 Task: Find connections with filter location Getafe with filter topic #Energywith filter profile language German with filter current company Inc42 Media with filter school MES Garware College of Commerce with filter industry Periodical Publishing with filter service category Tax Preparation with filter keywords title Team Leader
Action: Mouse moved to (230, 287)
Screenshot: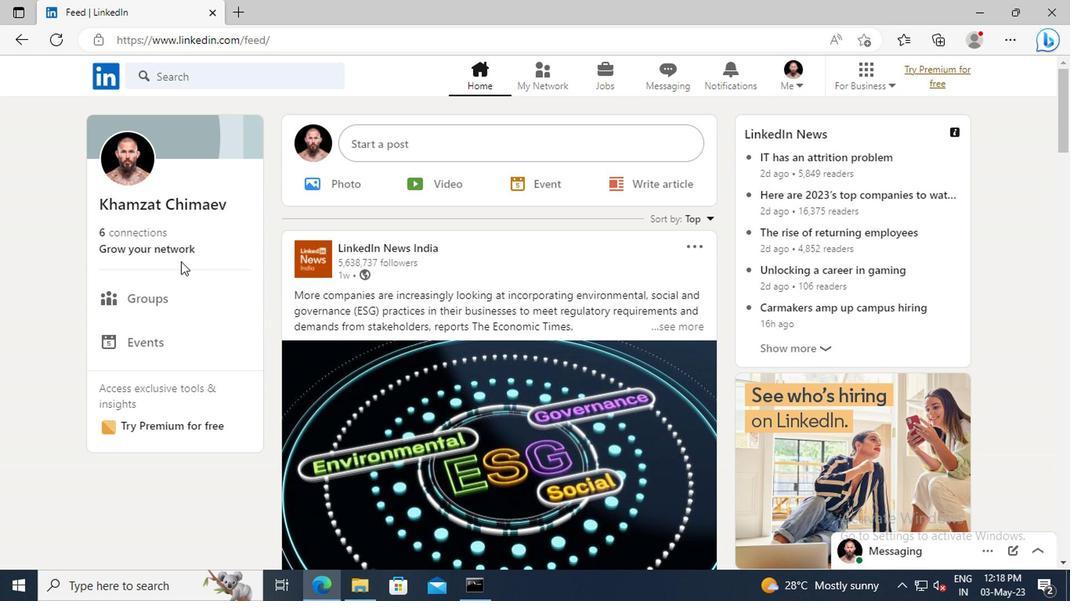 
Action: Mouse pressed left at (230, 287)
Screenshot: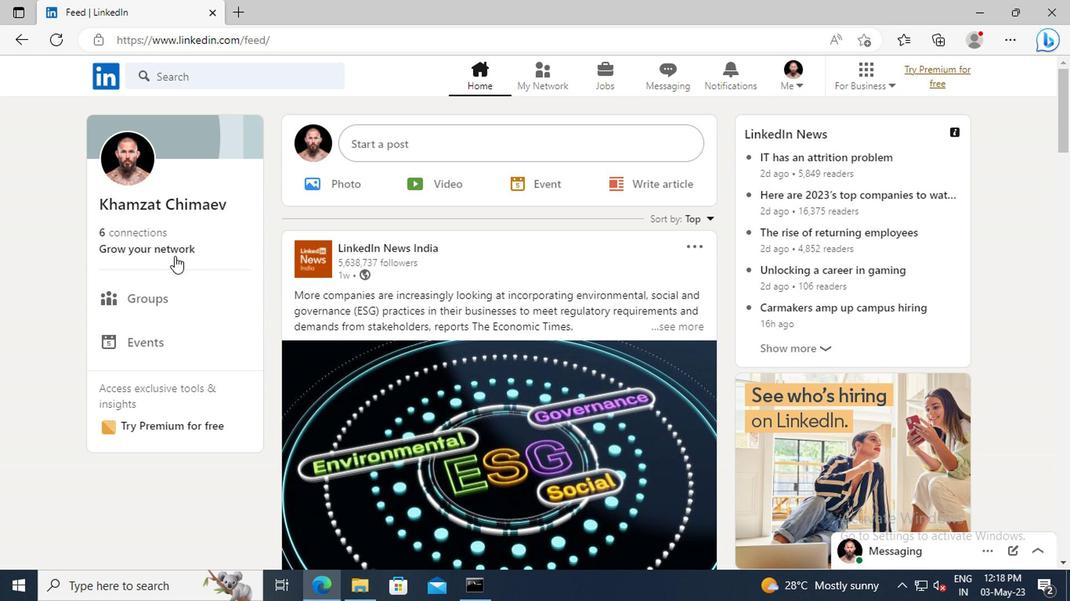 
Action: Mouse moved to (238, 224)
Screenshot: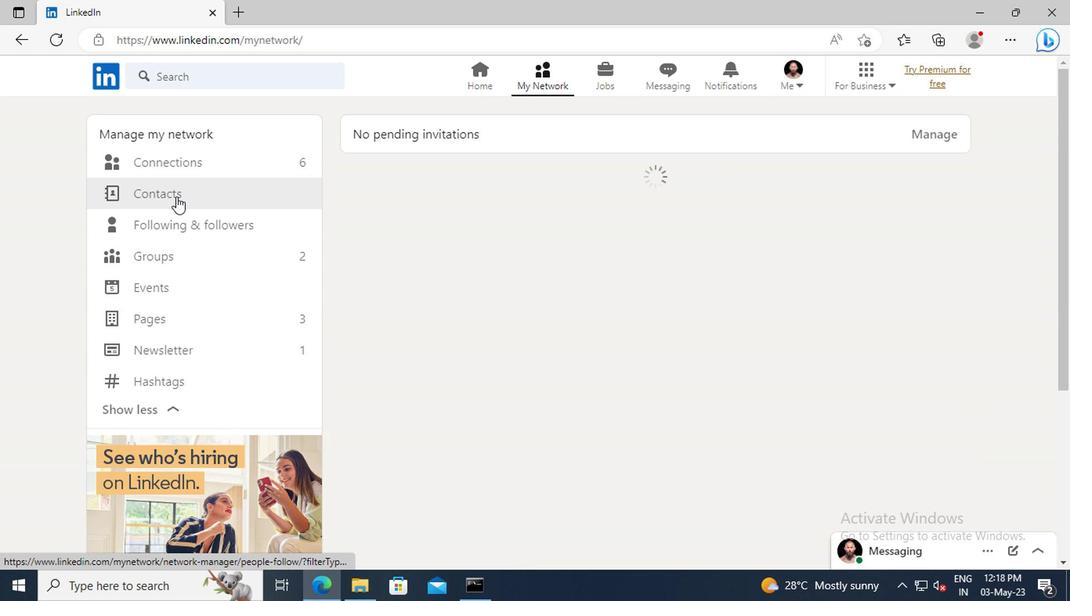 
Action: Mouse pressed left at (238, 224)
Screenshot: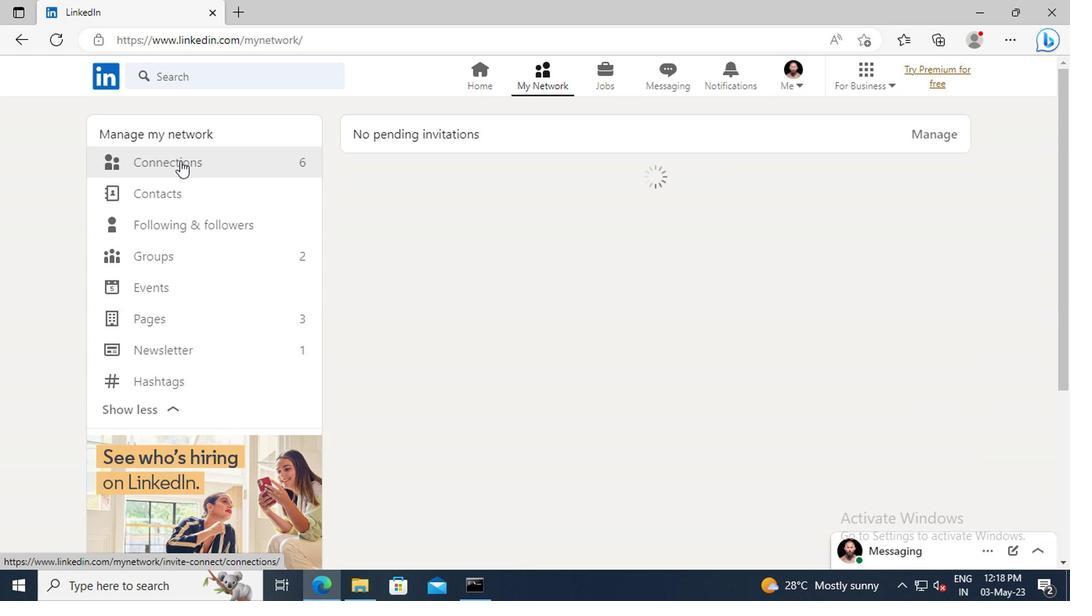 
Action: Mouse moved to (555, 228)
Screenshot: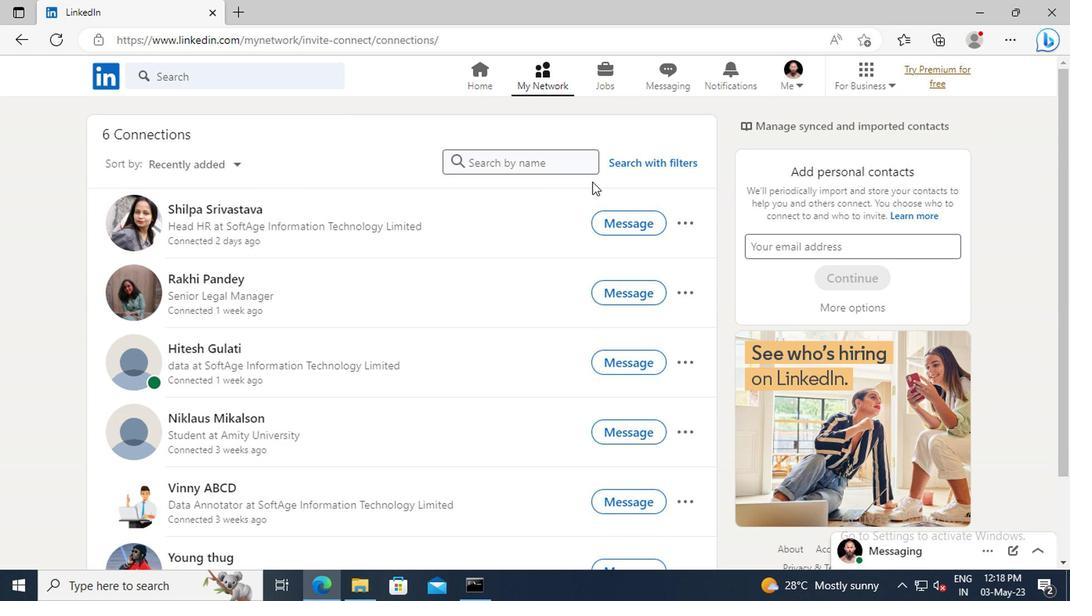 
Action: Mouse pressed left at (555, 228)
Screenshot: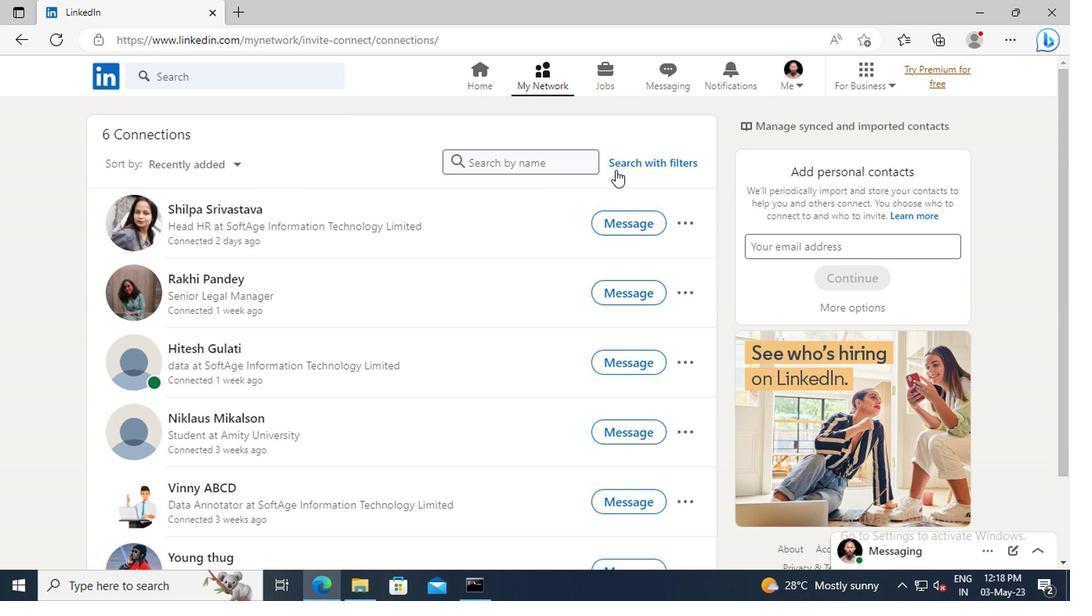 
Action: Mouse moved to (533, 200)
Screenshot: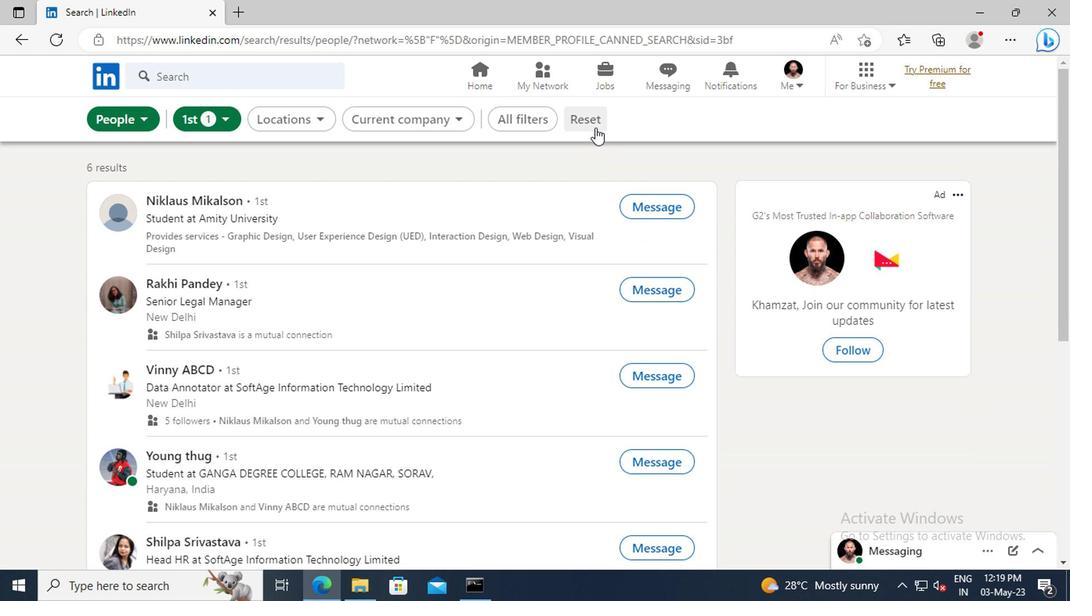 
Action: Mouse pressed left at (533, 200)
Screenshot: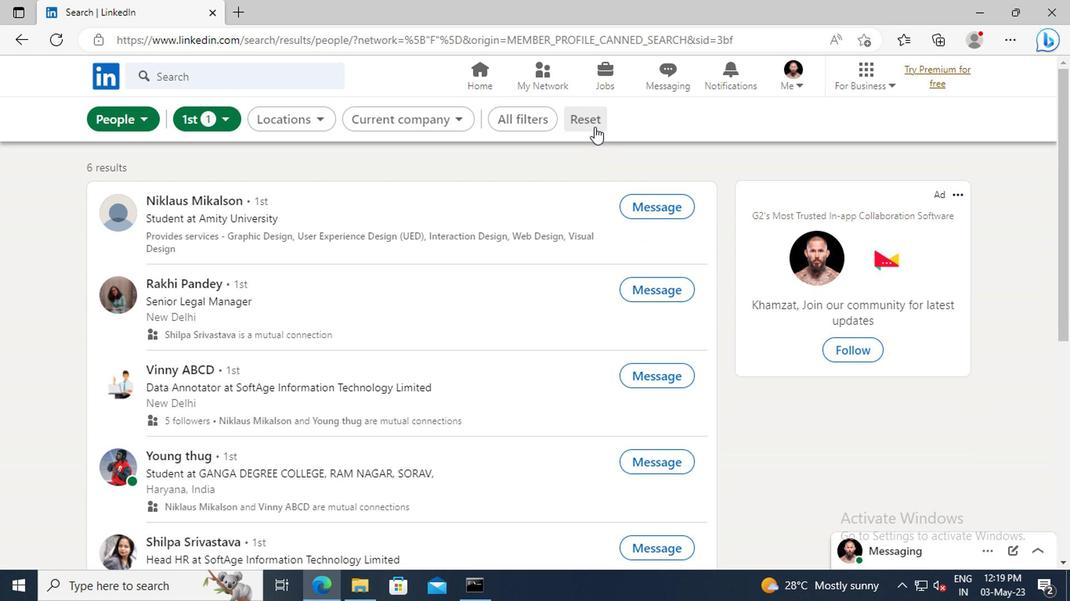 
Action: Mouse moved to (520, 197)
Screenshot: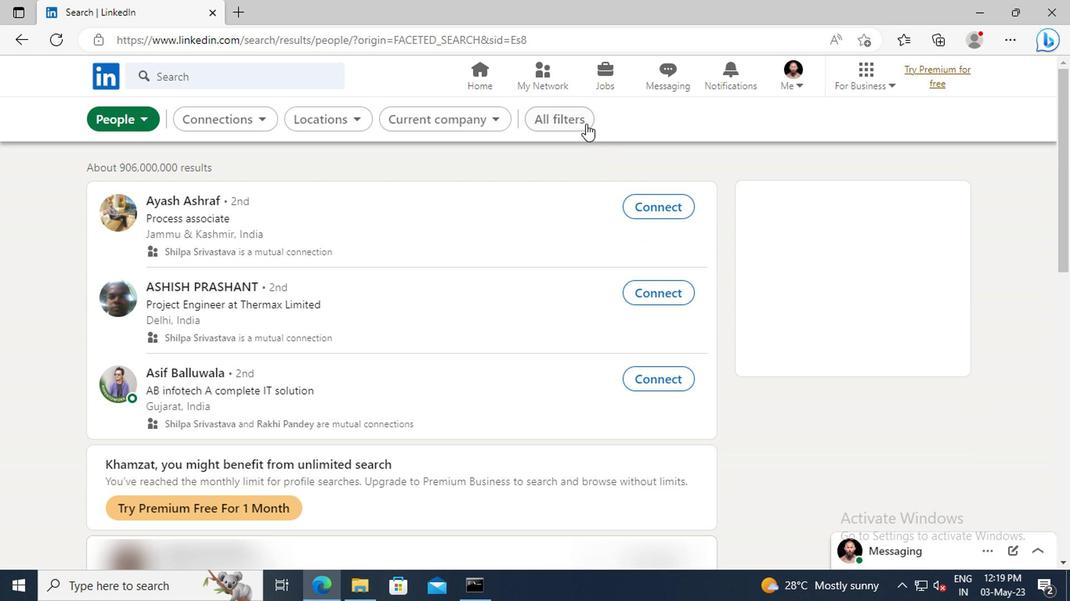 
Action: Mouse pressed left at (520, 197)
Screenshot: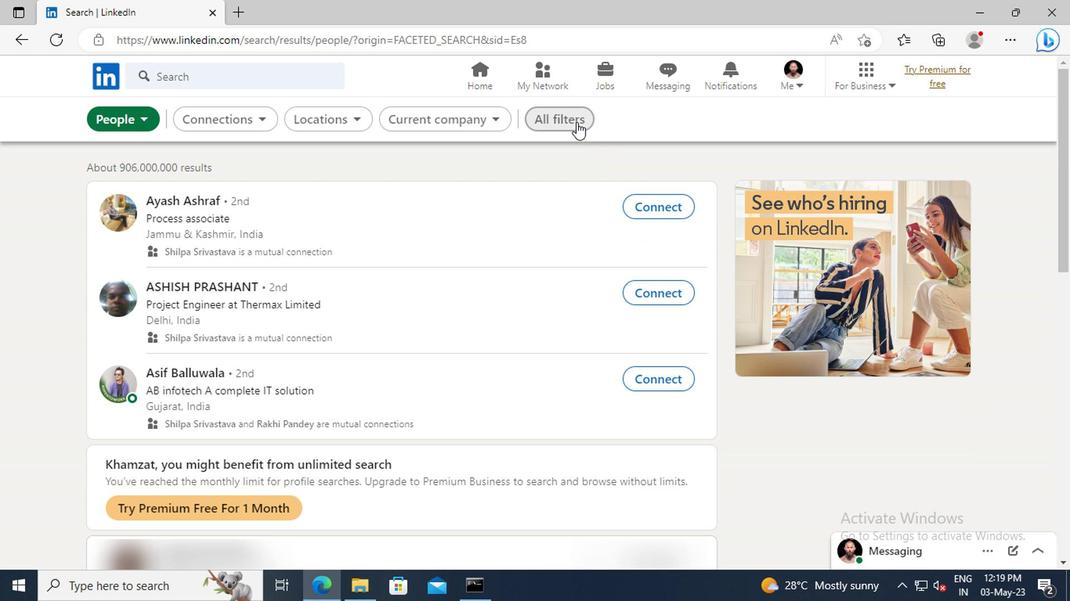 
Action: Mouse moved to (720, 319)
Screenshot: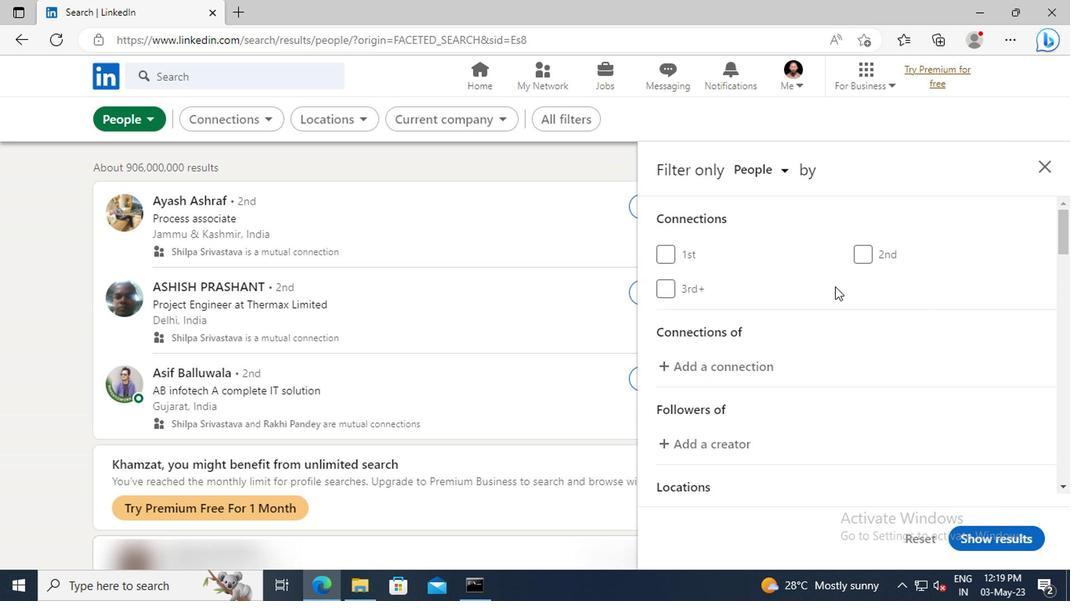 
Action: Mouse scrolled (720, 319) with delta (0, 0)
Screenshot: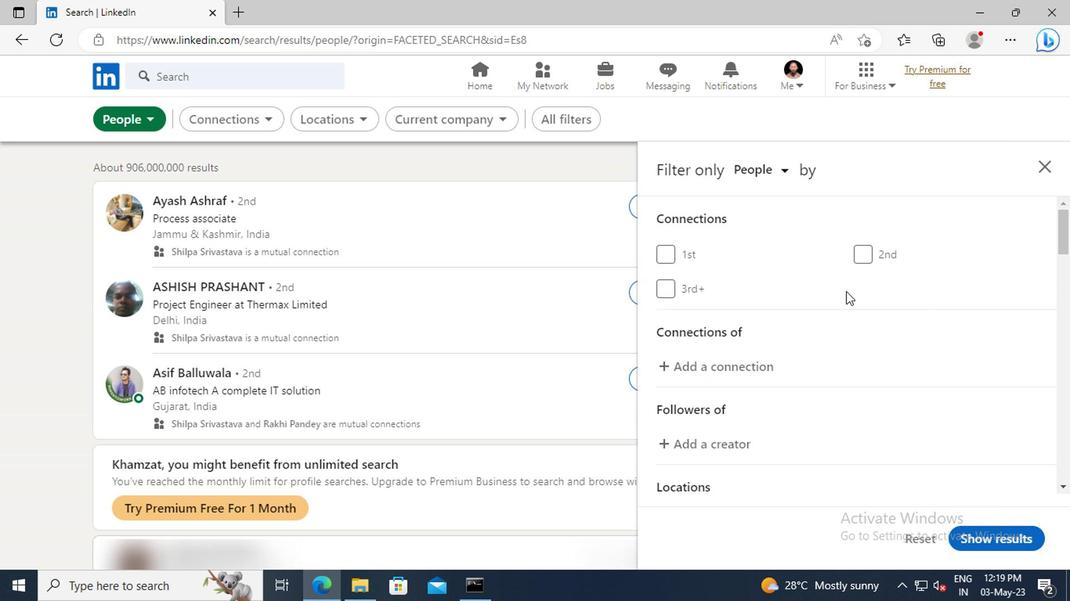 
Action: Mouse scrolled (720, 319) with delta (0, 0)
Screenshot: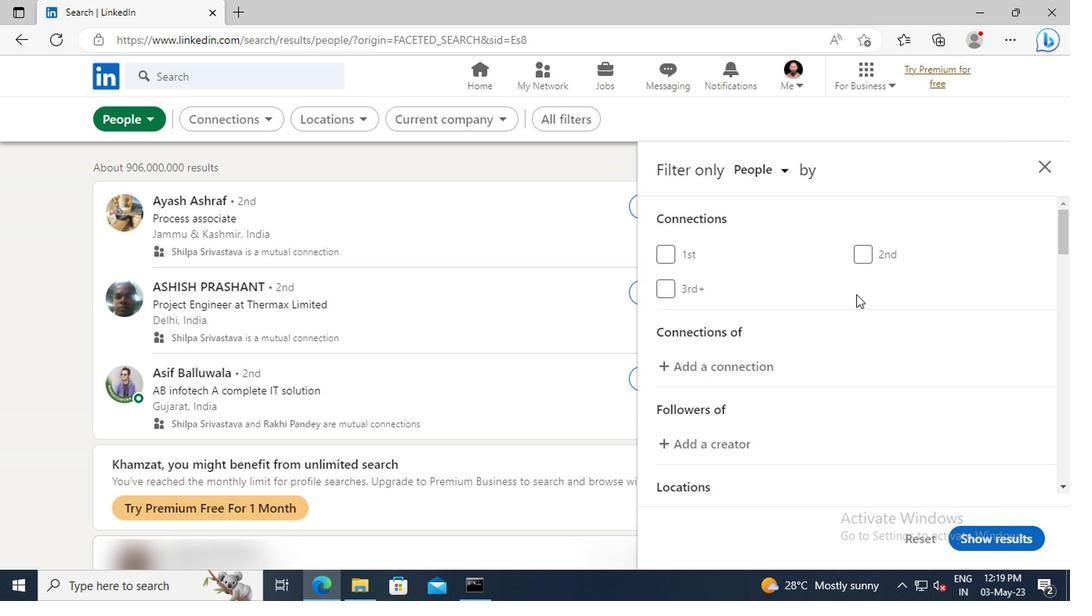 
Action: Mouse scrolled (720, 319) with delta (0, 0)
Screenshot: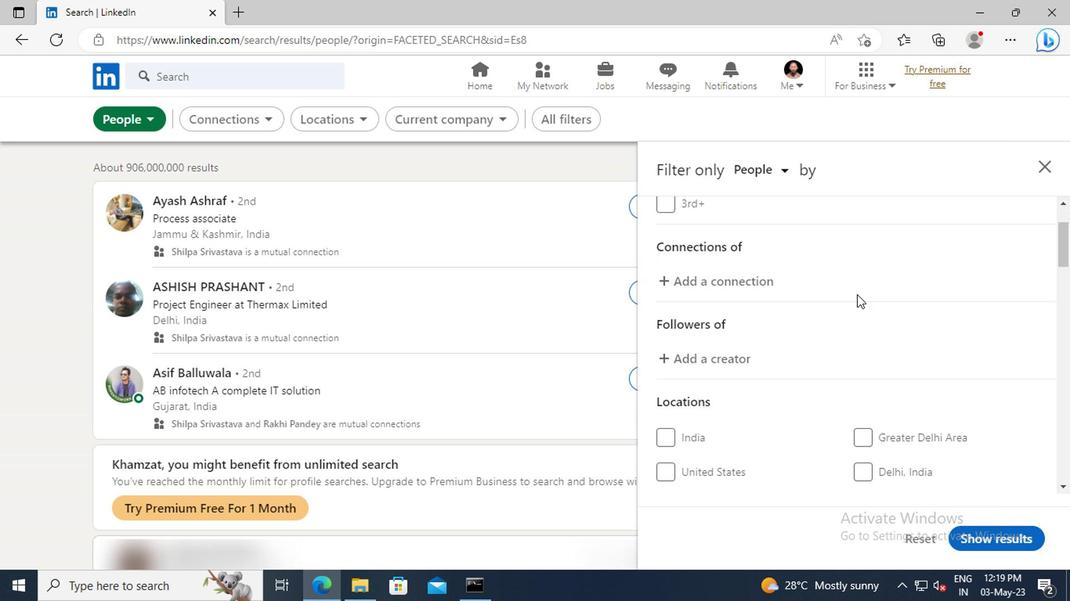 
Action: Mouse scrolled (720, 319) with delta (0, 0)
Screenshot: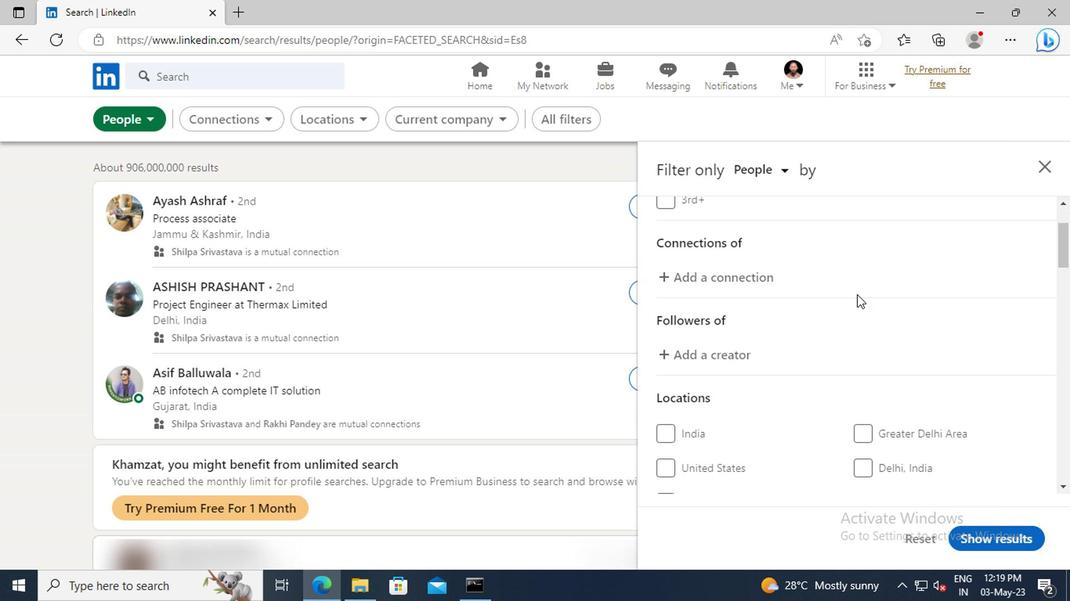 
Action: Mouse scrolled (720, 319) with delta (0, 0)
Screenshot: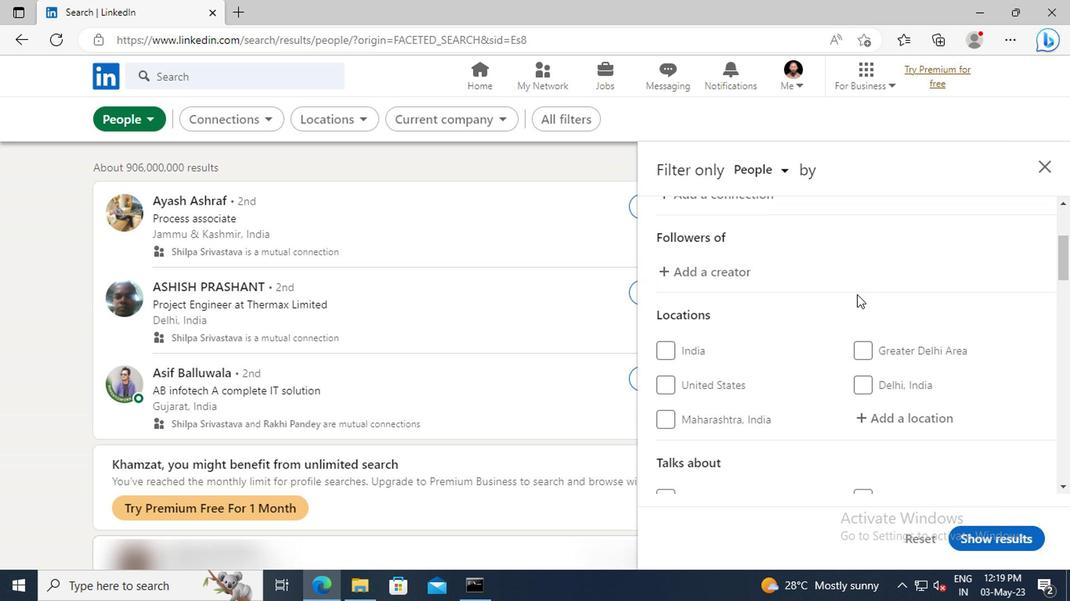 
Action: Mouse scrolled (720, 319) with delta (0, 0)
Screenshot: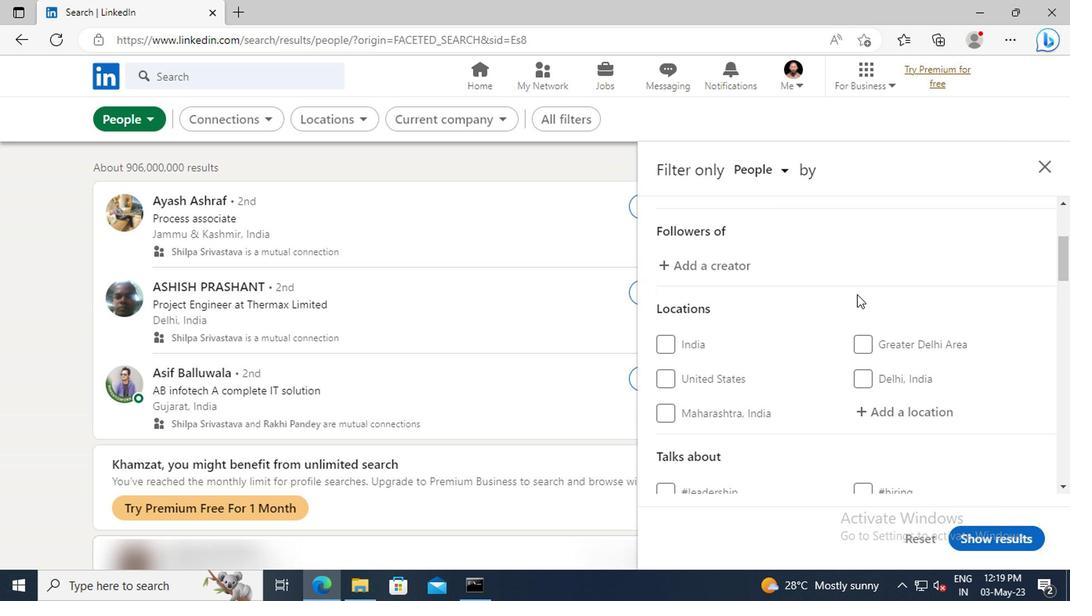 
Action: Mouse moved to (732, 346)
Screenshot: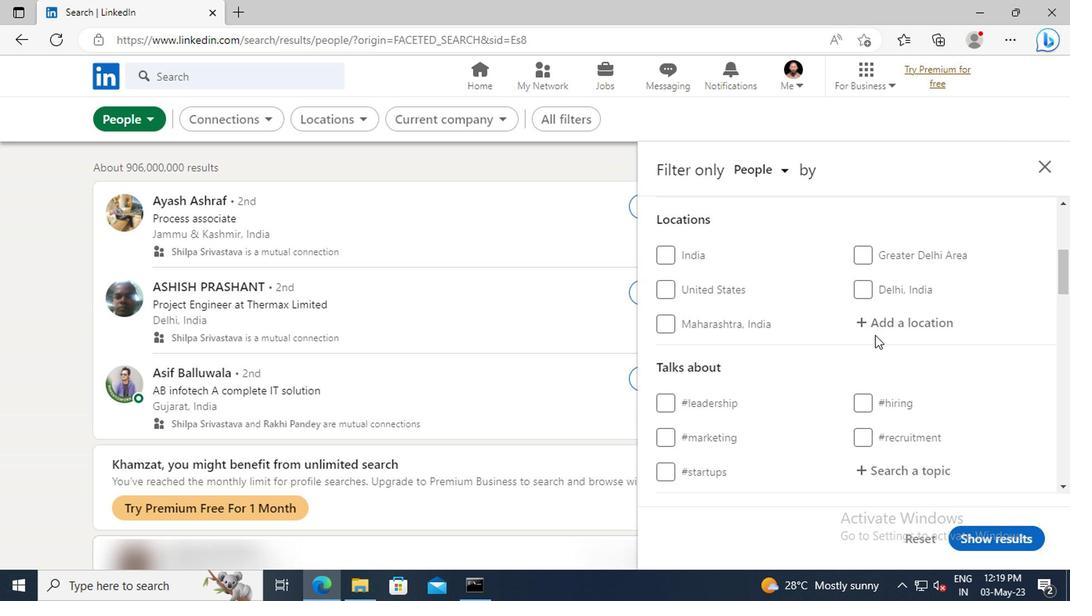 
Action: Mouse pressed left at (732, 346)
Screenshot: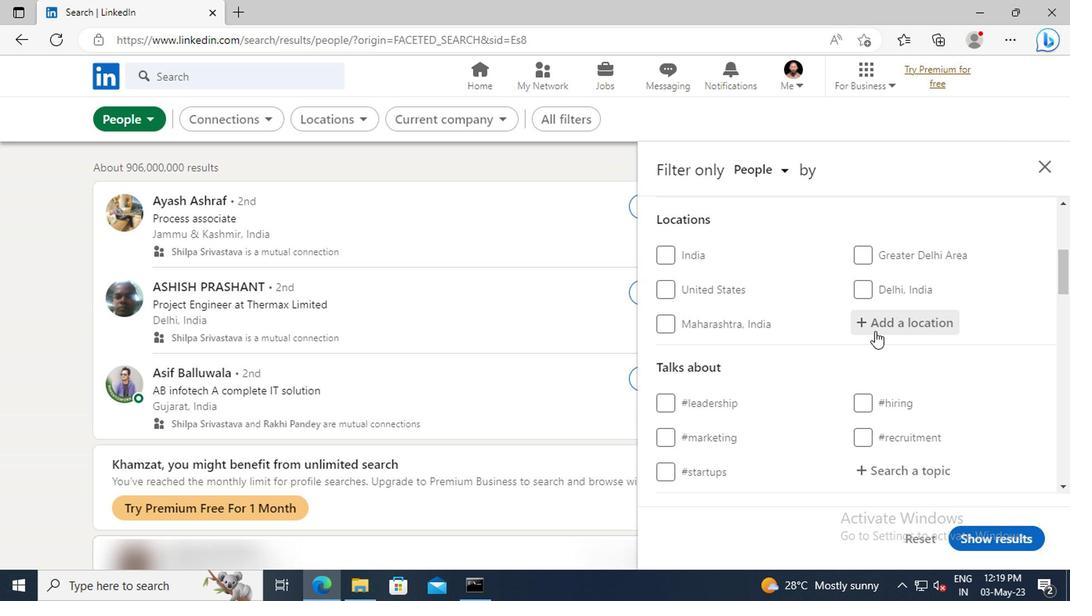
Action: Mouse moved to (732, 345)
Screenshot: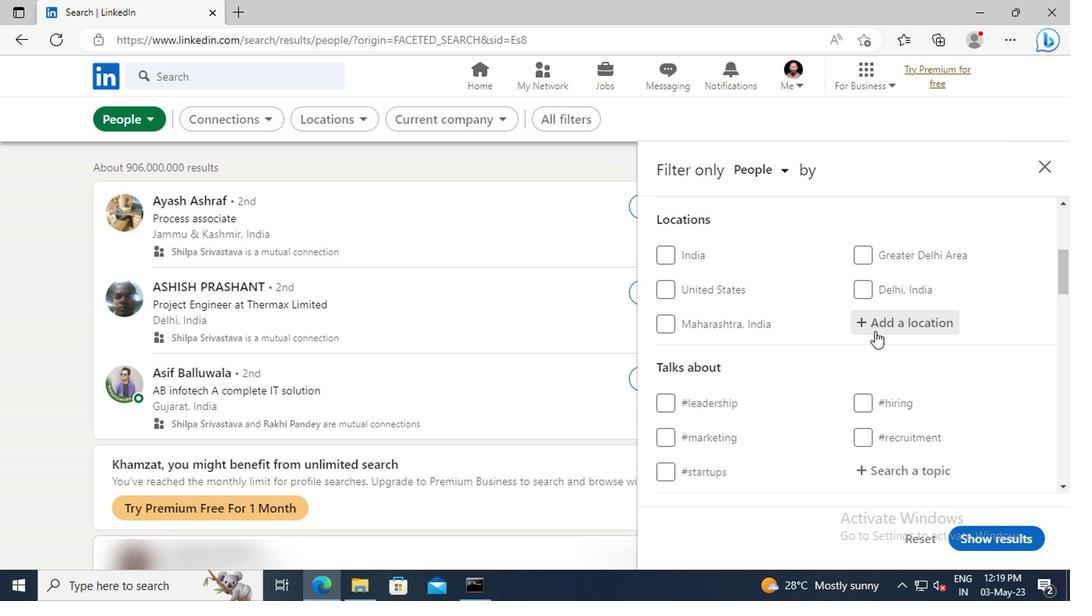 
Action: Key pressed <Key.shift>GETAFE<Key.enter>
Screenshot: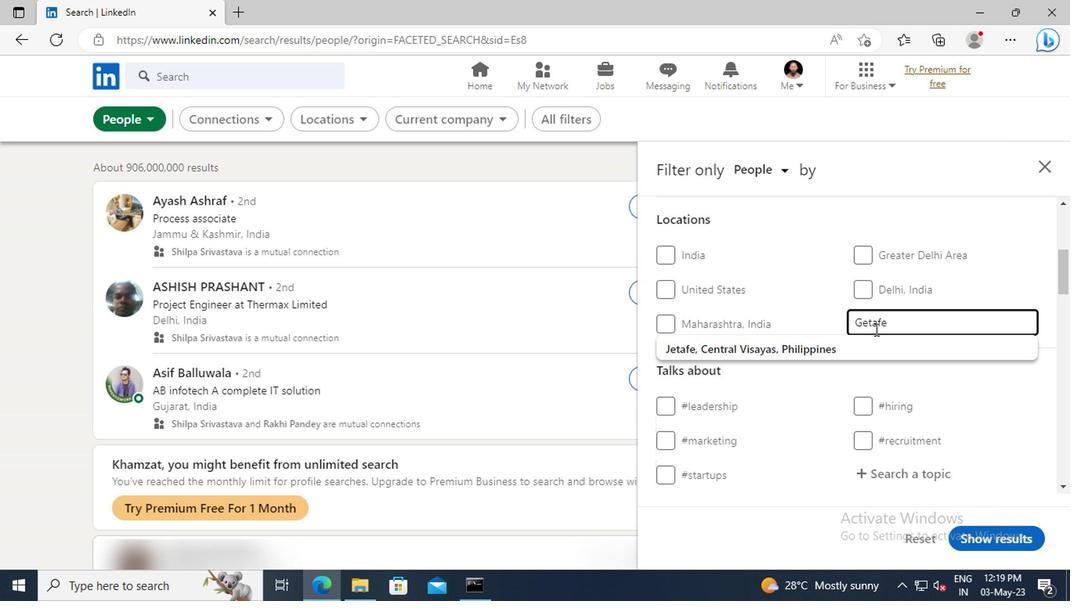 
Action: Mouse scrolled (732, 344) with delta (0, 0)
Screenshot: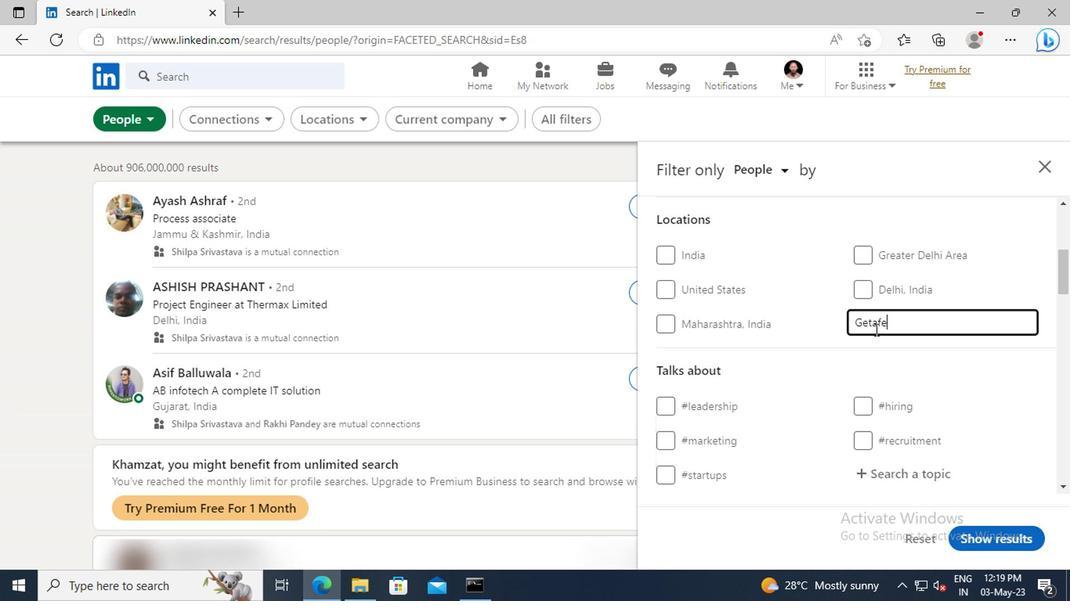 
Action: Mouse scrolled (732, 344) with delta (0, 0)
Screenshot: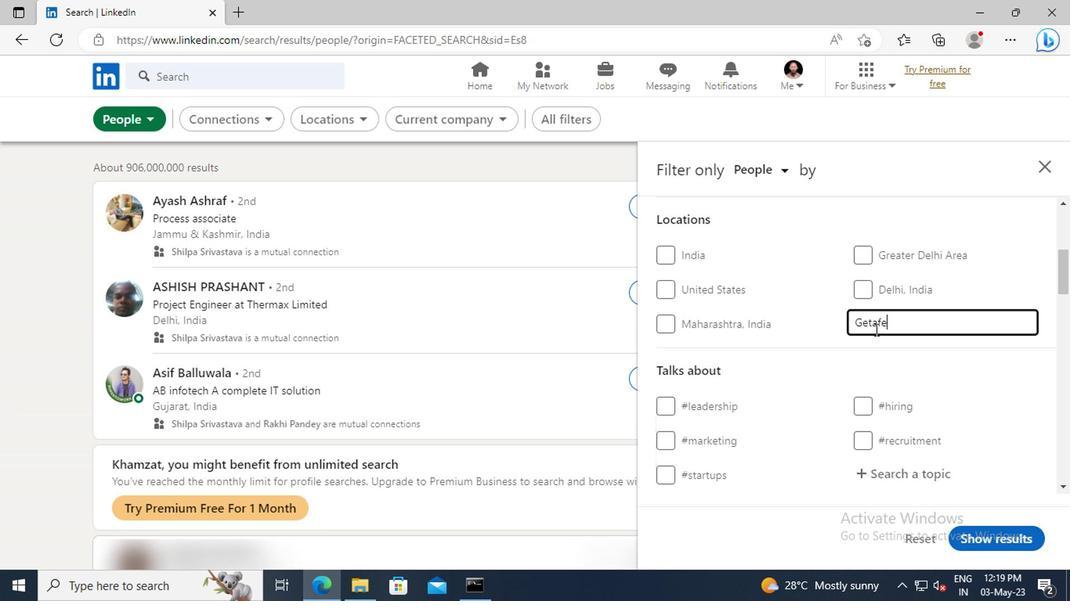 
Action: Mouse moved to (740, 384)
Screenshot: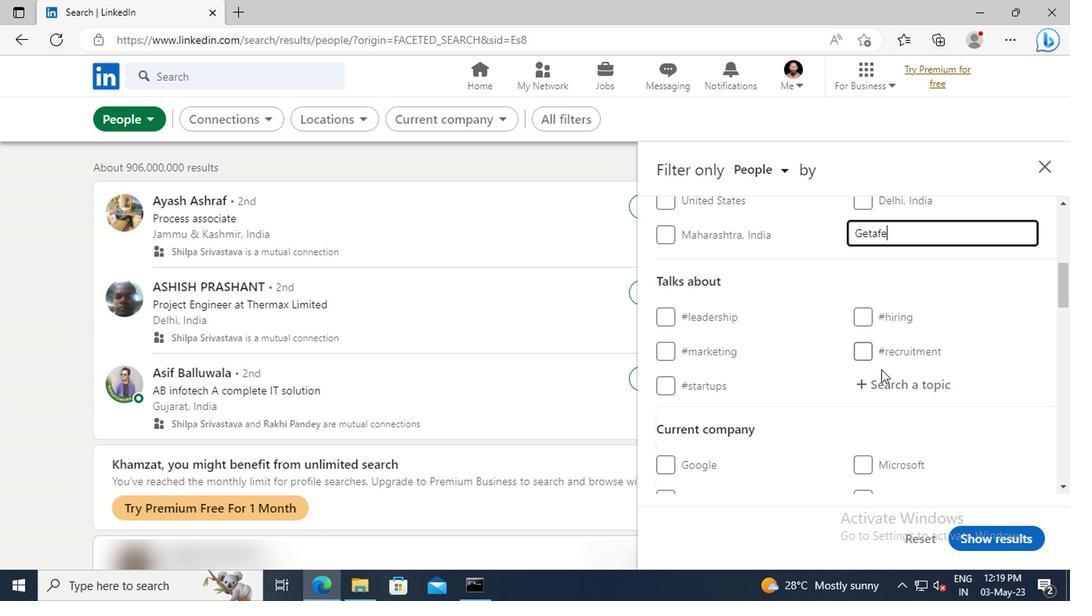 
Action: Mouse pressed left at (740, 384)
Screenshot: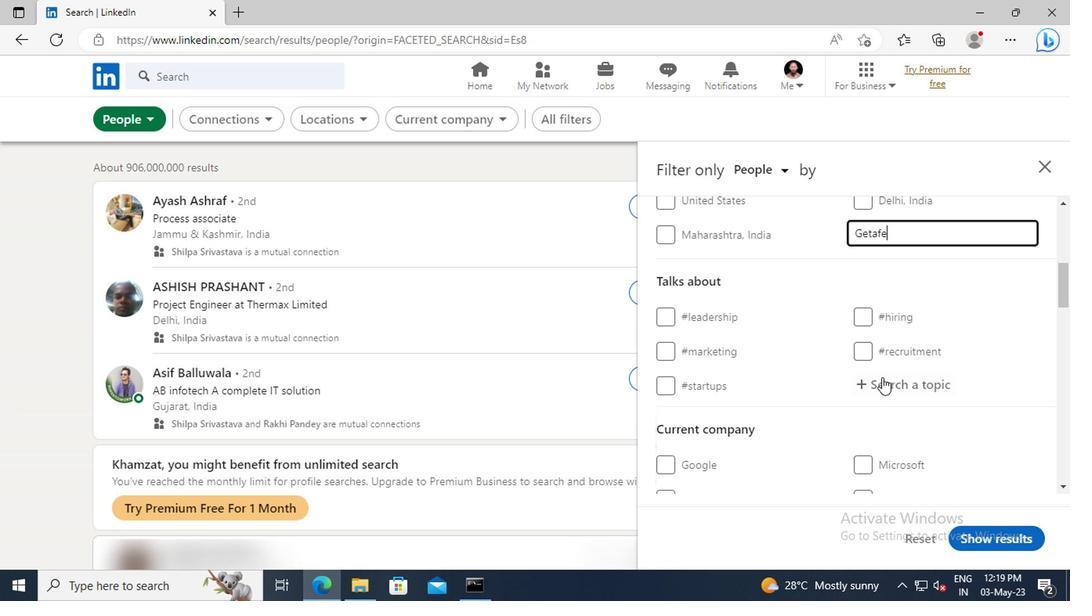 
Action: Key pressed <Key.shift>
Screenshot: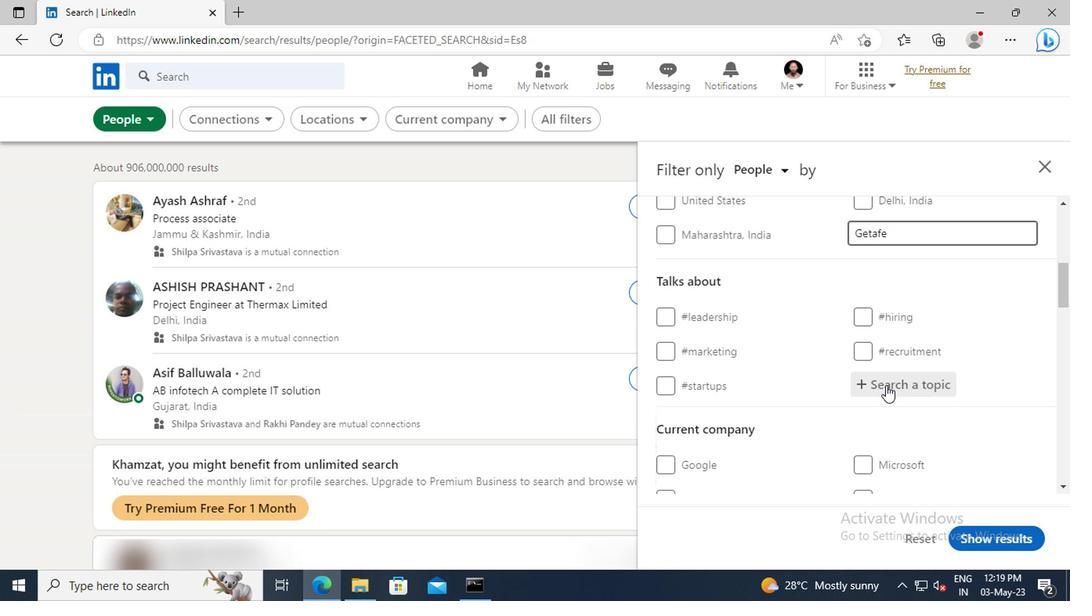 
Action: Mouse moved to (725, 376)
Screenshot: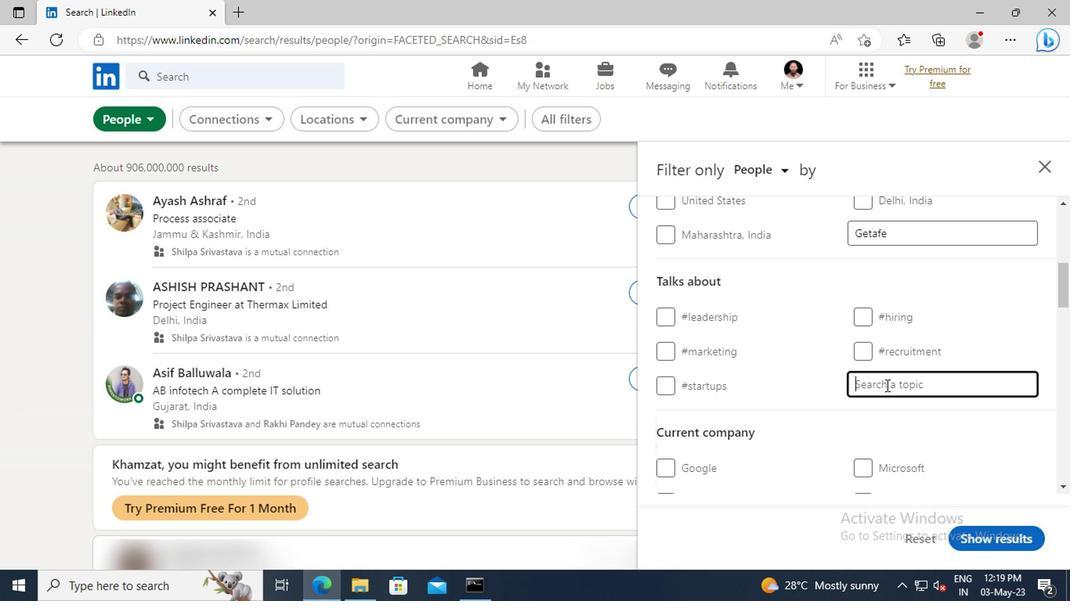 
Action: Key pressed E
Screenshot: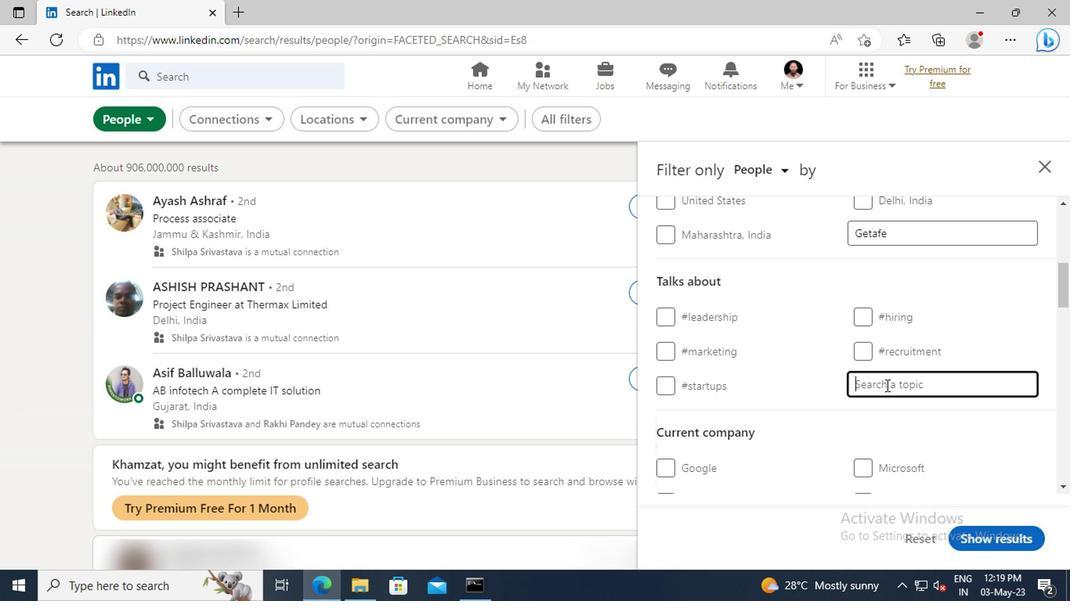 
Action: Mouse moved to (721, 374)
Screenshot: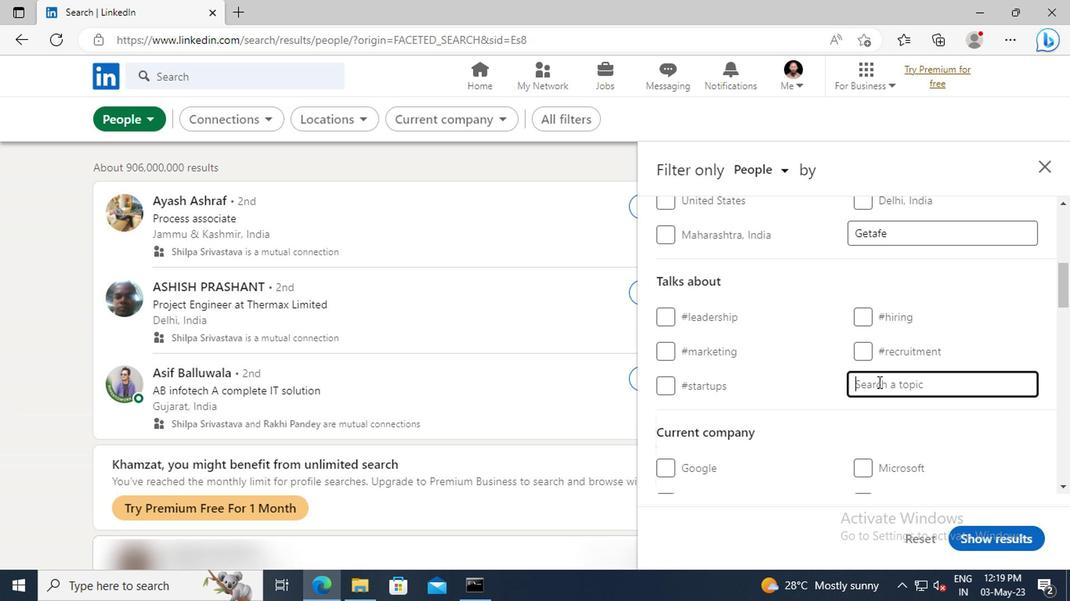 
Action: Key pressed NERGY
Screenshot: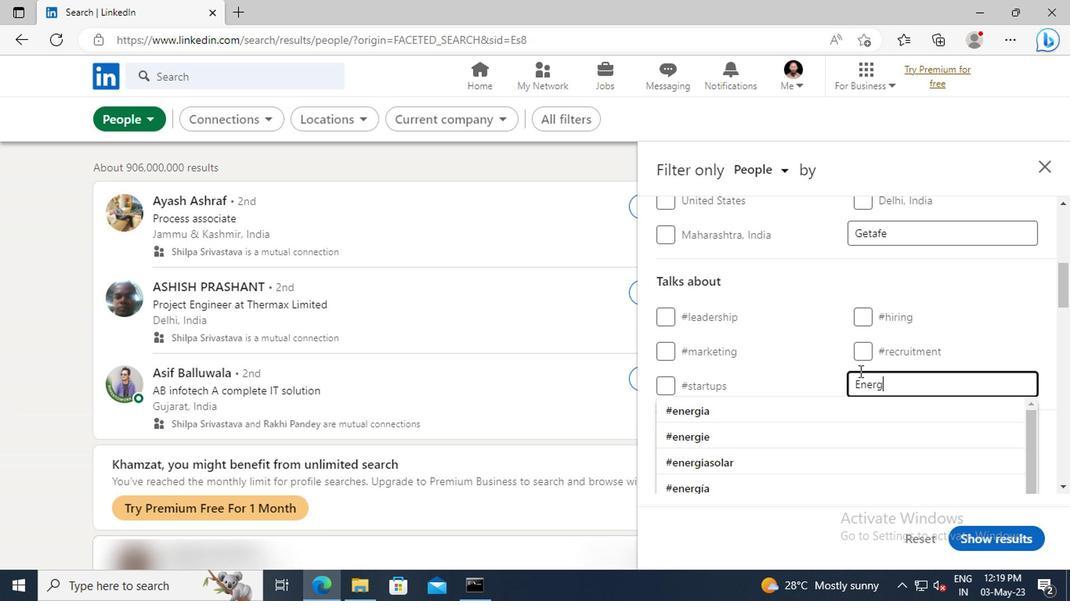 
Action: Mouse moved to (717, 399)
Screenshot: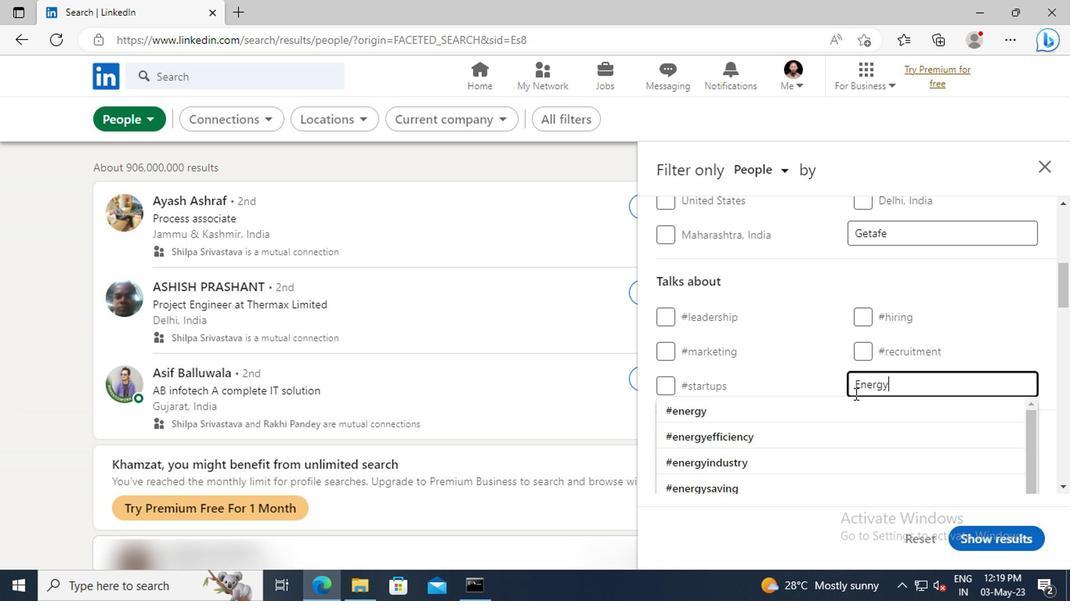
Action: Mouse pressed left at (717, 399)
Screenshot: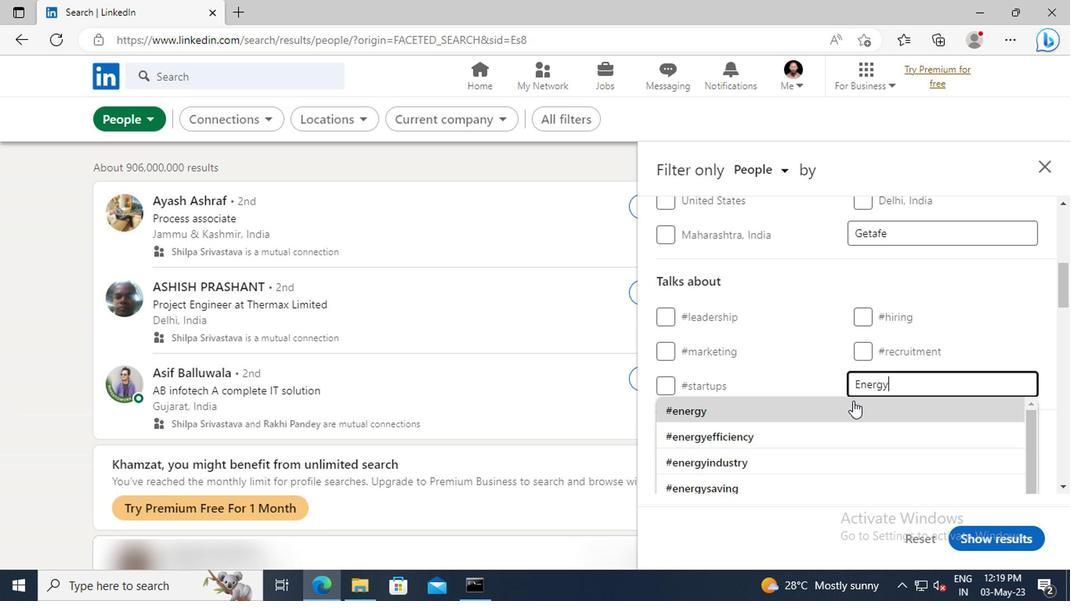 
Action: Mouse scrolled (717, 399) with delta (0, 0)
Screenshot: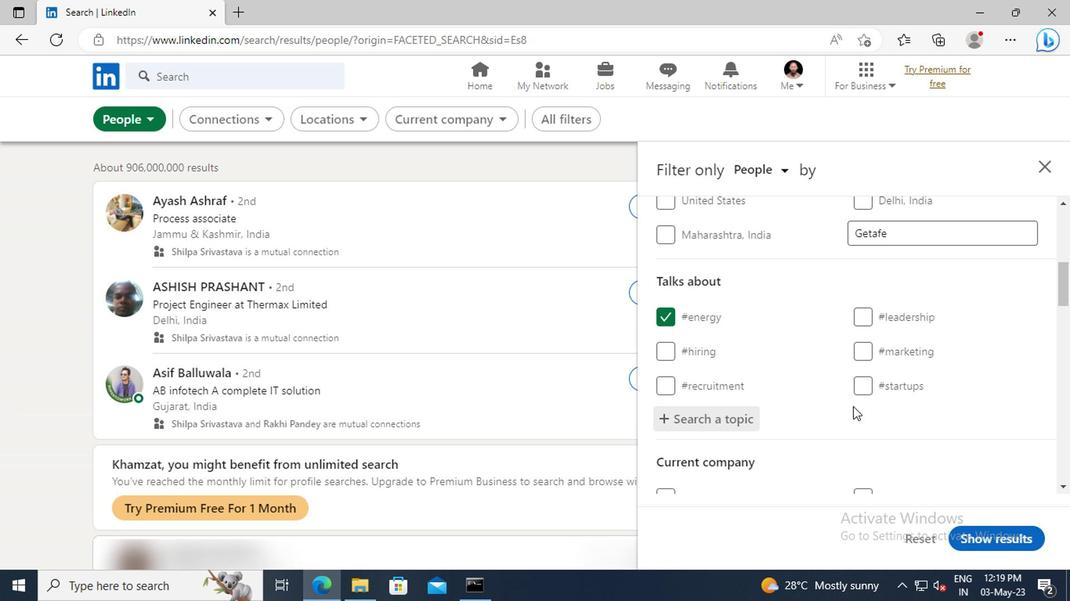 
Action: Mouse scrolled (717, 399) with delta (0, 0)
Screenshot: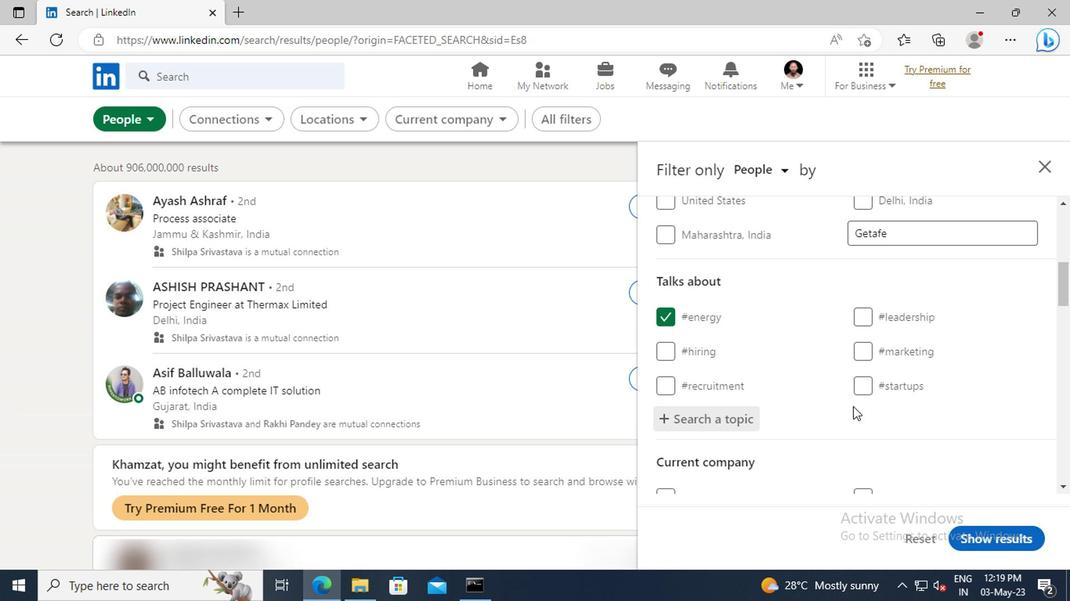 
Action: Mouse scrolled (717, 399) with delta (0, 0)
Screenshot: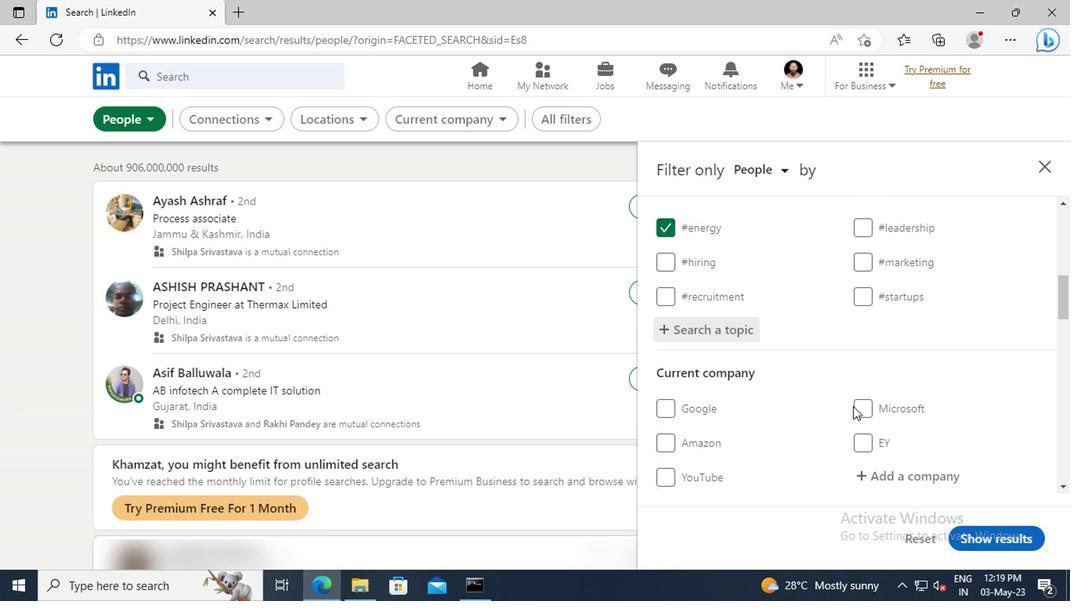 
Action: Mouse scrolled (717, 399) with delta (0, 0)
Screenshot: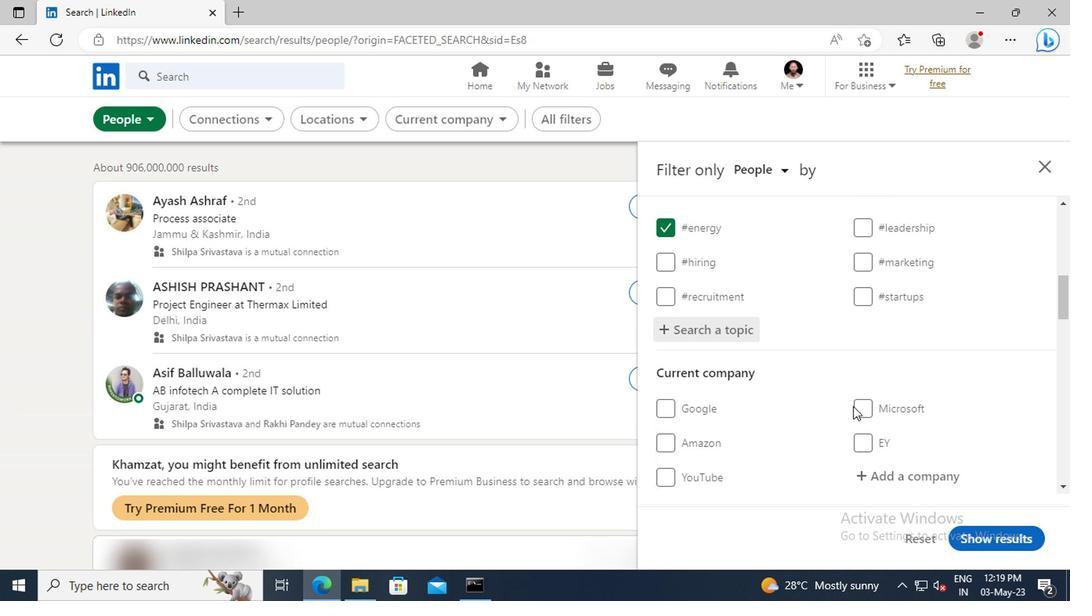 
Action: Mouse scrolled (717, 399) with delta (0, 0)
Screenshot: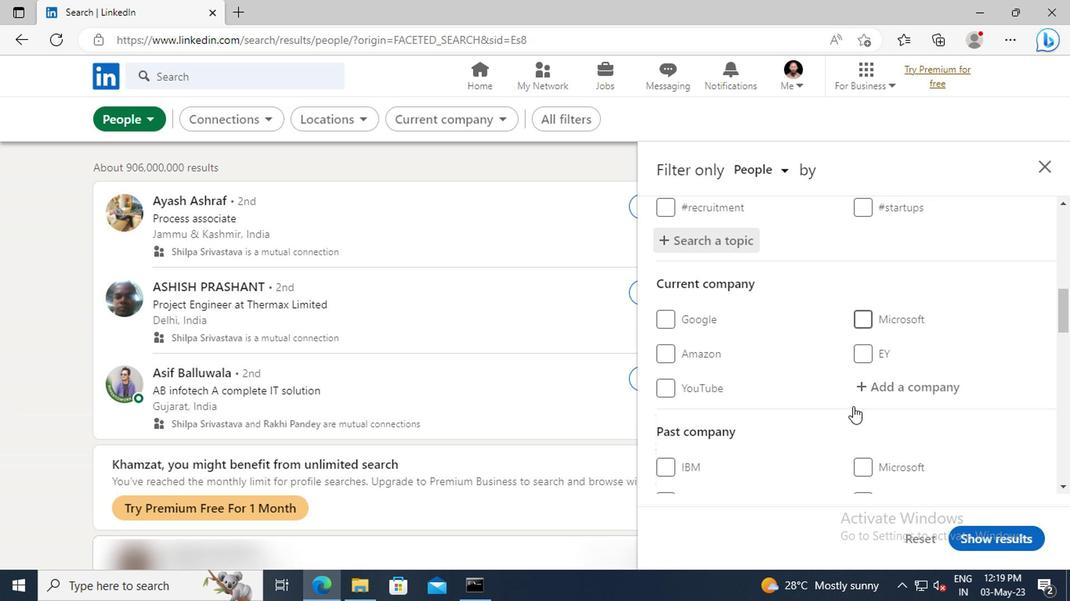 
Action: Mouse scrolled (717, 399) with delta (0, 0)
Screenshot: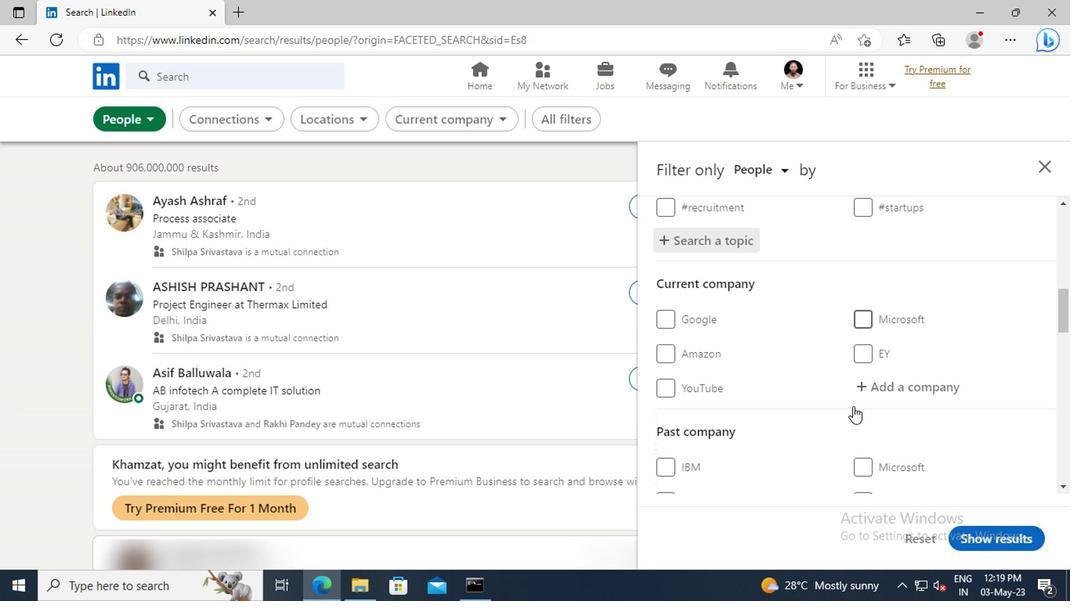 
Action: Mouse scrolled (717, 399) with delta (0, 0)
Screenshot: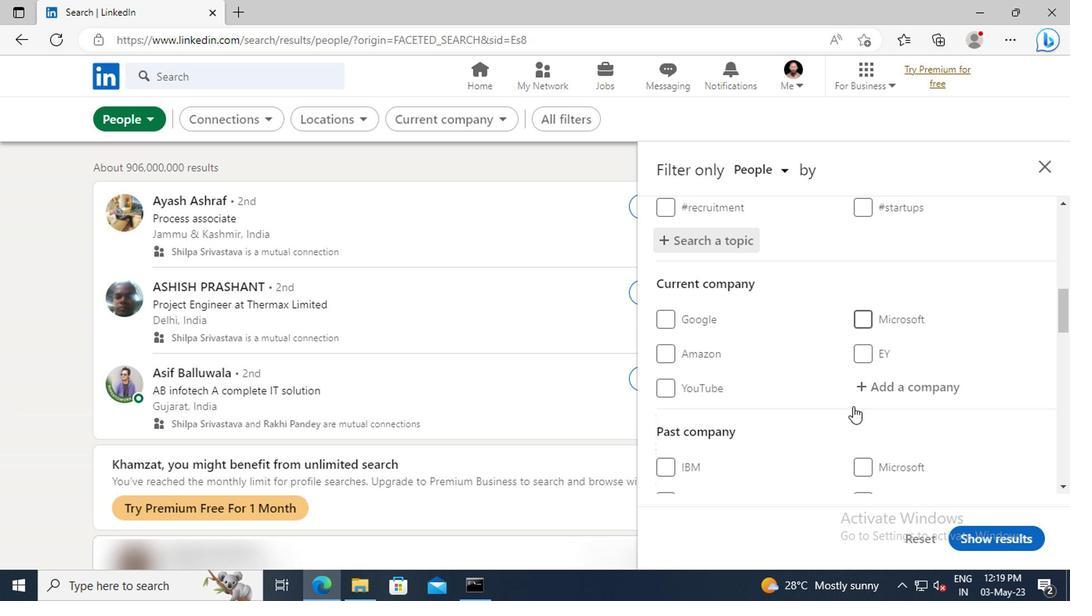 
Action: Mouse scrolled (717, 399) with delta (0, 0)
Screenshot: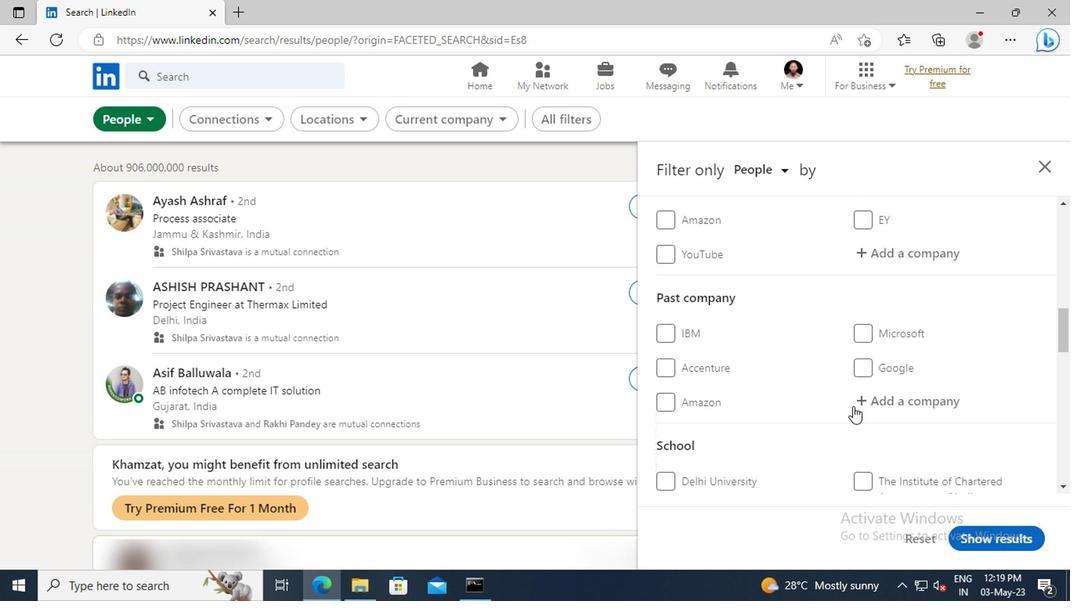 
Action: Mouse scrolled (717, 399) with delta (0, 0)
Screenshot: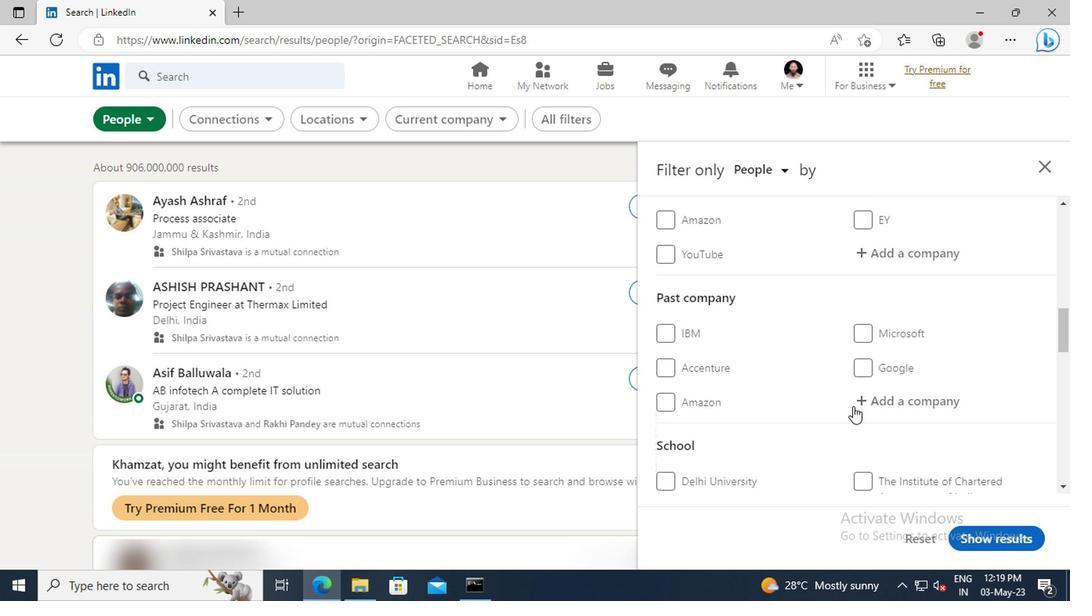 
Action: Mouse scrolled (717, 399) with delta (0, 0)
Screenshot: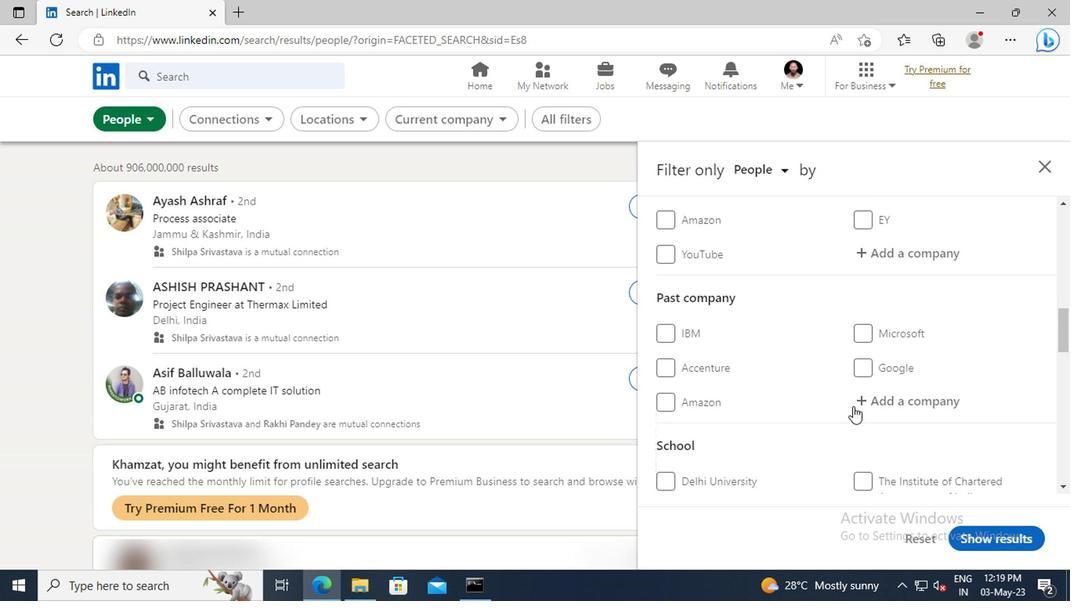 
Action: Mouse scrolled (717, 399) with delta (0, 0)
Screenshot: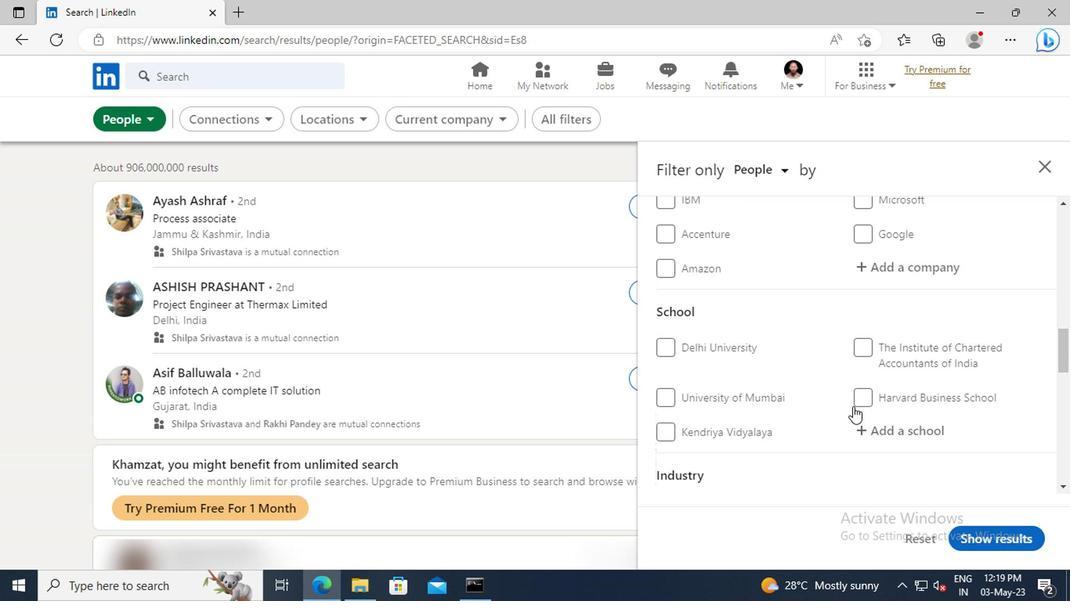 
Action: Mouse scrolled (717, 399) with delta (0, 0)
Screenshot: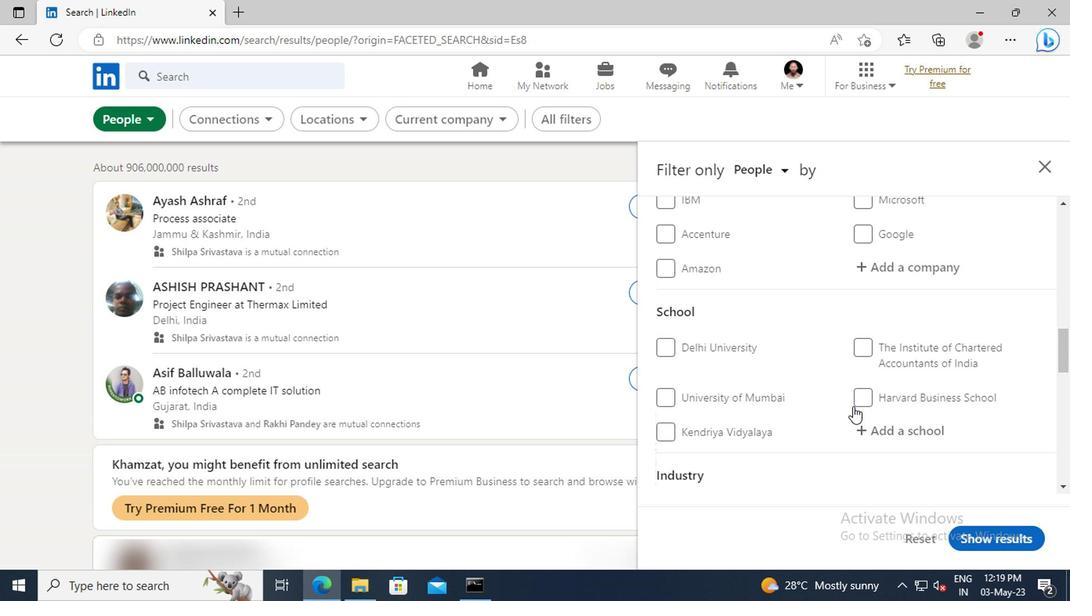 
Action: Mouse scrolled (717, 399) with delta (0, 0)
Screenshot: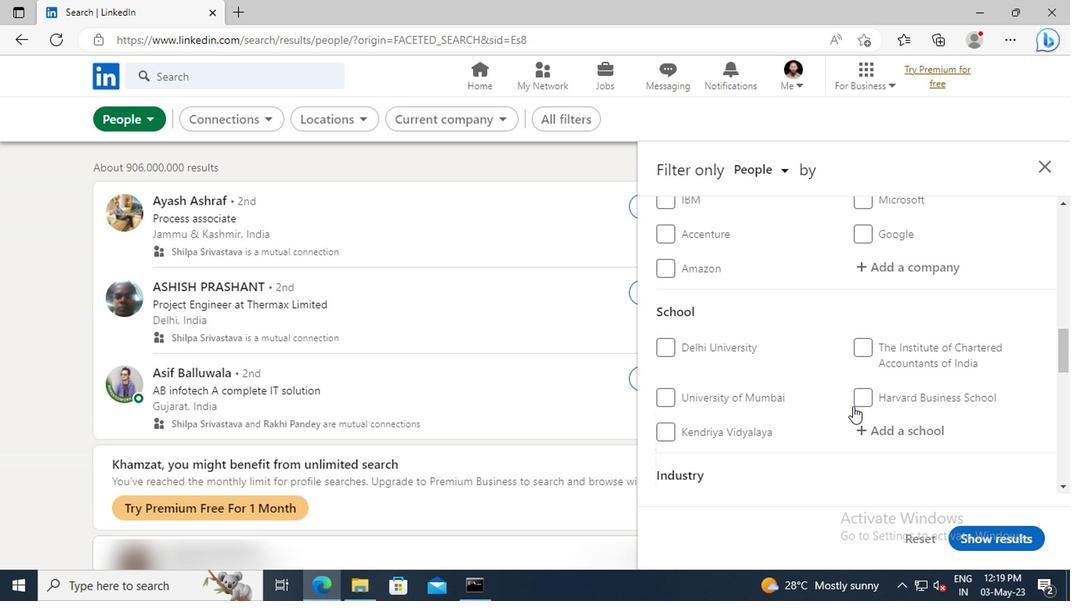 
Action: Mouse scrolled (717, 399) with delta (0, 0)
Screenshot: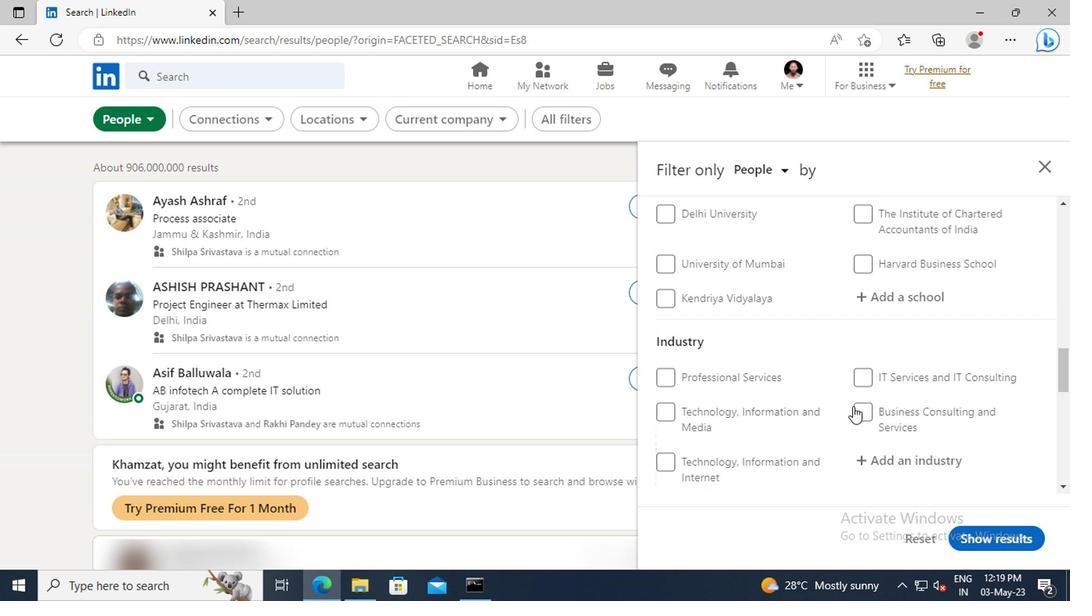 
Action: Mouse scrolled (717, 399) with delta (0, 0)
Screenshot: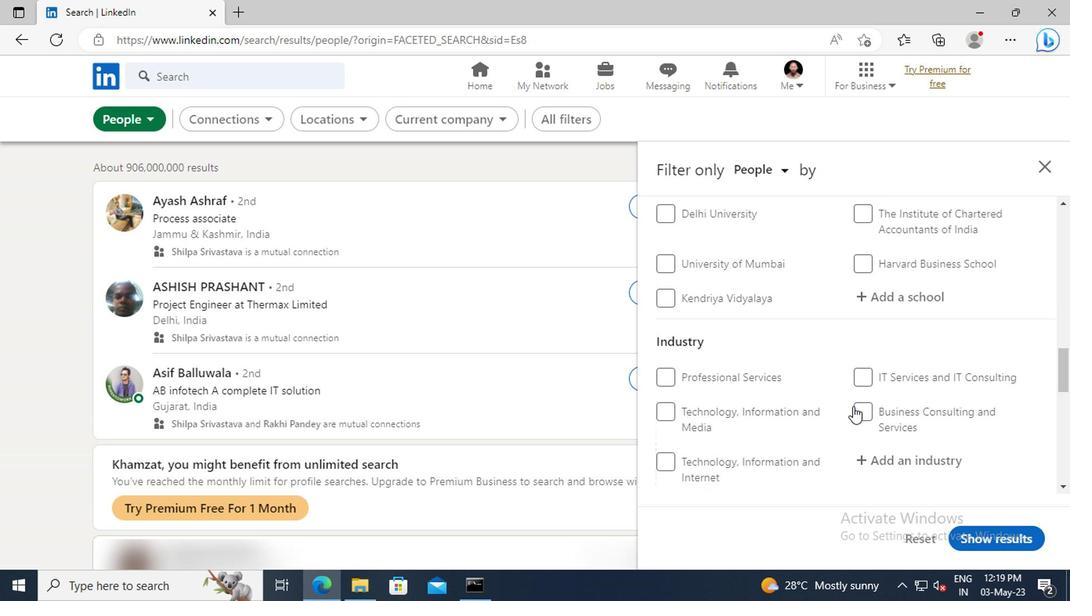 
Action: Mouse scrolled (717, 399) with delta (0, 0)
Screenshot: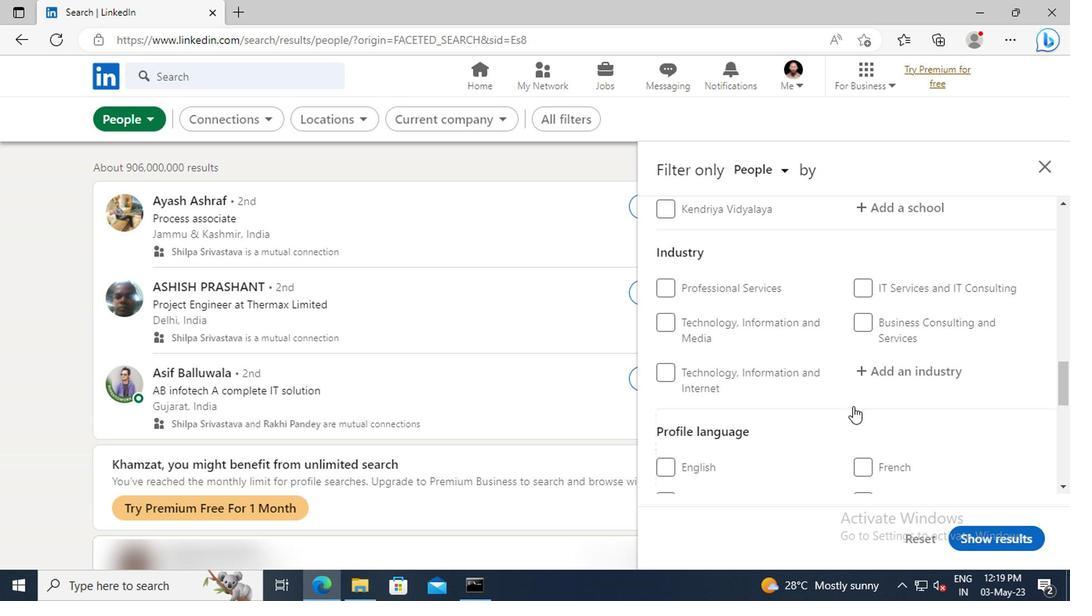 
Action: Mouse scrolled (717, 399) with delta (0, 0)
Screenshot: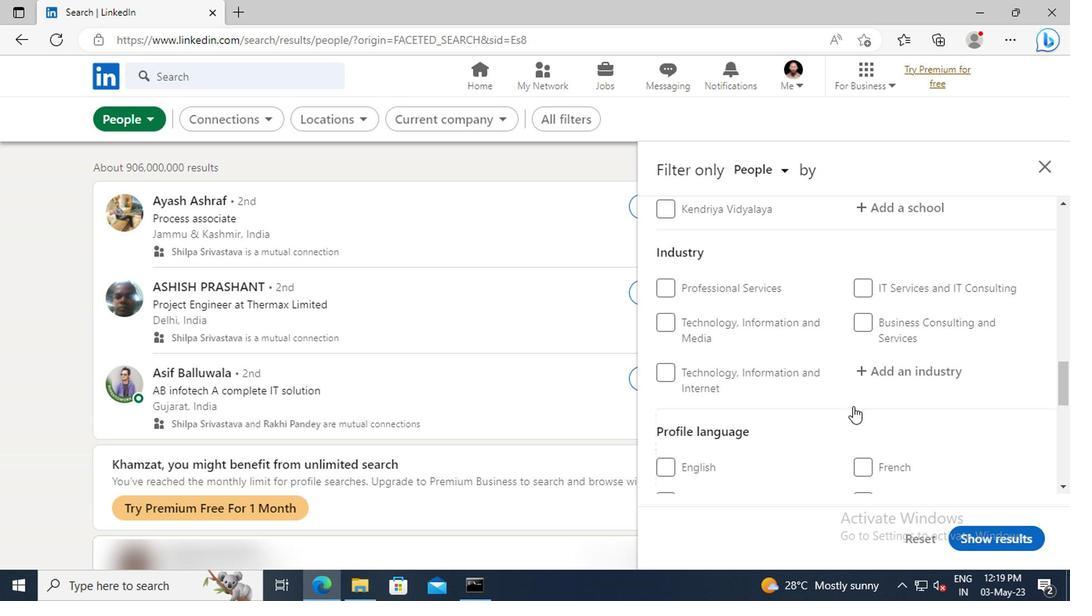 
Action: Mouse moved to (583, 431)
Screenshot: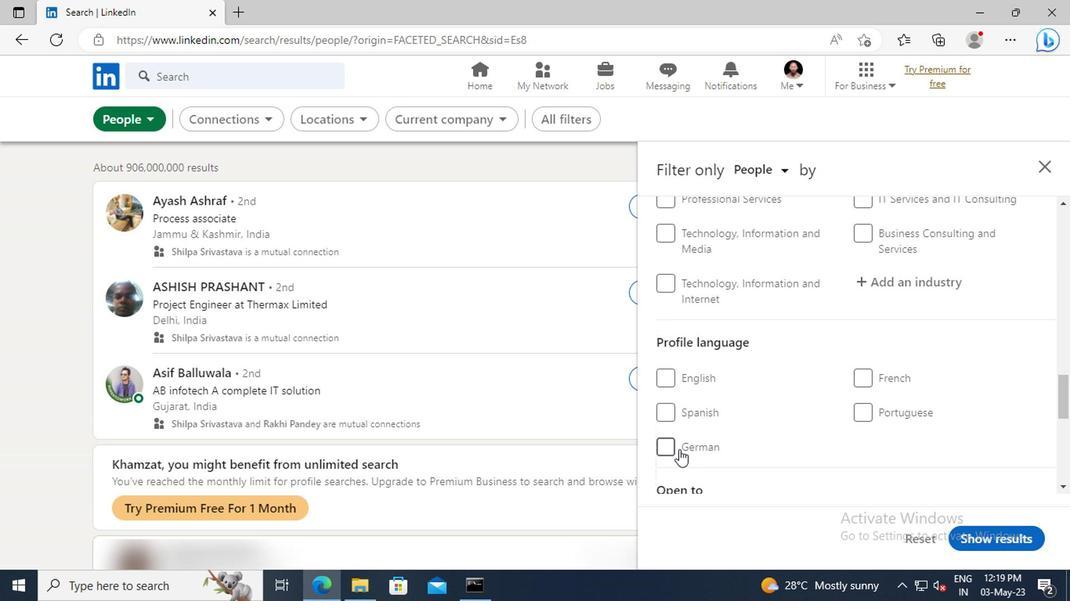 
Action: Mouse pressed left at (583, 431)
Screenshot: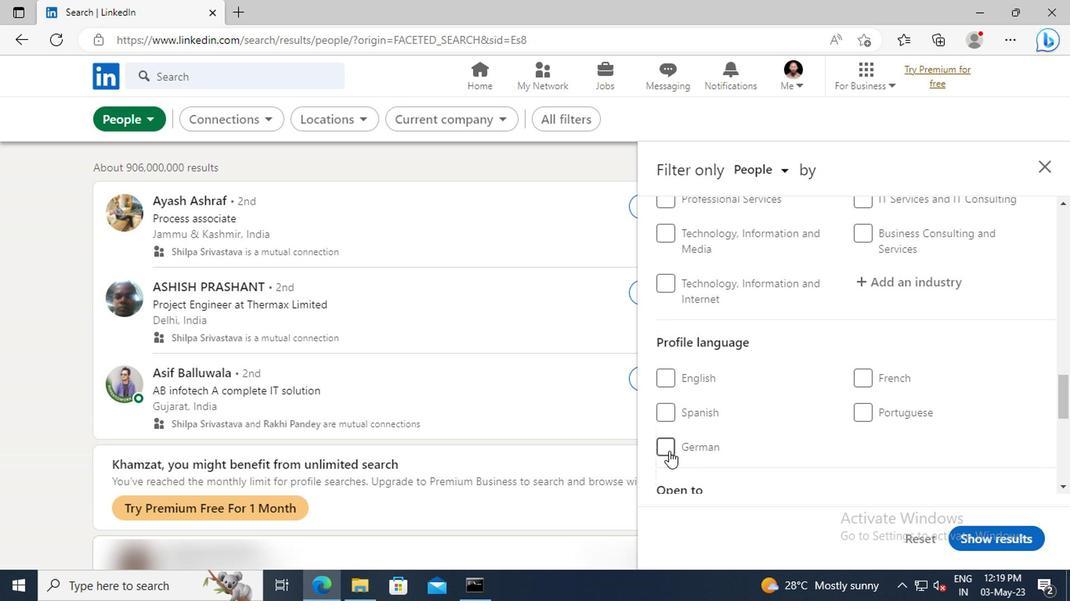 
Action: Mouse moved to (735, 395)
Screenshot: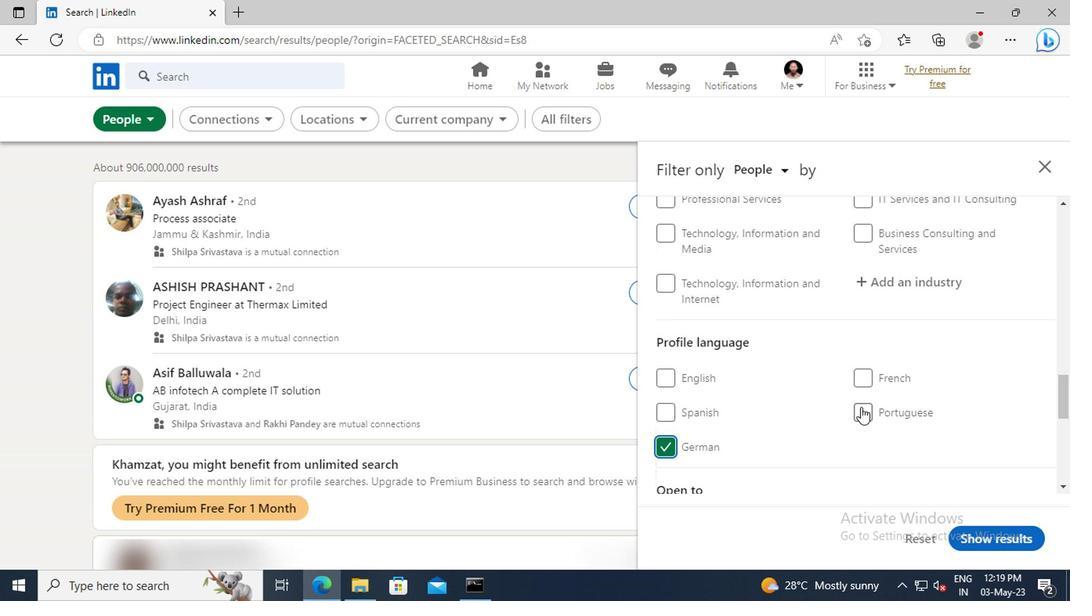 
Action: Mouse scrolled (735, 395) with delta (0, 0)
Screenshot: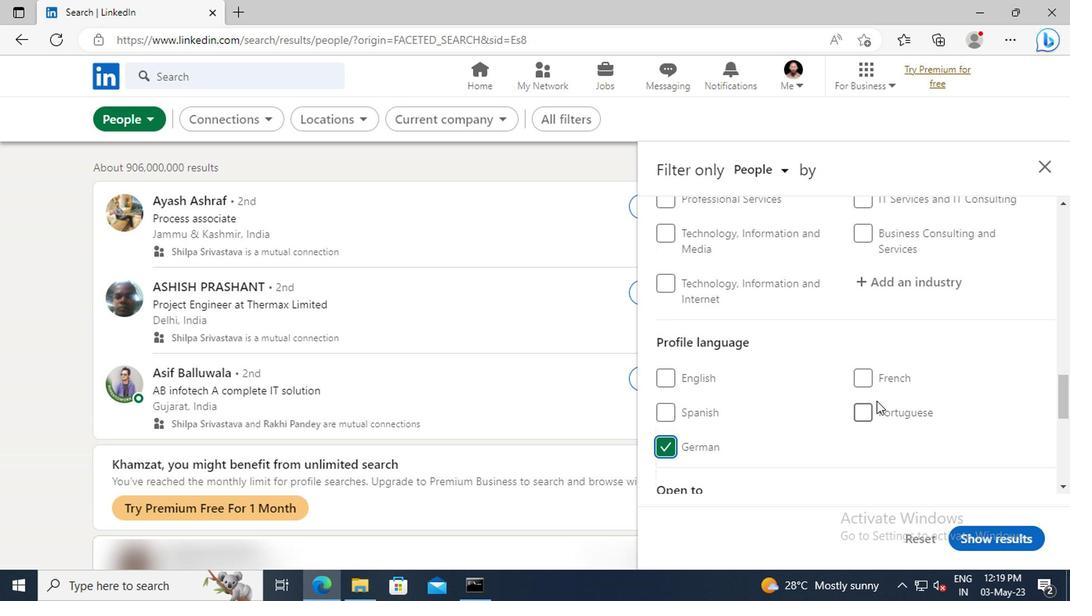 
Action: Mouse scrolled (735, 395) with delta (0, 0)
Screenshot: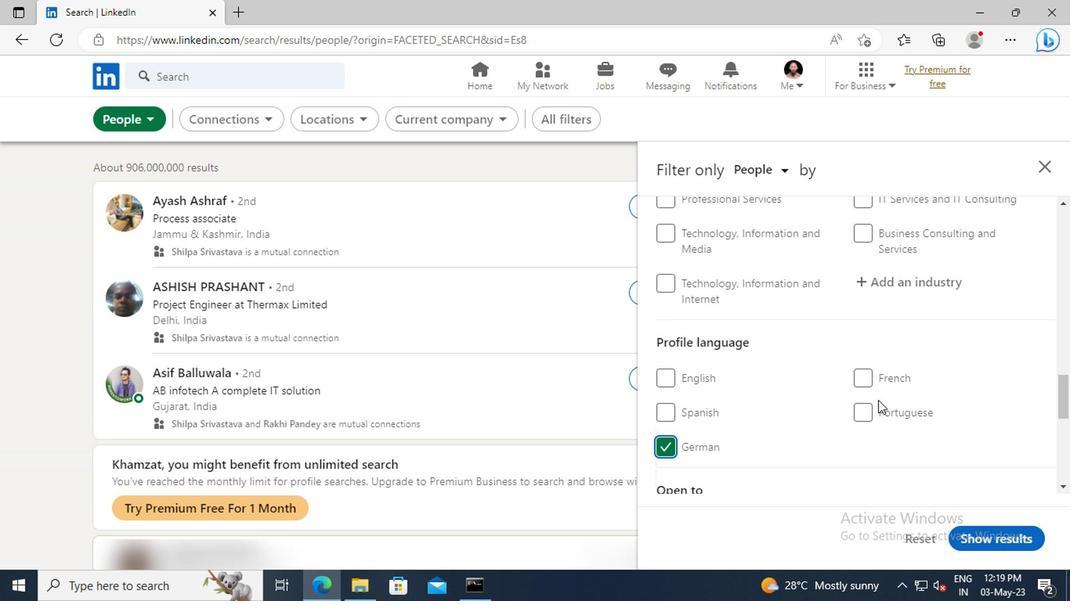 
Action: Mouse scrolled (735, 395) with delta (0, 0)
Screenshot: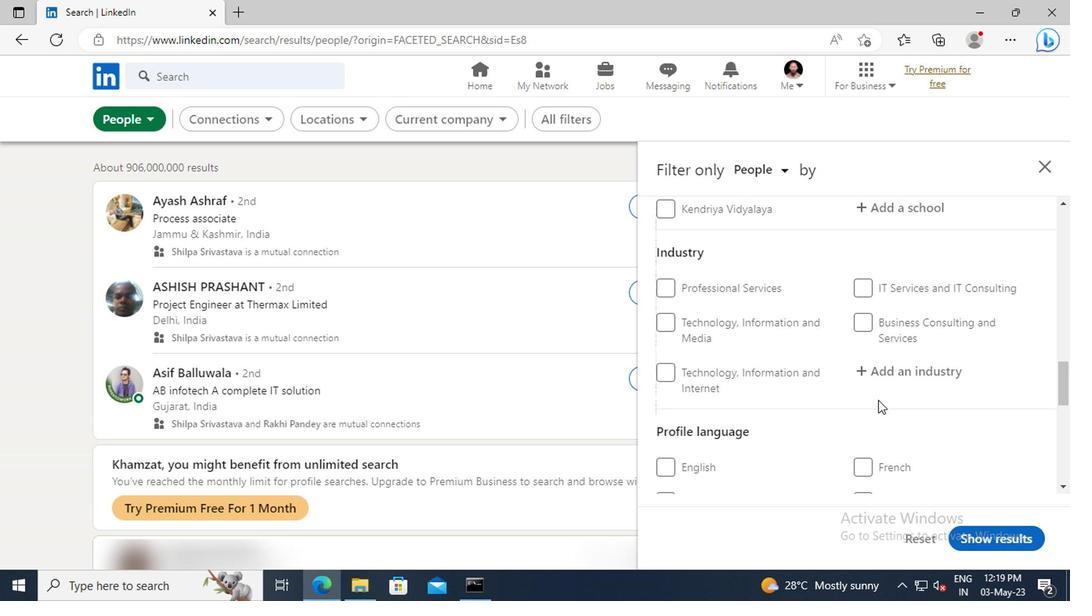 
Action: Mouse scrolled (735, 395) with delta (0, 0)
Screenshot: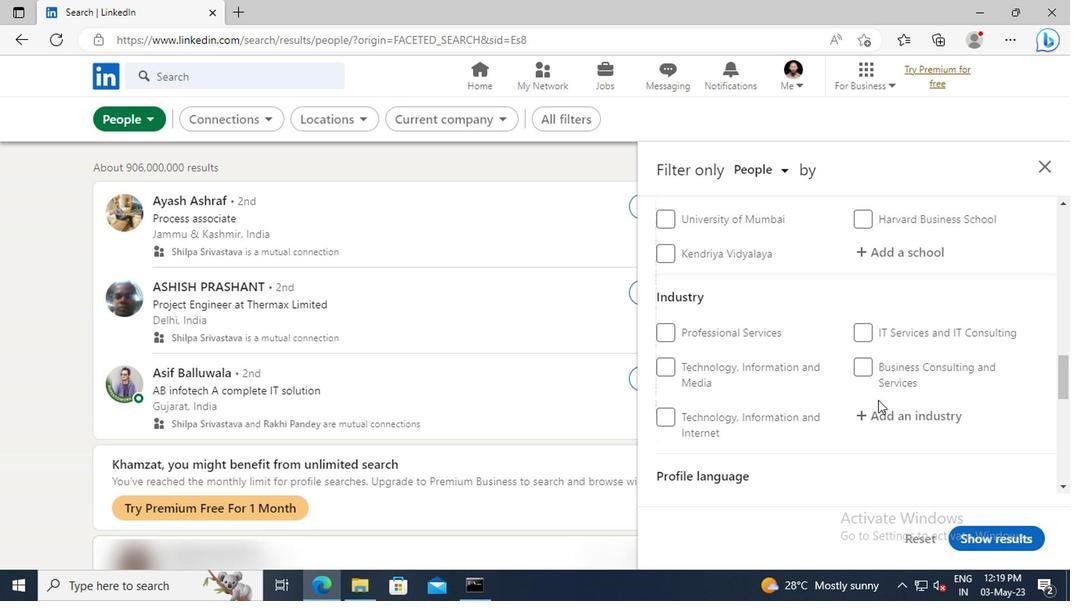 
Action: Mouse scrolled (735, 395) with delta (0, 0)
Screenshot: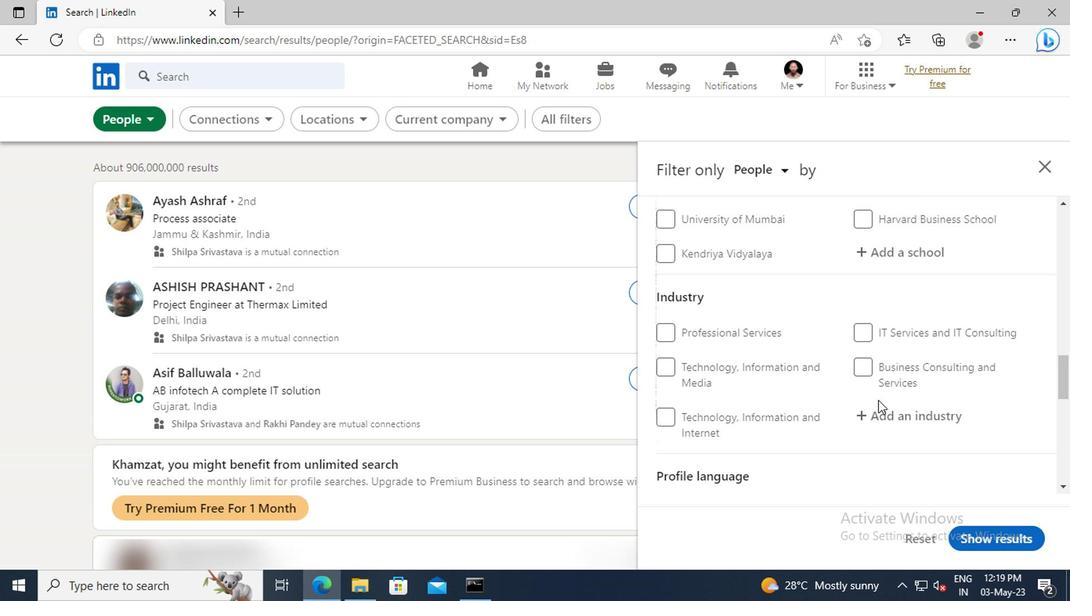 
Action: Mouse scrolled (735, 395) with delta (0, 0)
Screenshot: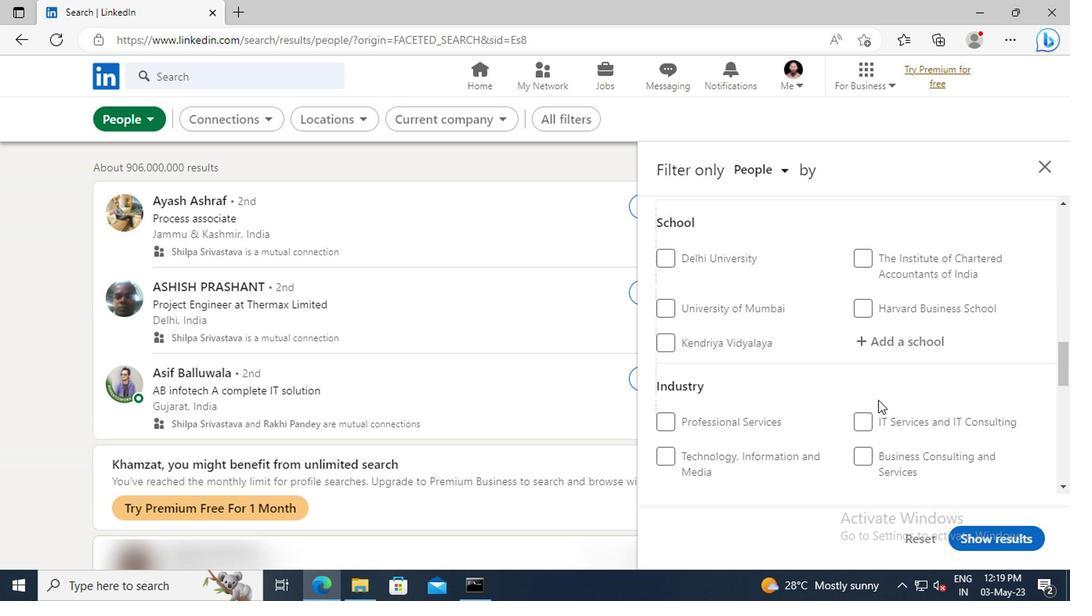
Action: Mouse scrolled (735, 395) with delta (0, 0)
Screenshot: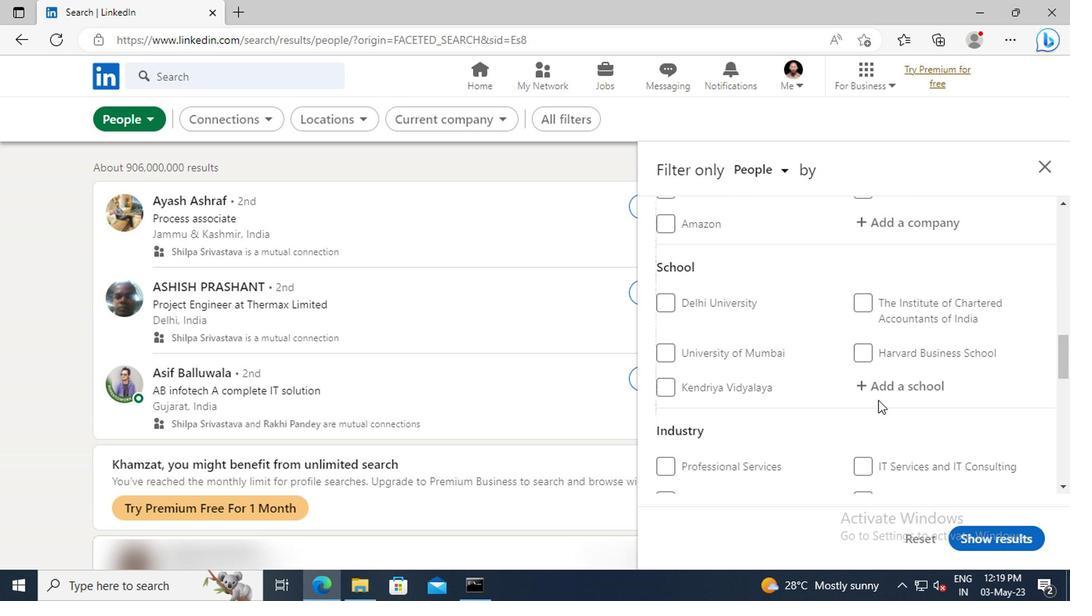 
Action: Mouse scrolled (735, 395) with delta (0, 0)
Screenshot: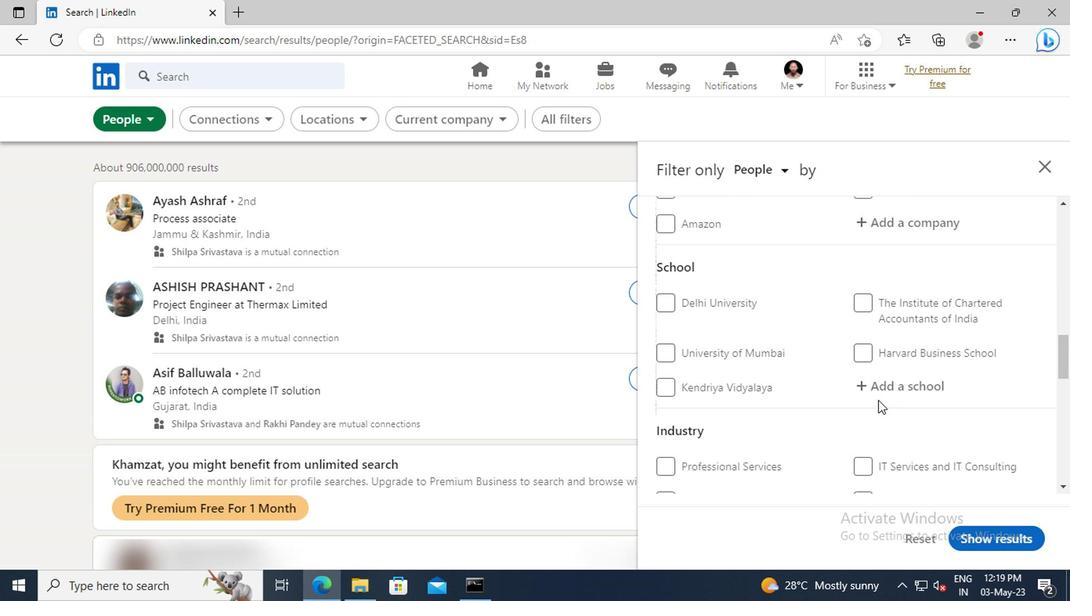 
Action: Mouse scrolled (735, 395) with delta (0, 0)
Screenshot: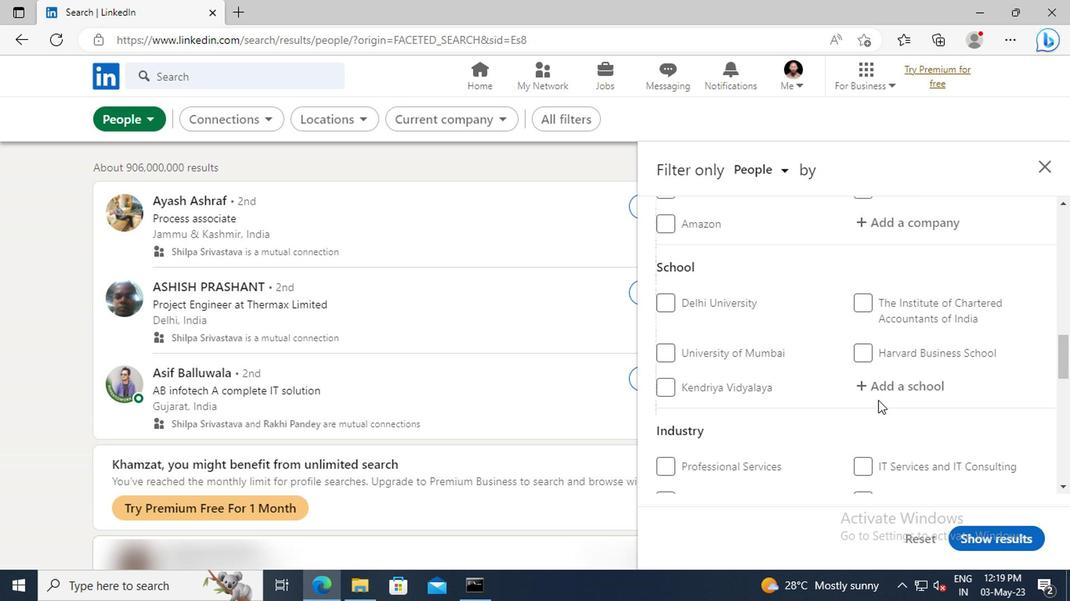 
Action: Mouse scrolled (735, 395) with delta (0, 0)
Screenshot: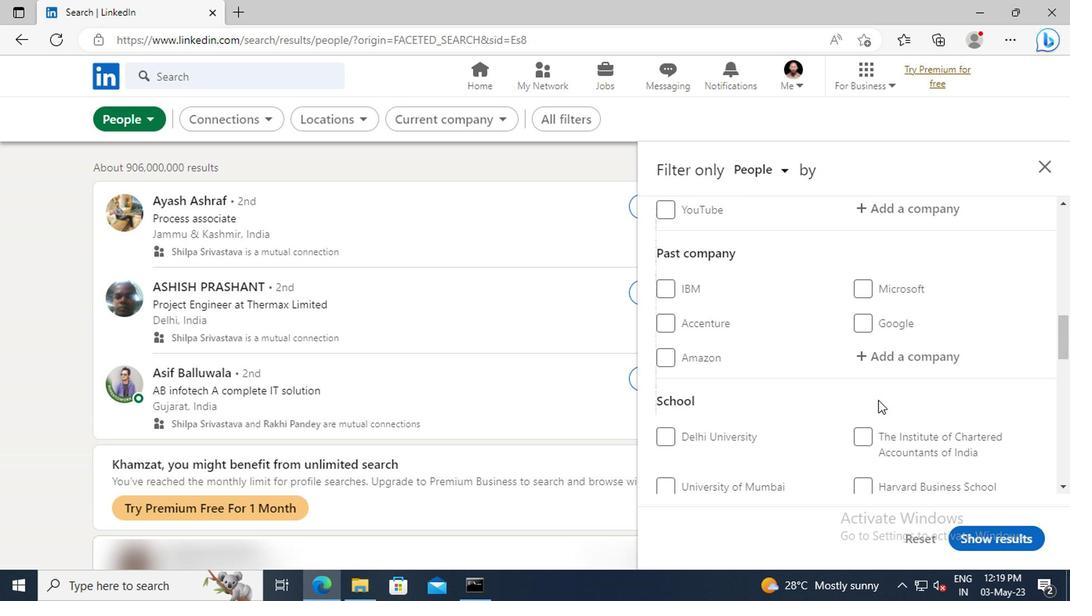 
Action: Mouse scrolled (735, 395) with delta (0, 0)
Screenshot: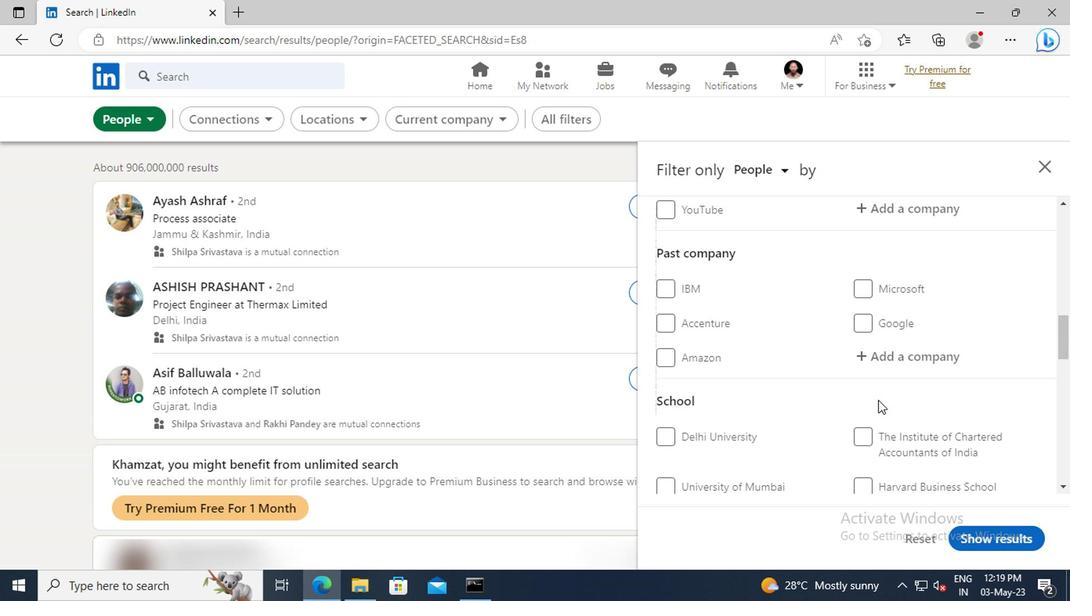 
Action: Mouse scrolled (735, 395) with delta (0, 0)
Screenshot: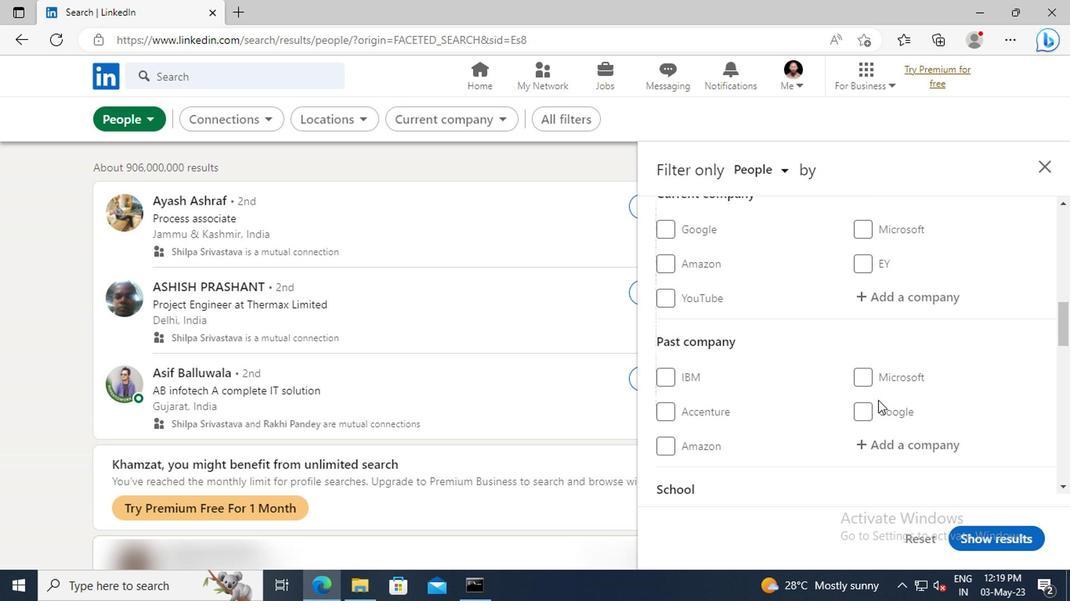 
Action: Mouse scrolled (735, 395) with delta (0, 0)
Screenshot: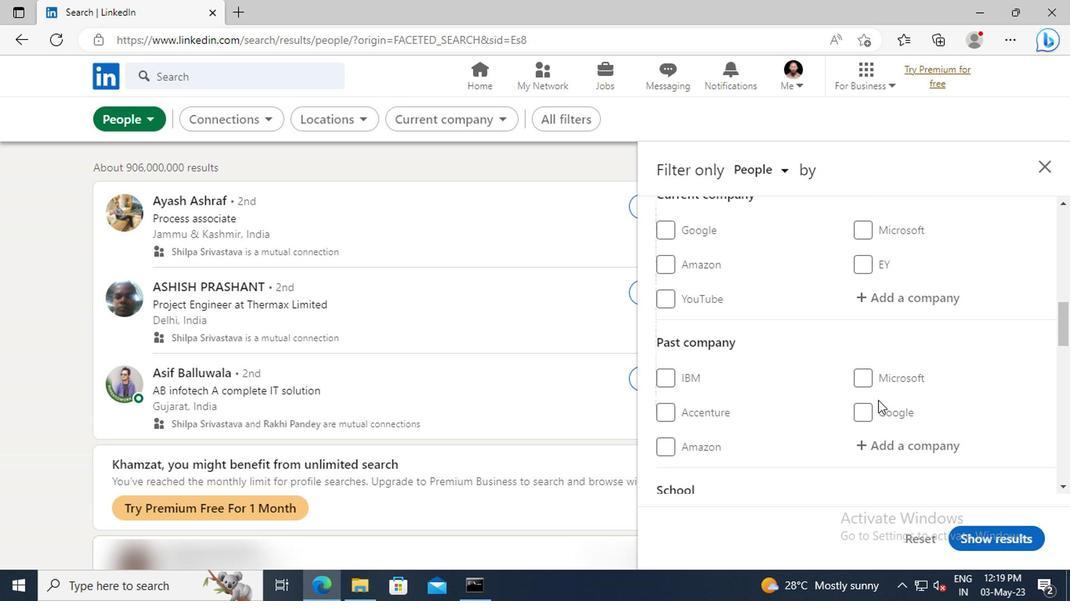 
Action: Mouse moved to (732, 387)
Screenshot: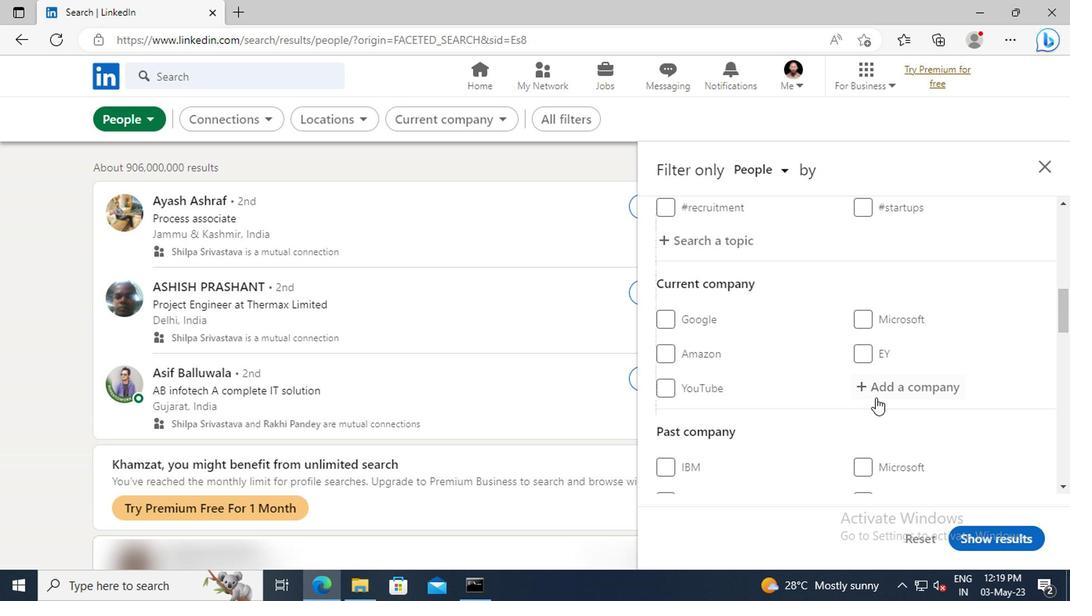 
Action: Mouse pressed left at (732, 387)
Screenshot: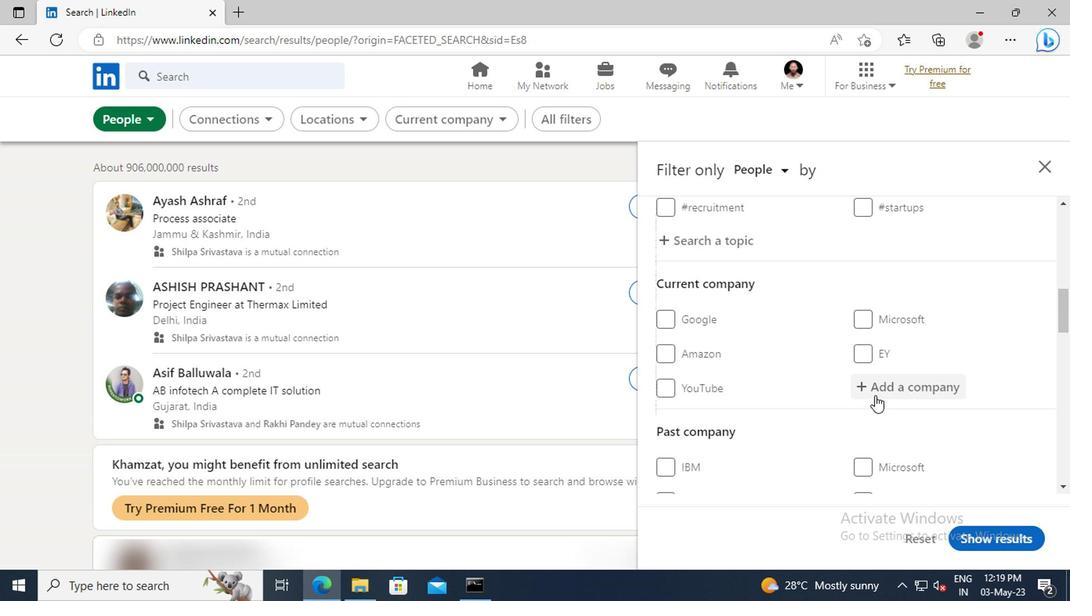
Action: Key pressed <Key.shift>INC42
Screenshot: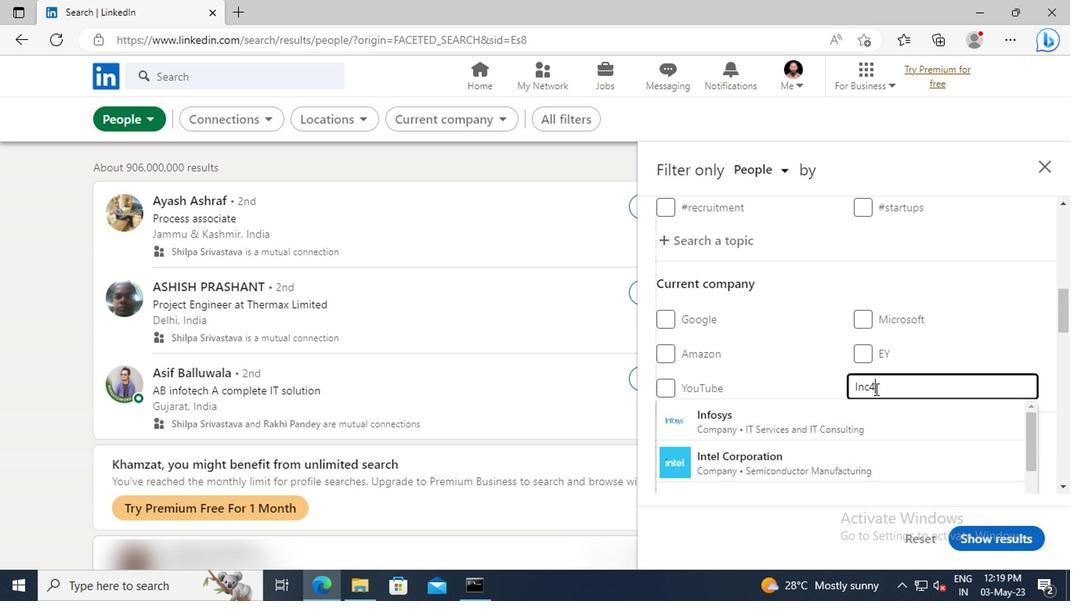 
Action: Mouse moved to (736, 404)
Screenshot: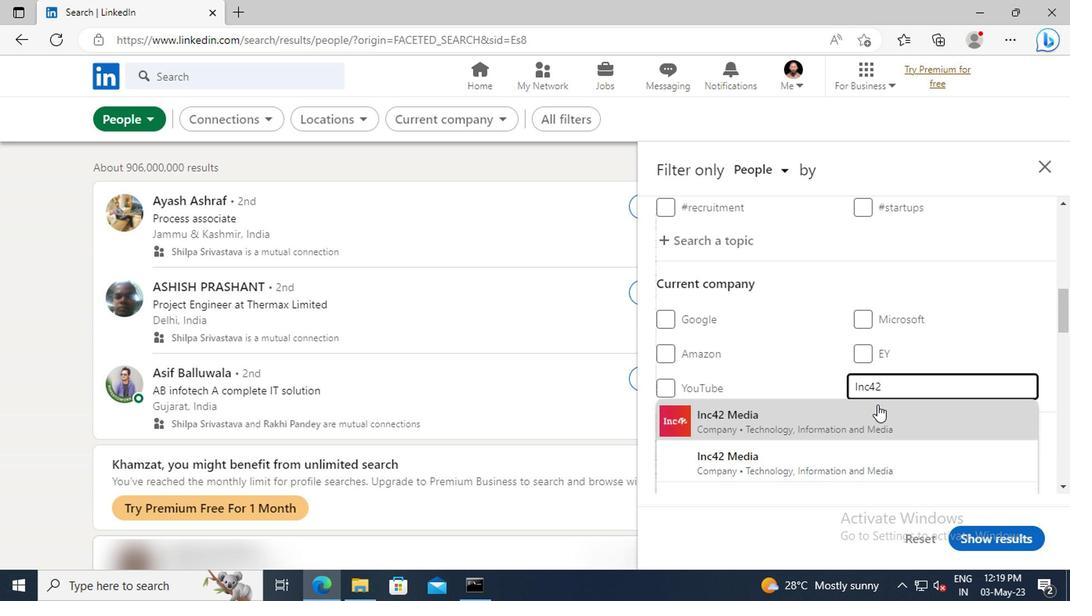 
Action: Mouse pressed left at (736, 404)
Screenshot: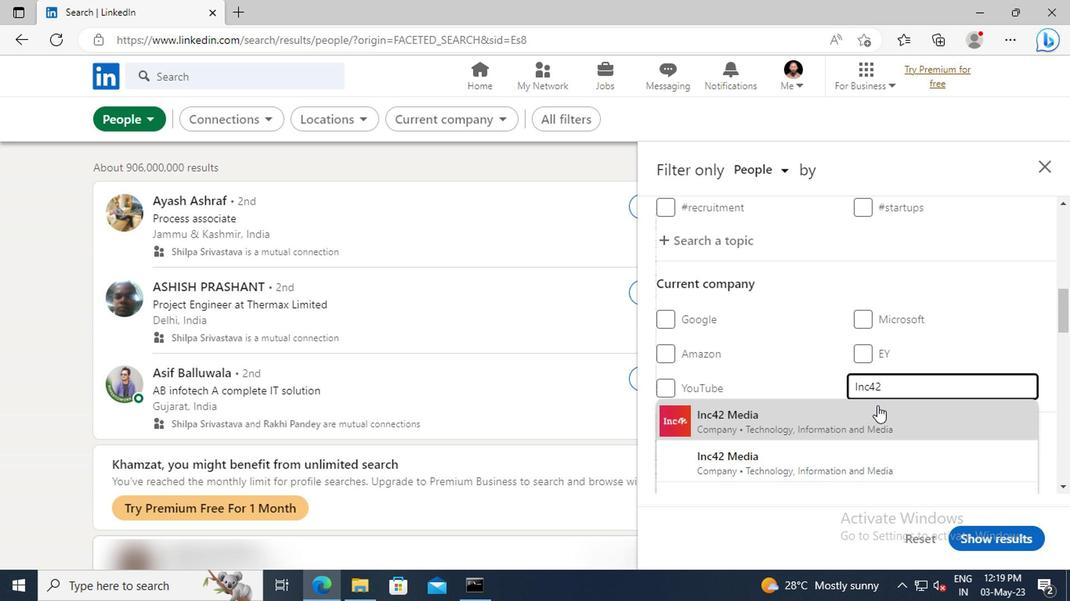 
Action: Mouse scrolled (736, 403) with delta (0, 0)
Screenshot: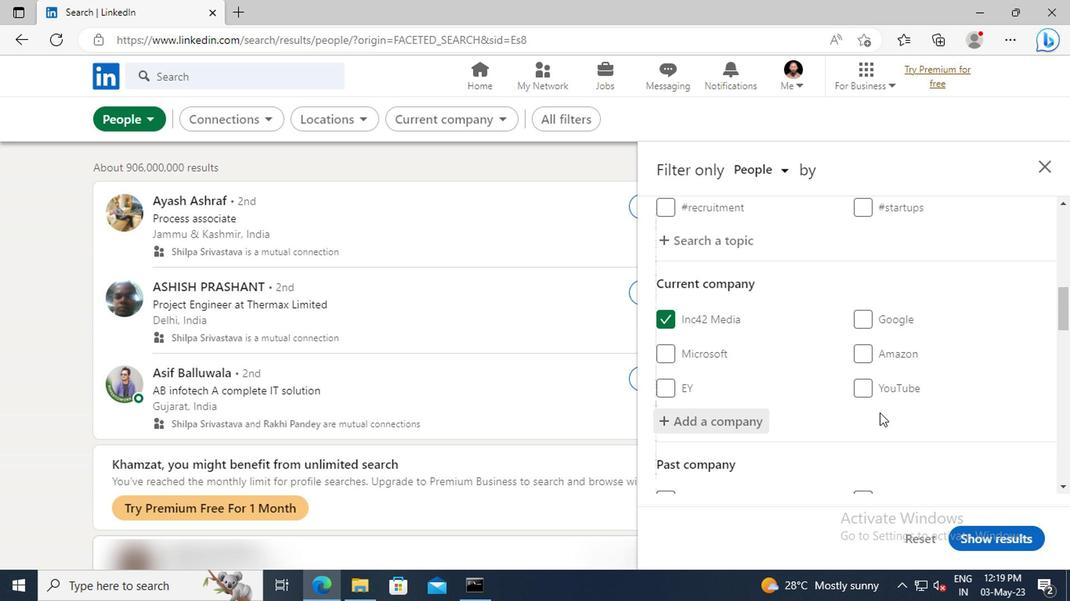 
Action: Mouse scrolled (736, 403) with delta (0, 0)
Screenshot: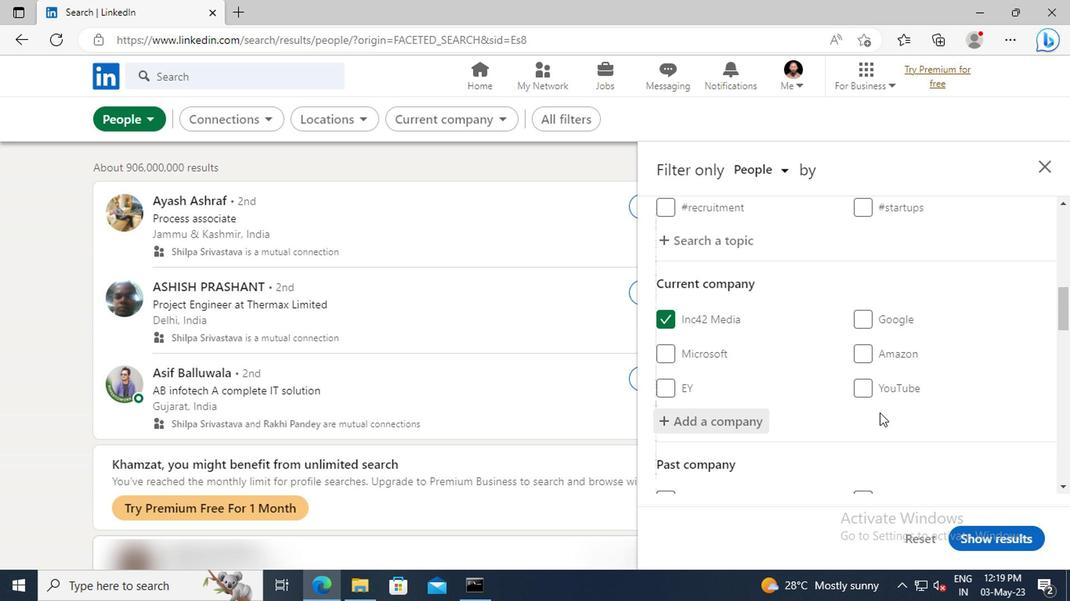 
Action: Mouse moved to (735, 401)
Screenshot: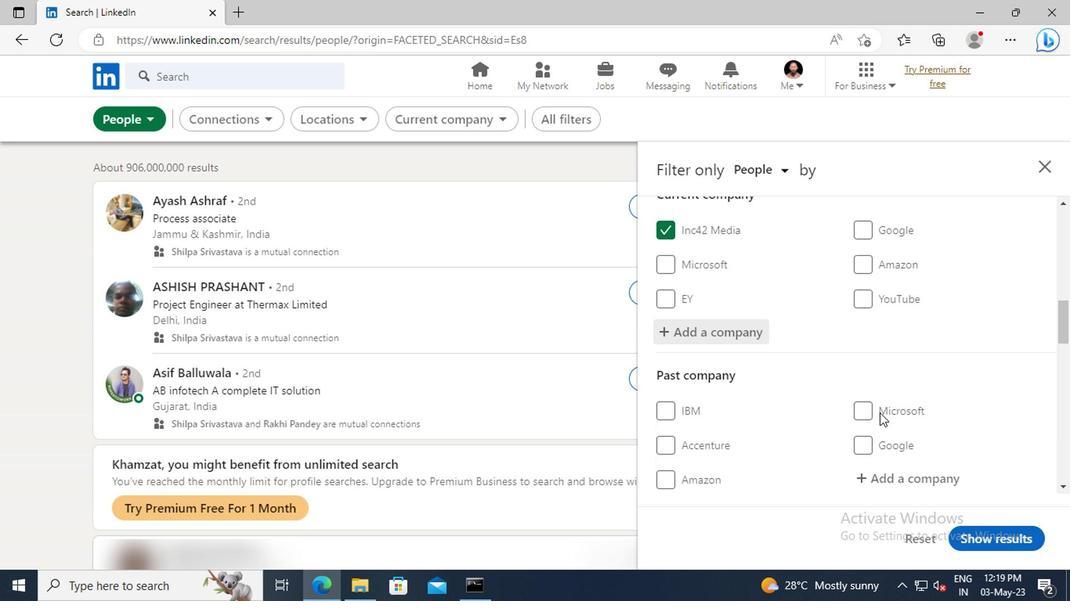 
Action: Mouse scrolled (735, 400) with delta (0, 0)
Screenshot: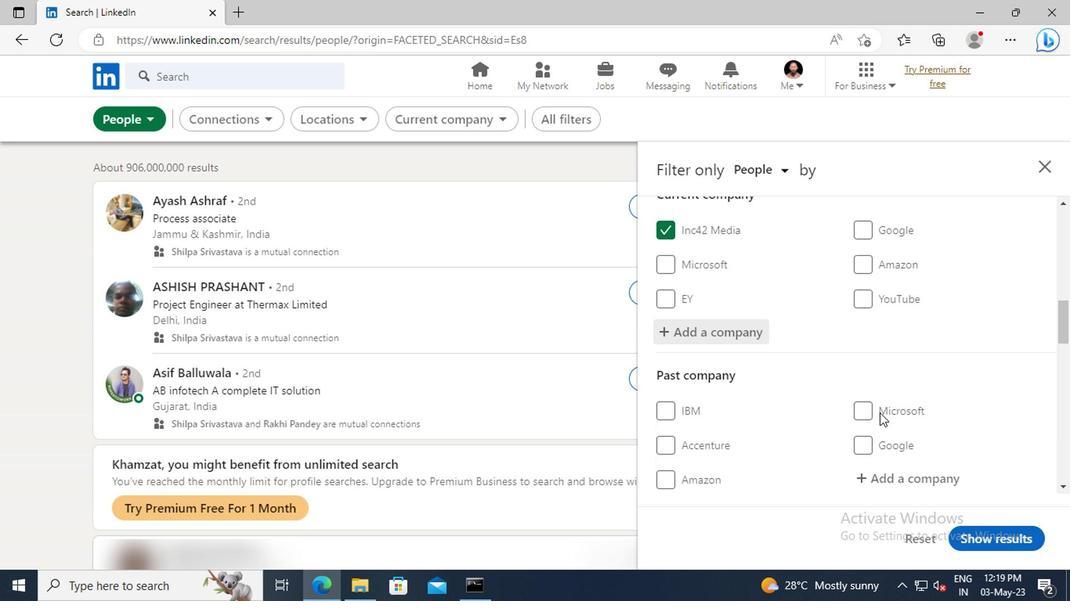 
Action: Mouse moved to (729, 369)
Screenshot: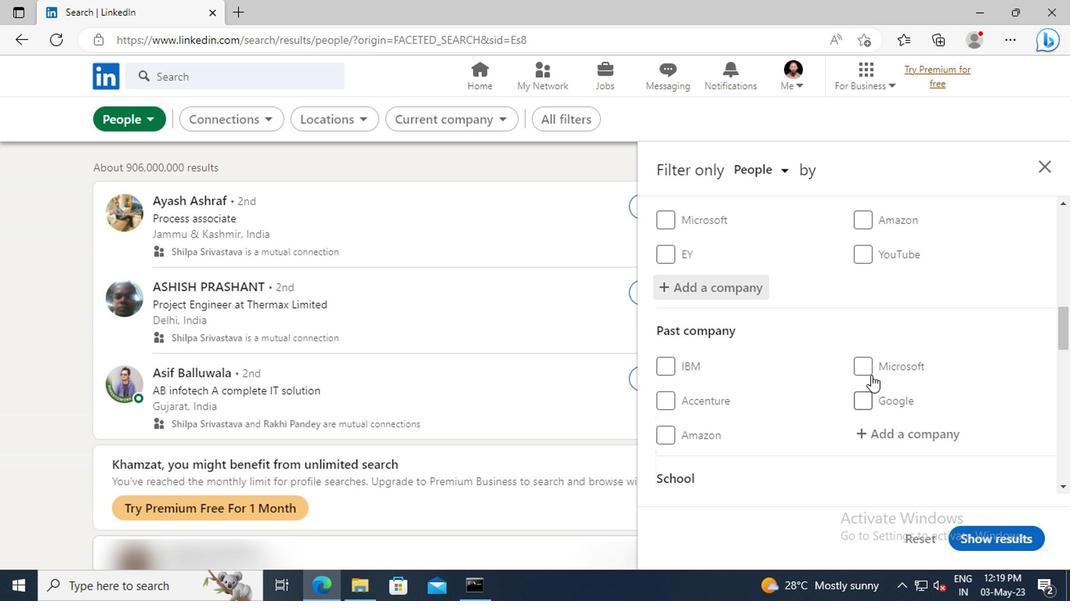 
Action: Mouse scrolled (729, 369) with delta (0, 0)
Screenshot: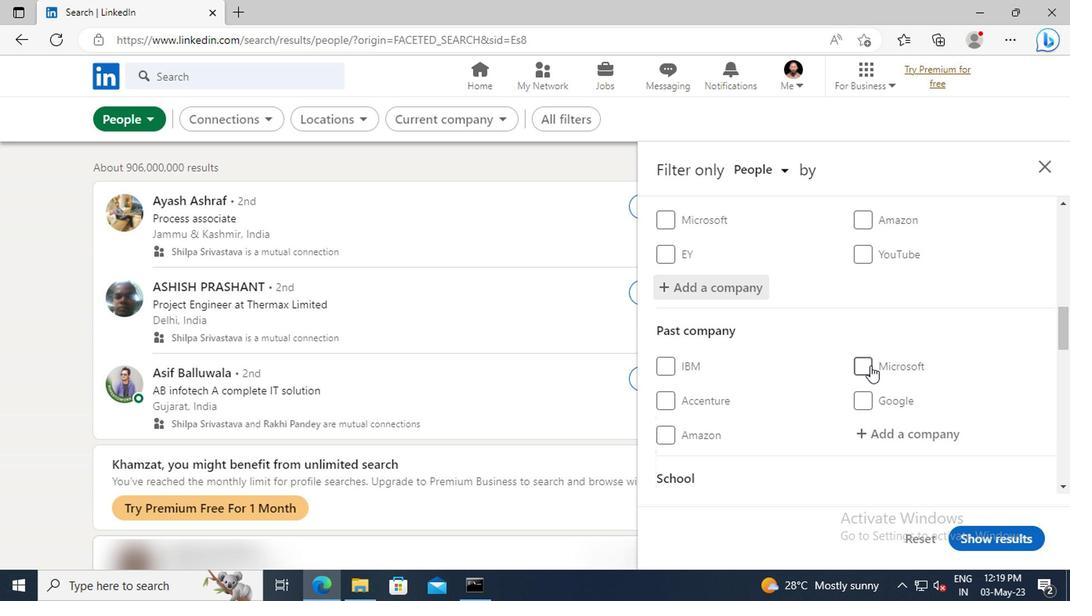 
Action: Mouse scrolled (729, 369) with delta (0, 0)
Screenshot: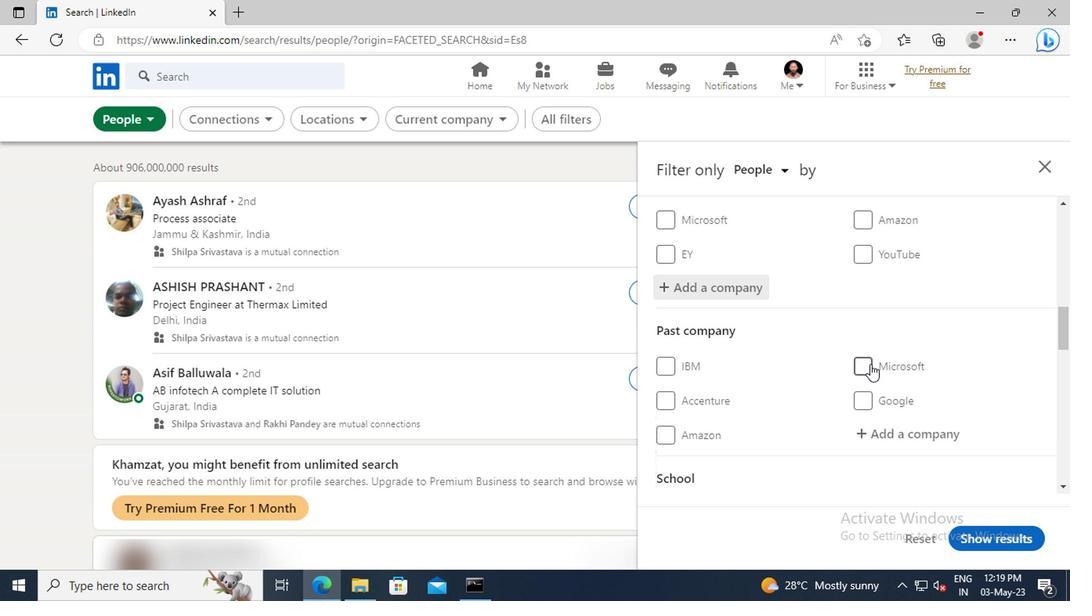 
Action: Mouse scrolled (729, 369) with delta (0, 0)
Screenshot: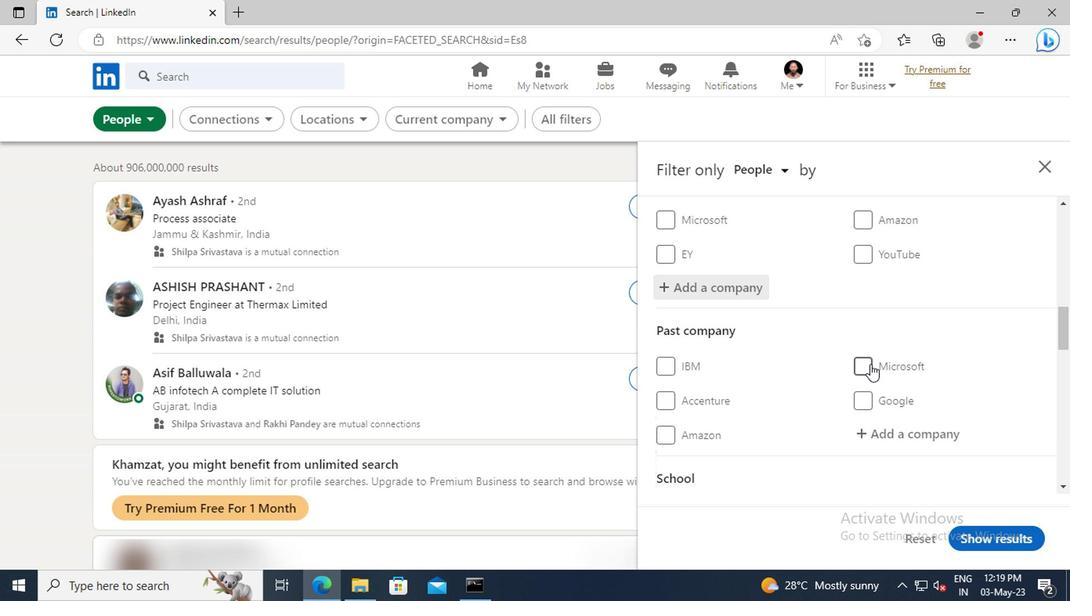 
Action: Mouse moved to (726, 362)
Screenshot: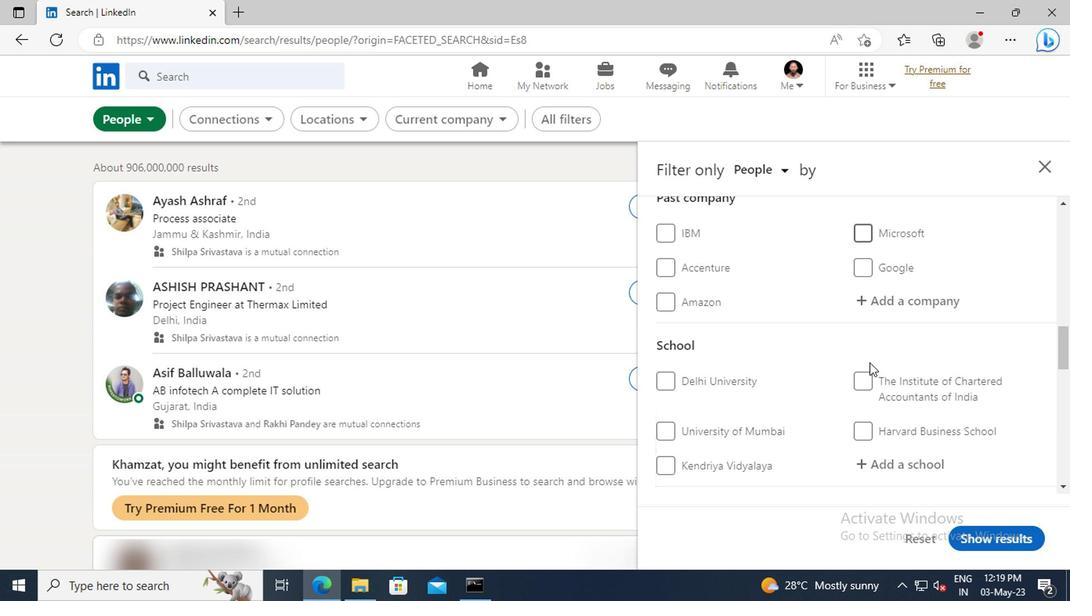 
Action: Mouse scrolled (726, 362) with delta (0, 0)
Screenshot: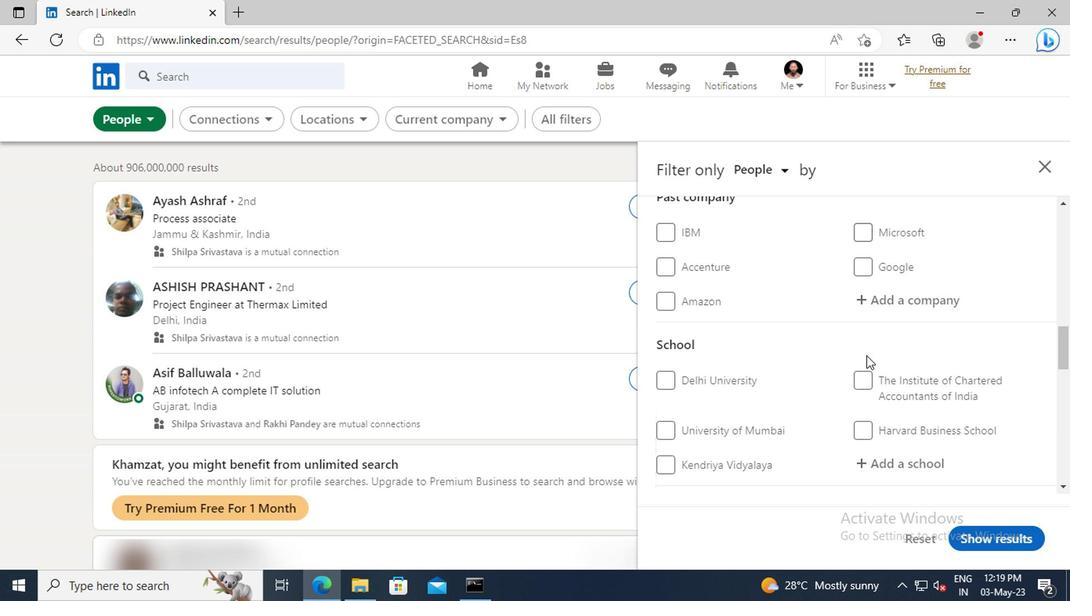 
Action: Mouse scrolled (726, 362) with delta (0, 0)
Screenshot: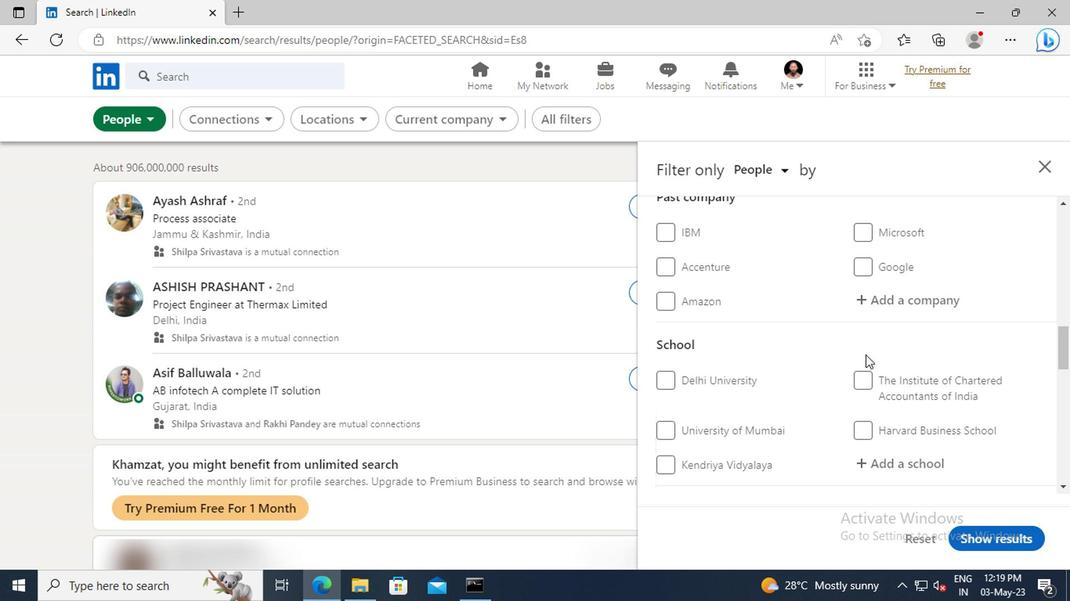 
Action: Mouse moved to (732, 375)
Screenshot: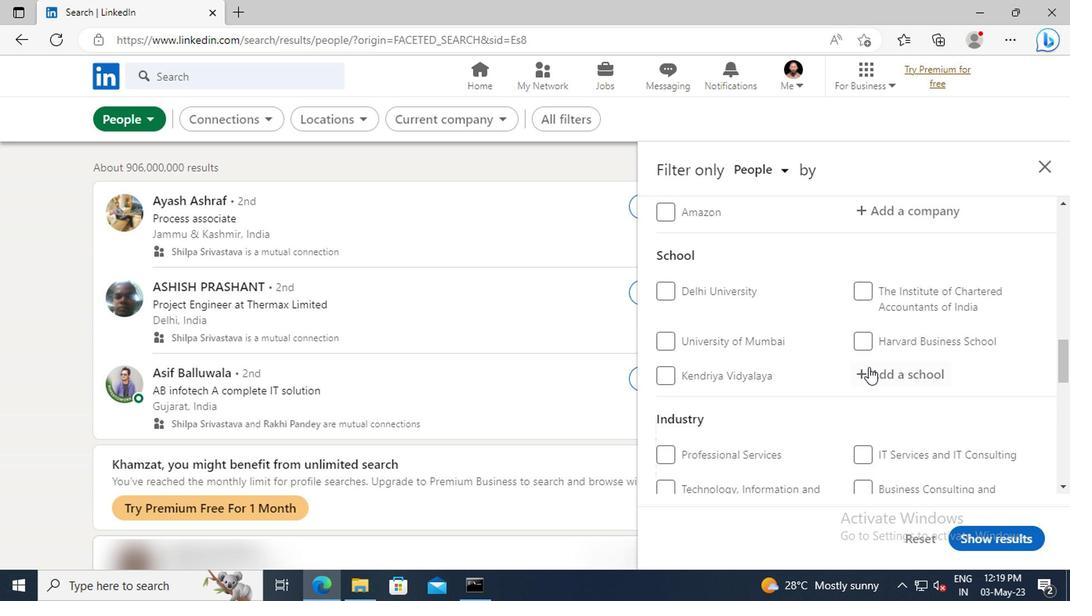 
Action: Mouse pressed left at (732, 375)
Screenshot: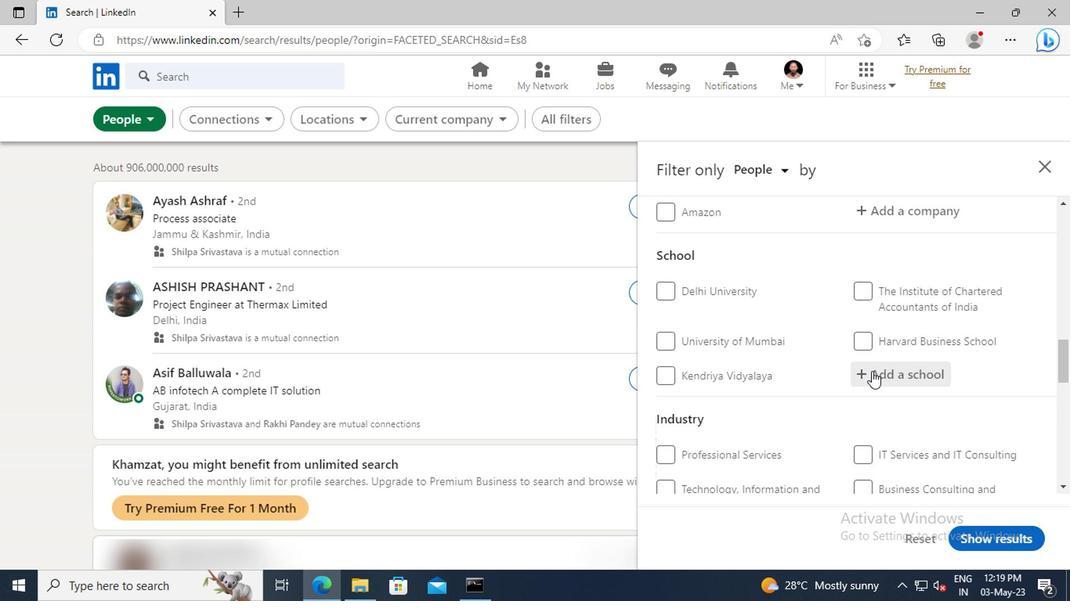 
Action: Key pressed <Key.shift>MES<Key.space><Key.shift>GAR
Screenshot: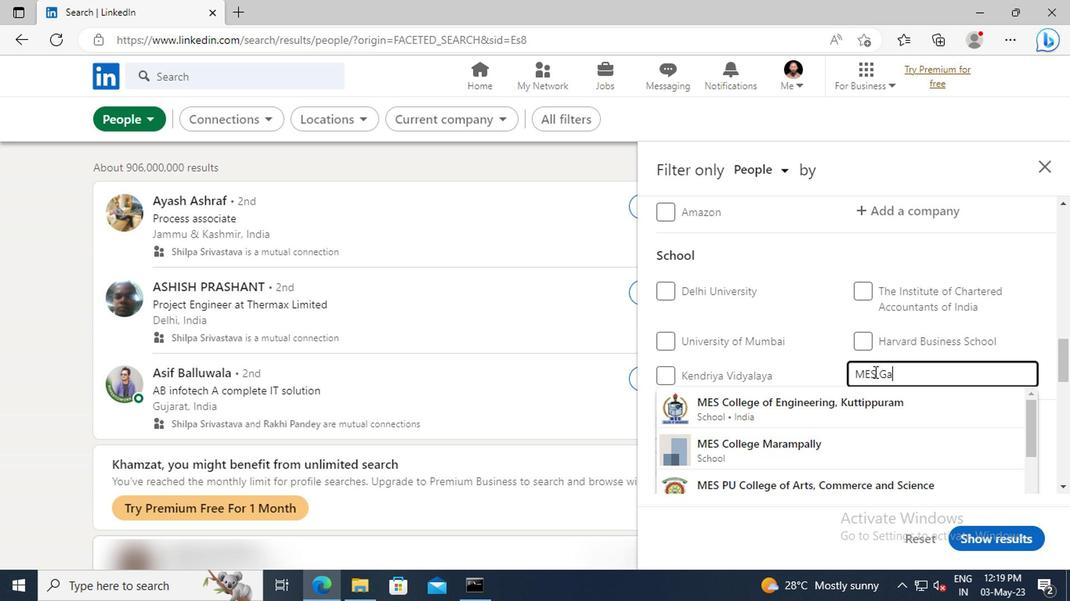 
Action: Mouse moved to (732, 395)
Screenshot: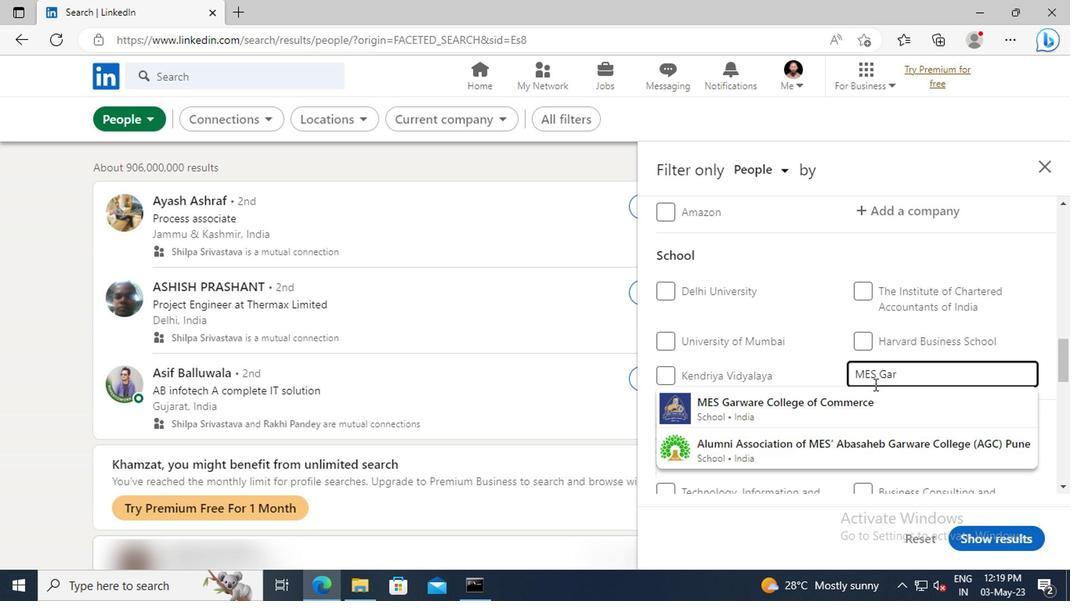 
Action: Mouse pressed left at (732, 395)
Screenshot: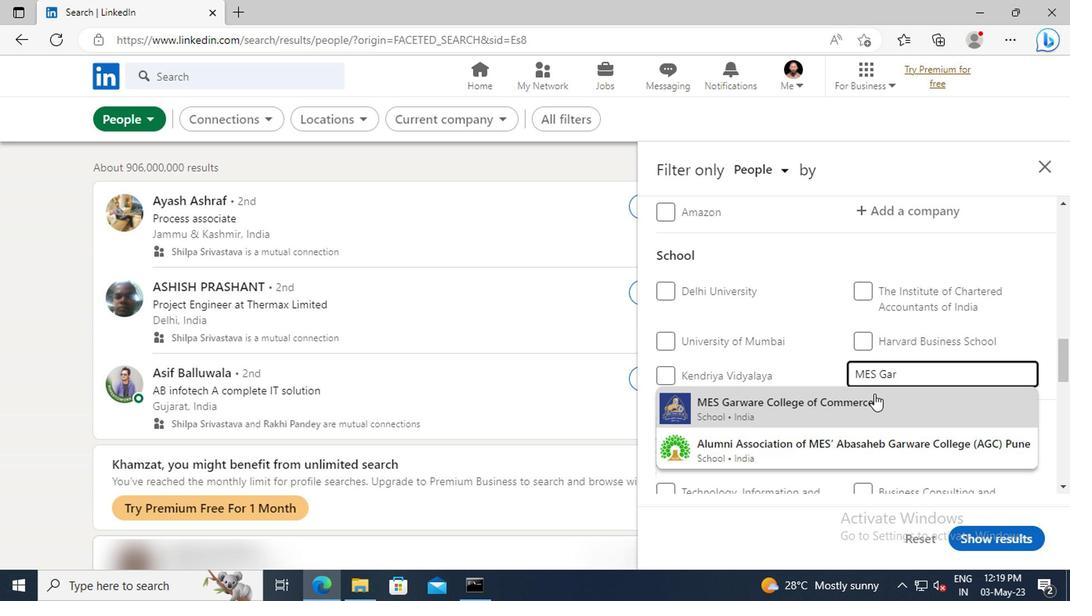 
Action: Mouse scrolled (732, 394) with delta (0, 0)
Screenshot: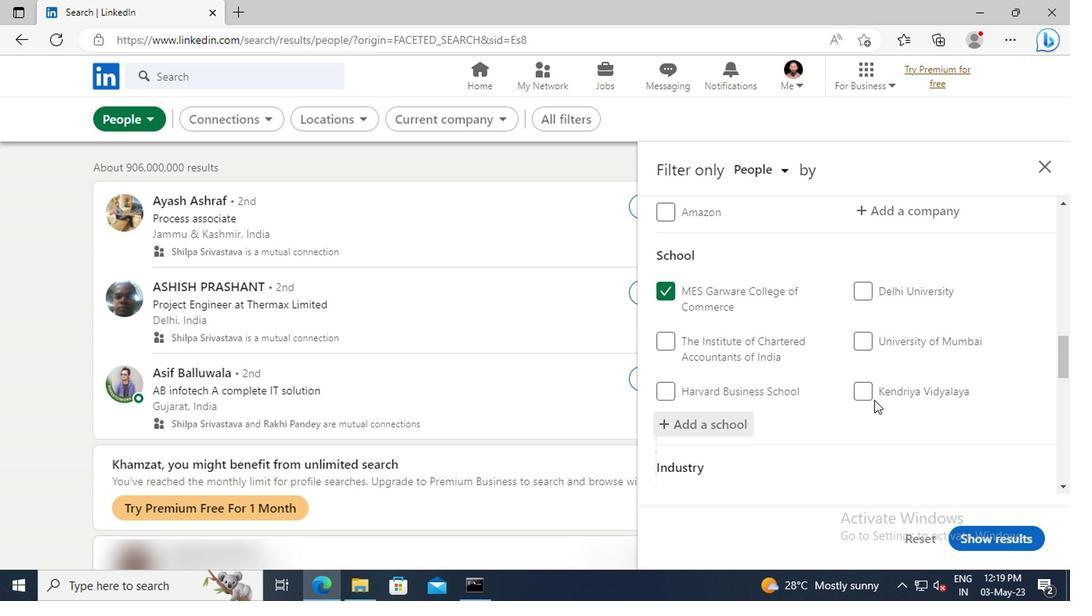 
Action: Mouse scrolled (732, 394) with delta (0, 0)
Screenshot: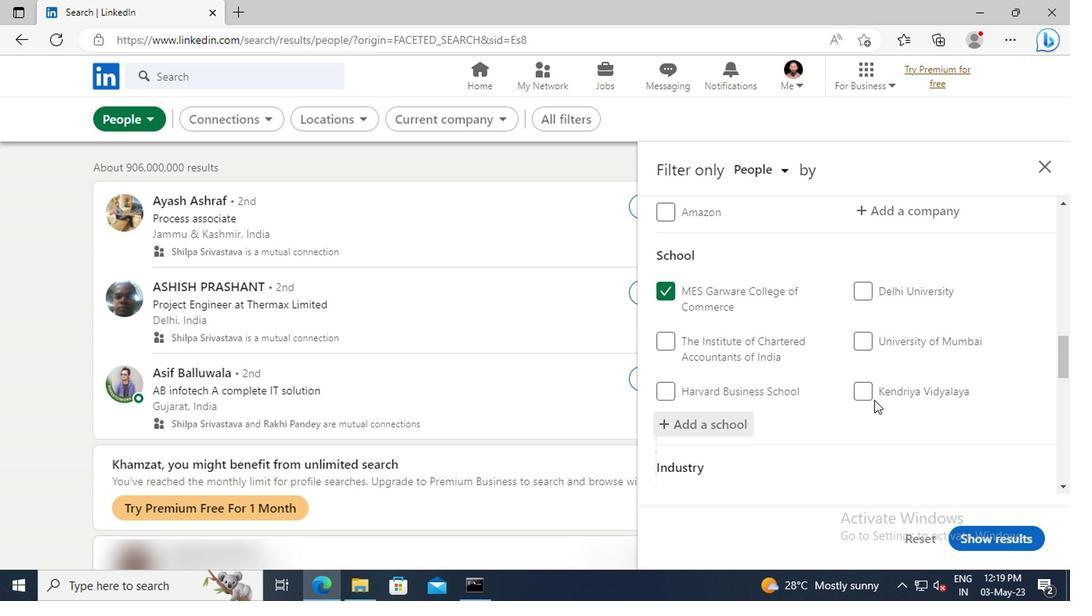 
Action: Mouse moved to (729, 385)
Screenshot: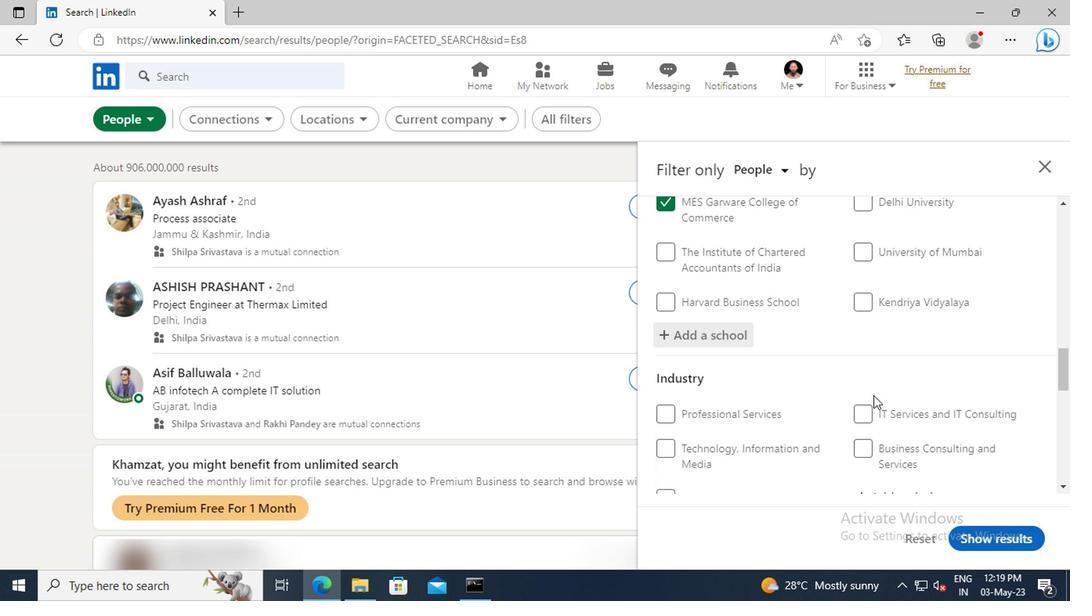 
Action: Mouse scrolled (729, 384) with delta (0, 0)
Screenshot: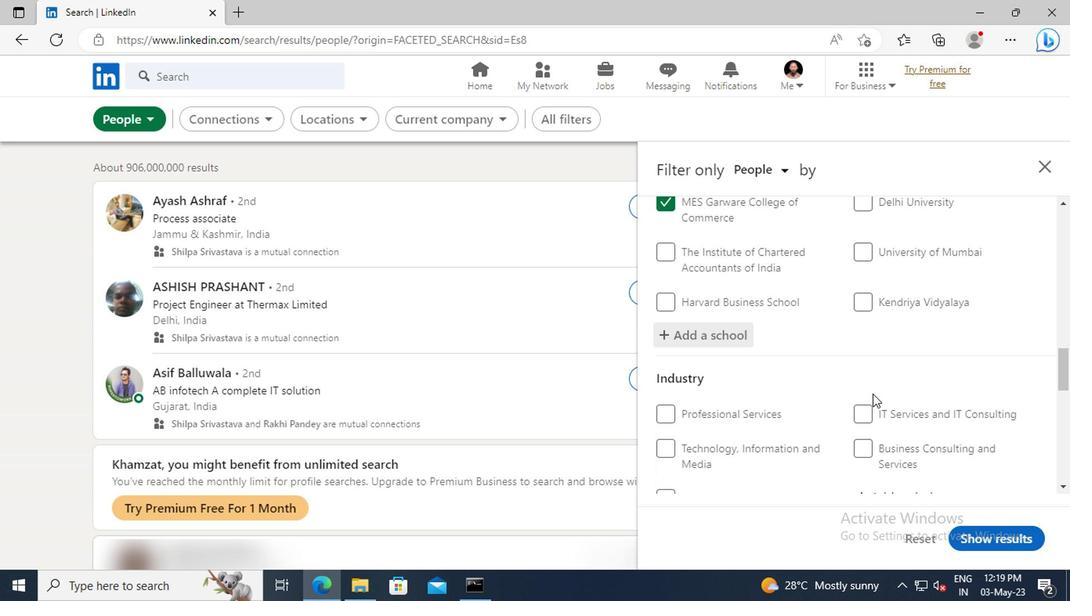 
Action: Mouse moved to (728, 382)
Screenshot: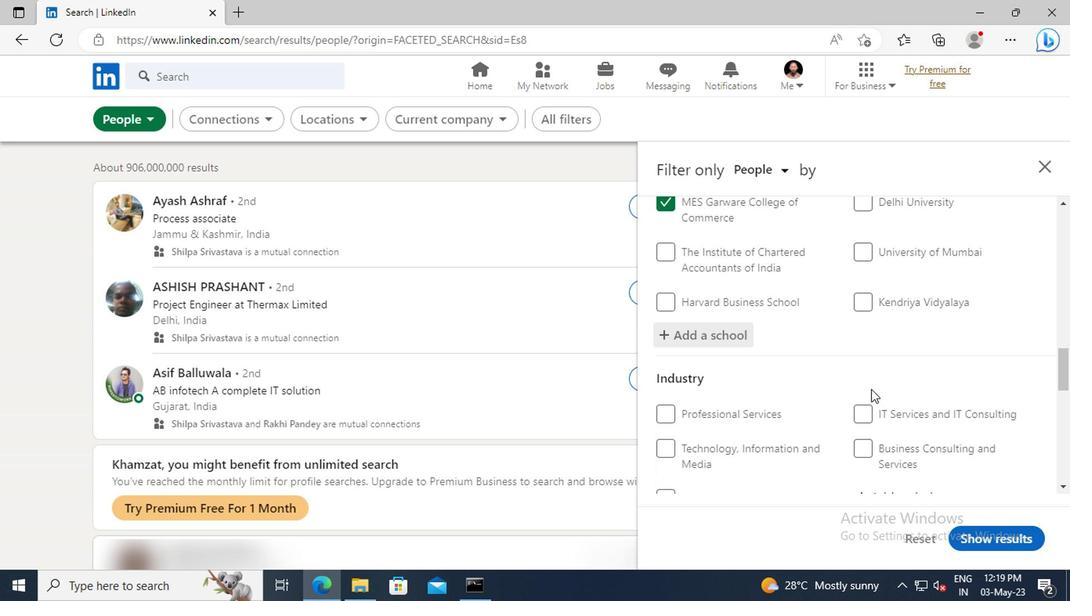 
Action: Mouse scrolled (728, 381) with delta (0, 0)
Screenshot: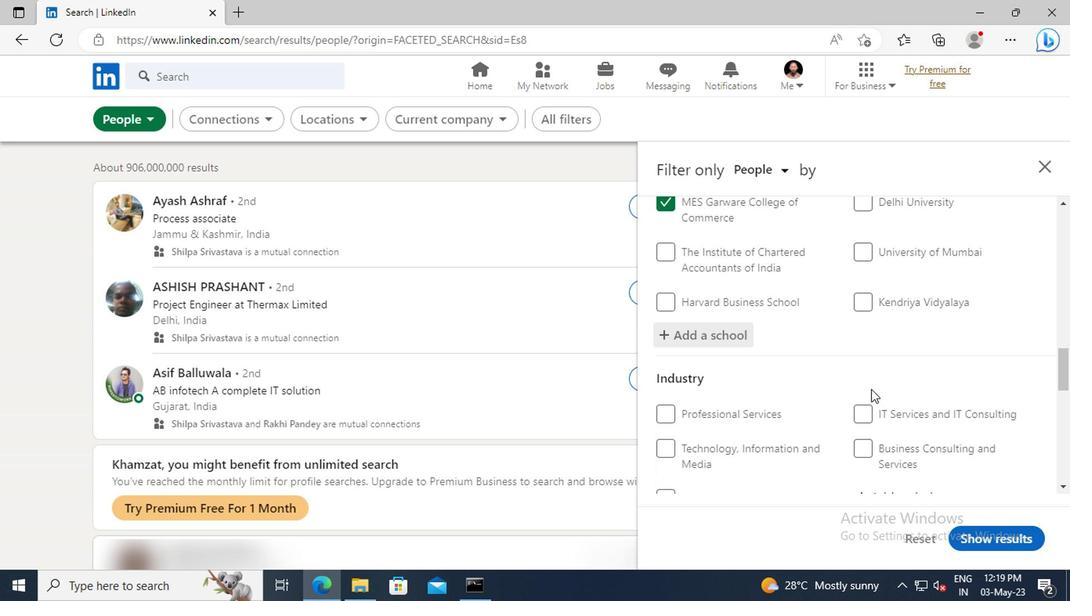 
Action: Mouse moved to (719, 371)
Screenshot: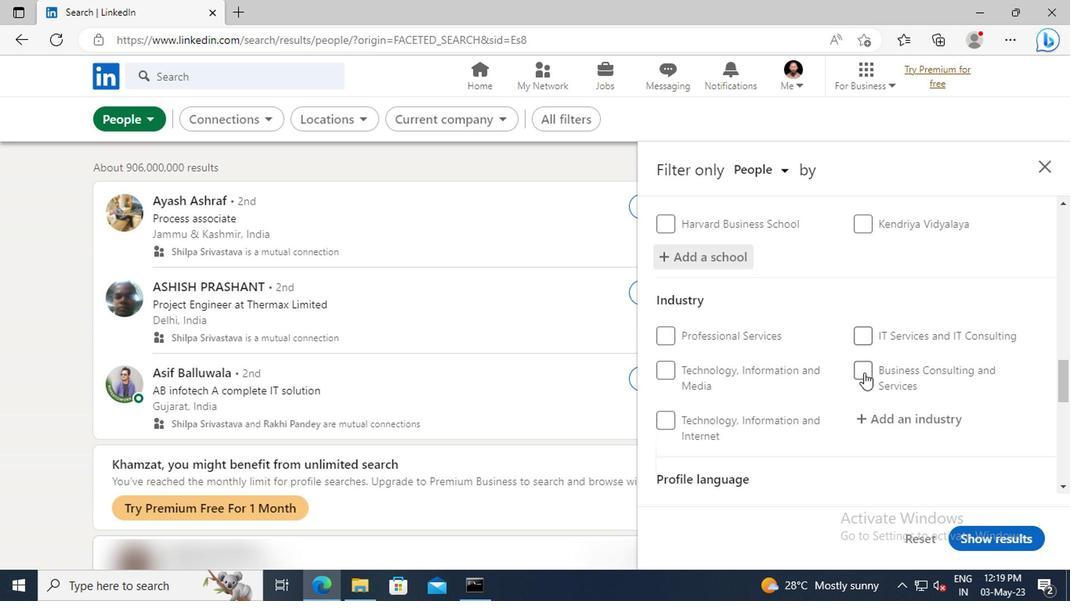 
Action: Mouse scrolled (719, 370) with delta (0, 0)
Screenshot: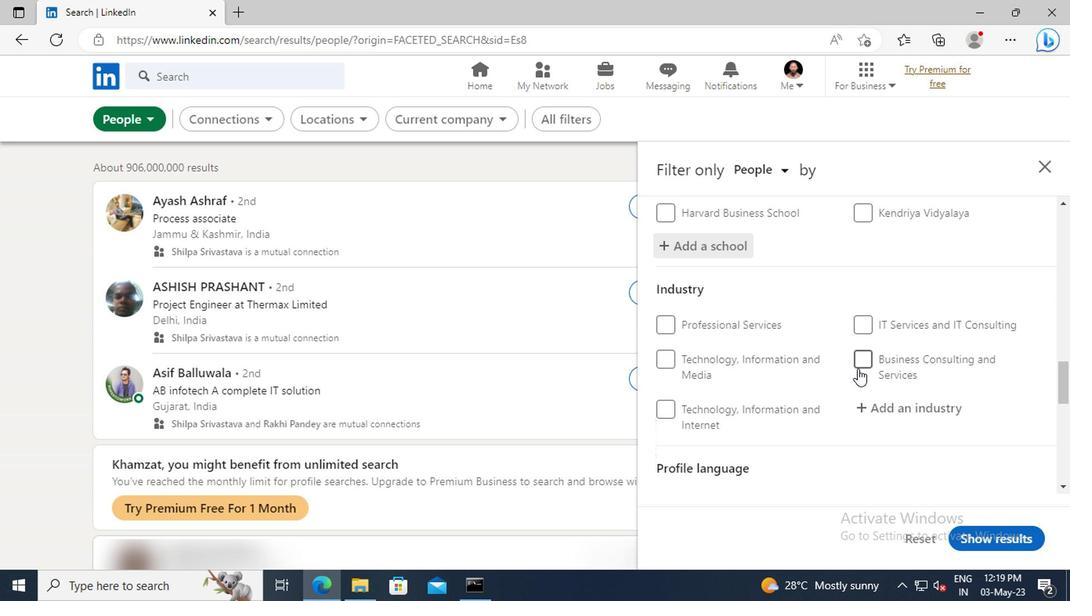 
Action: Mouse moved to (729, 371)
Screenshot: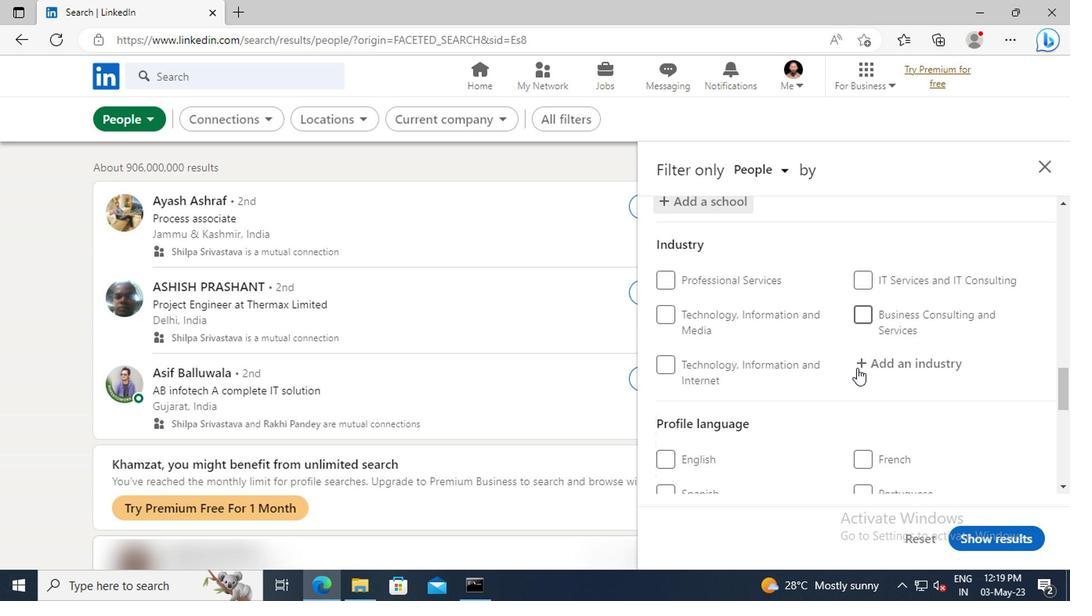 
Action: Mouse pressed left at (729, 371)
Screenshot: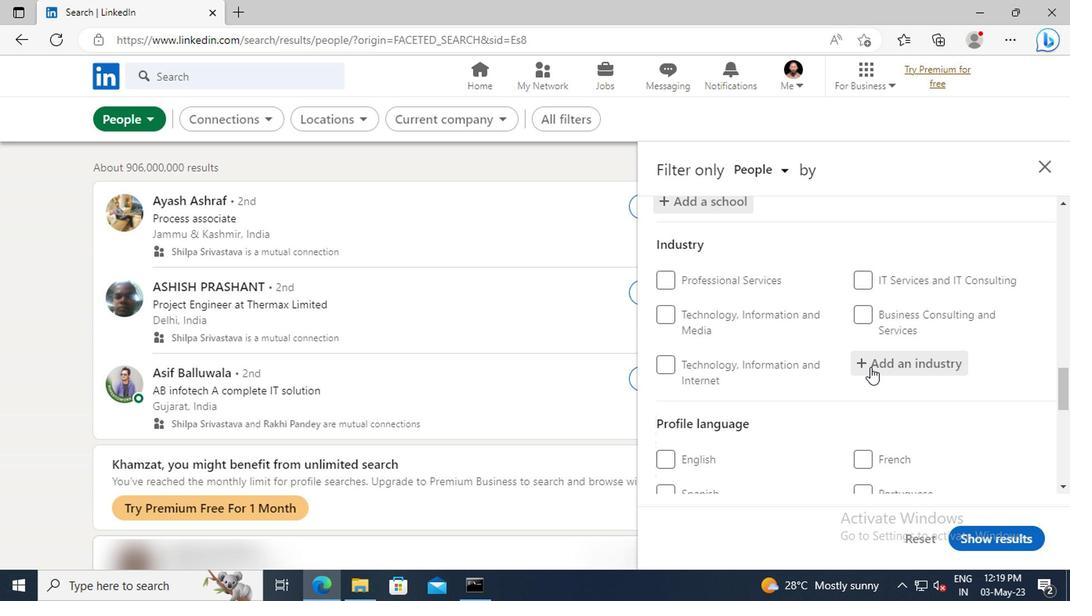
Action: Key pressed <Key.shift>PERIOD
Screenshot: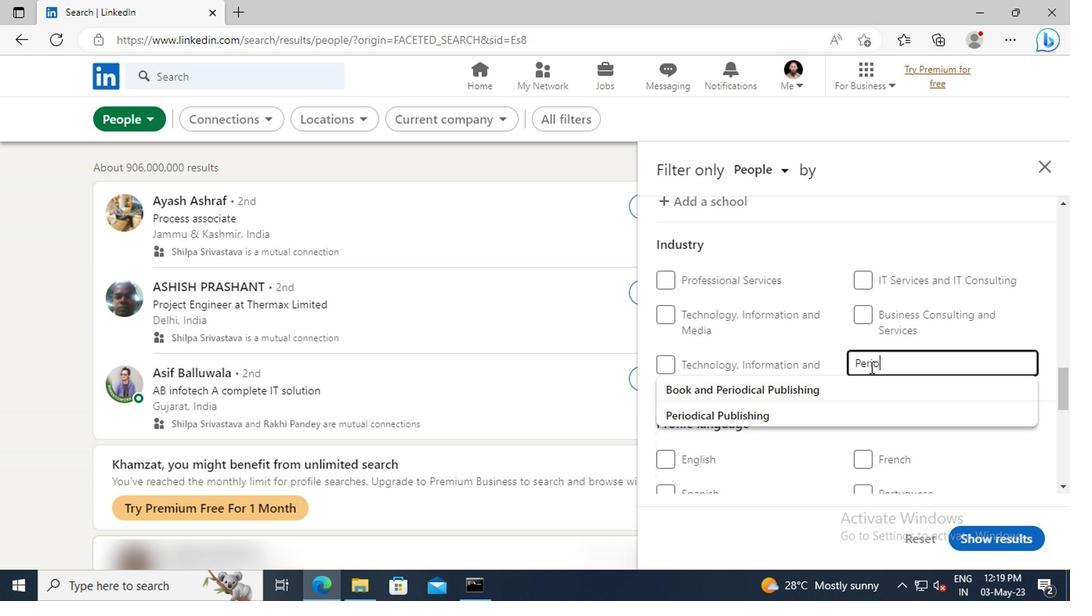 
Action: Mouse moved to (732, 403)
Screenshot: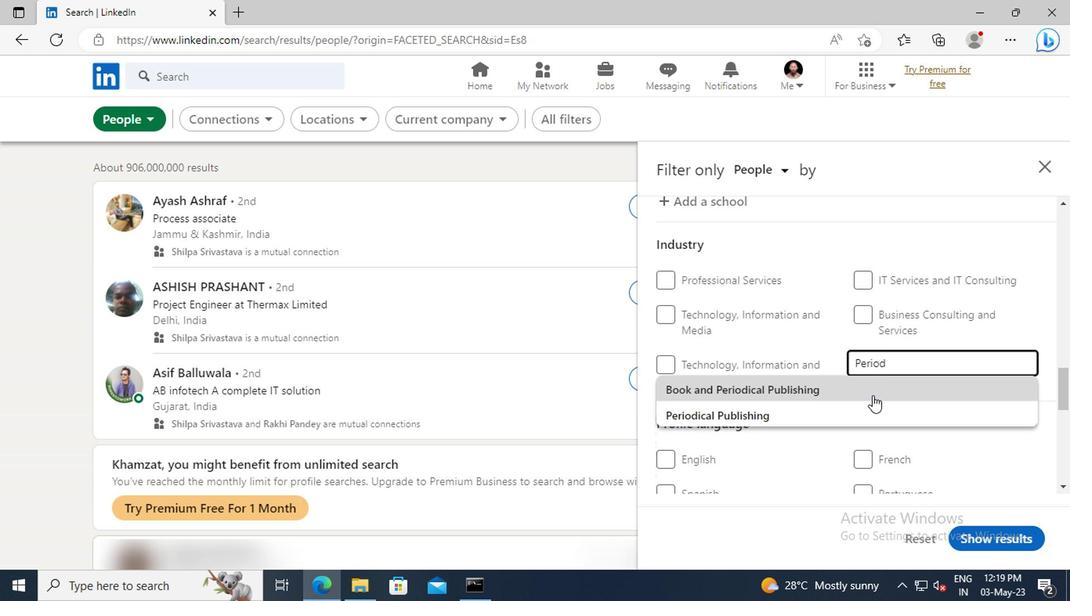 
Action: Mouse pressed left at (732, 403)
Screenshot: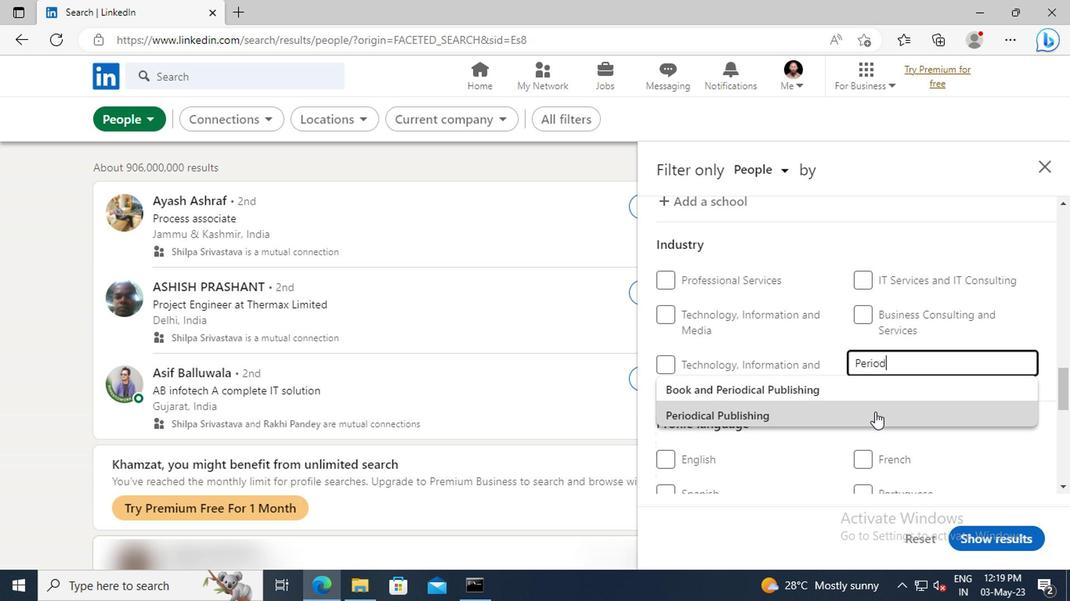 
Action: Mouse scrolled (732, 403) with delta (0, 0)
Screenshot: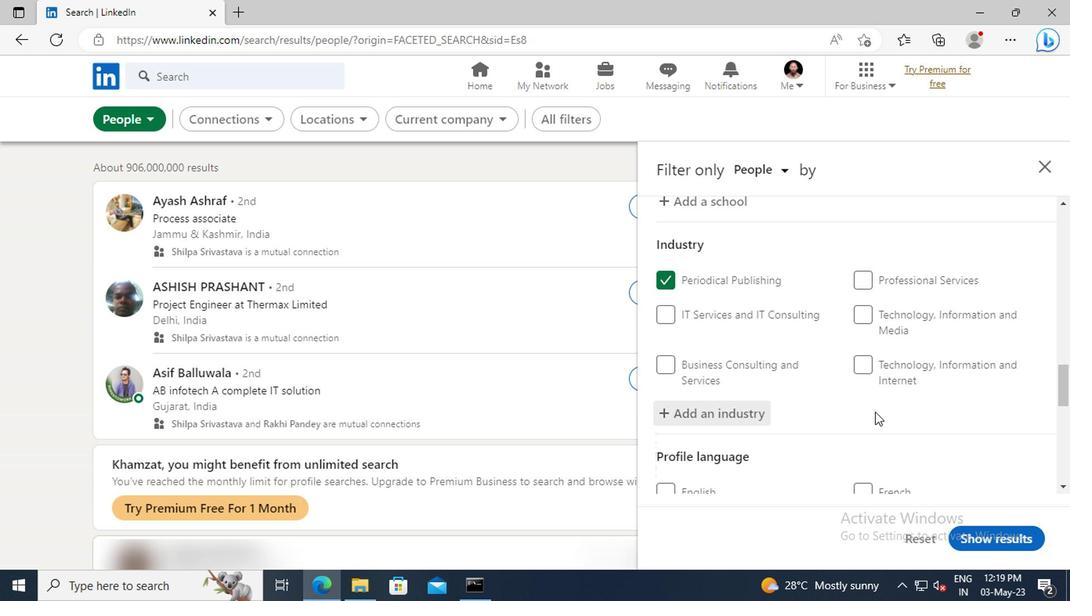 
Action: Mouse scrolled (732, 403) with delta (0, 0)
Screenshot: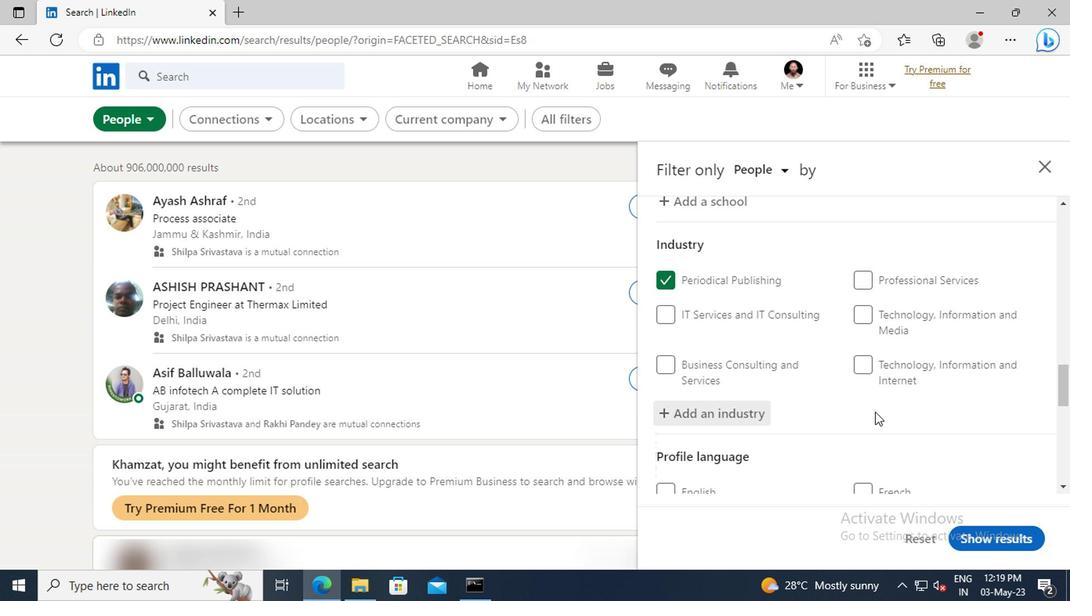 
Action: Mouse moved to (726, 378)
Screenshot: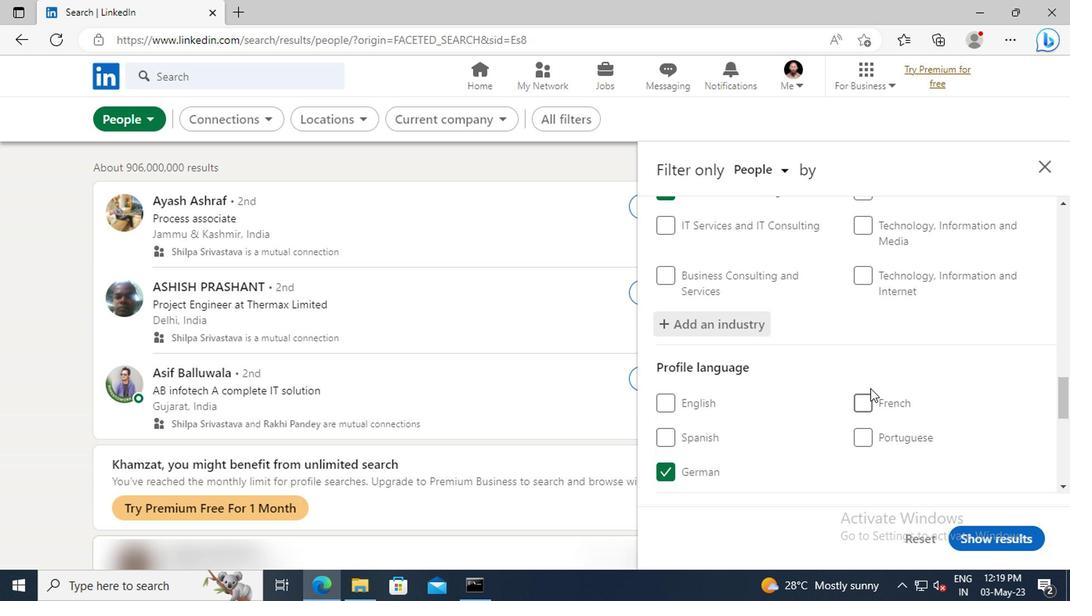 
Action: Mouse scrolled (726, 377) with delta (0, 0)
Screenshot: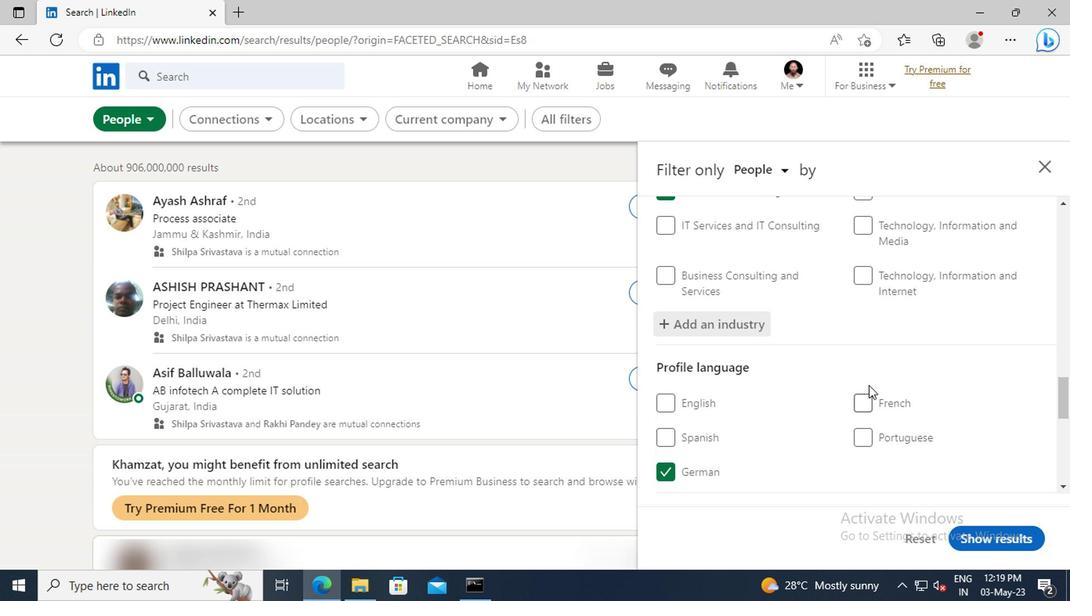 
Action: Mouse moved to (726, 377)
Screenshot: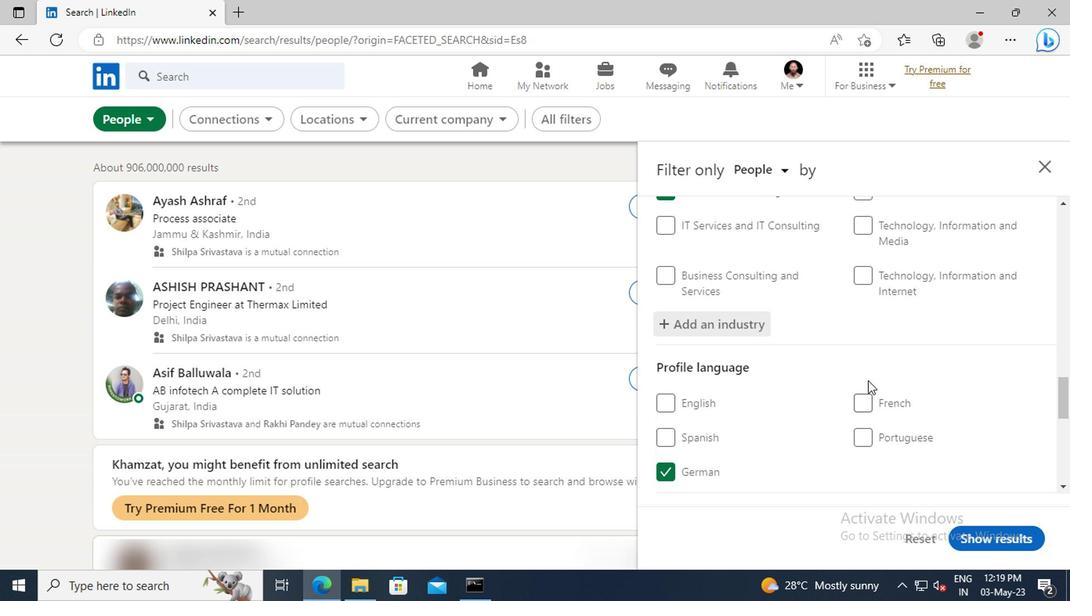 
Action: Mouse scrolled (726, 377) with delta (0, 0)
Screenshot: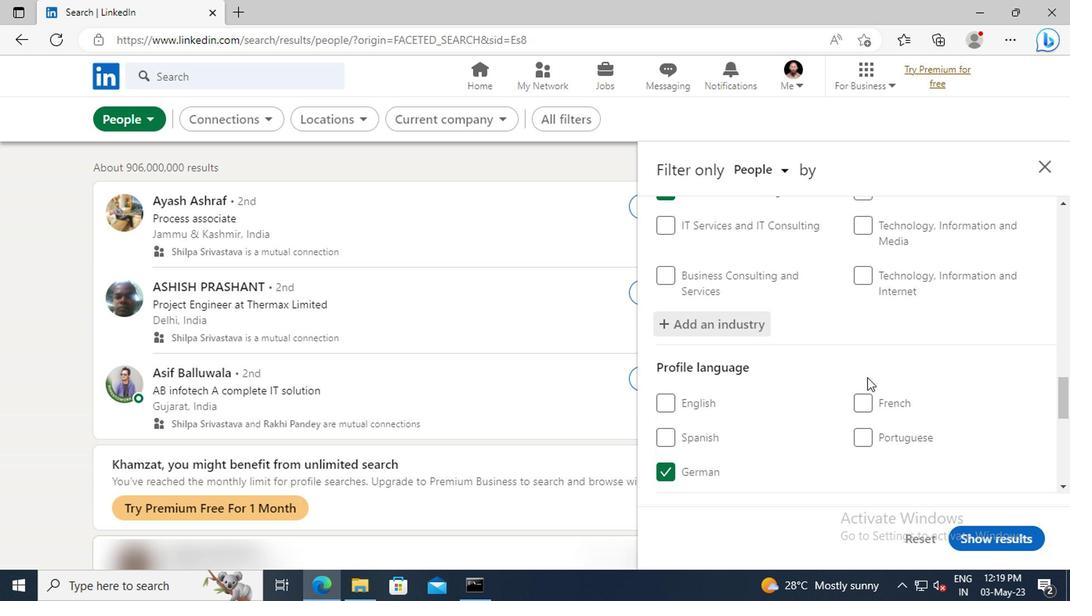 
Action: Mouse moved to (725, 364)
Screenshot: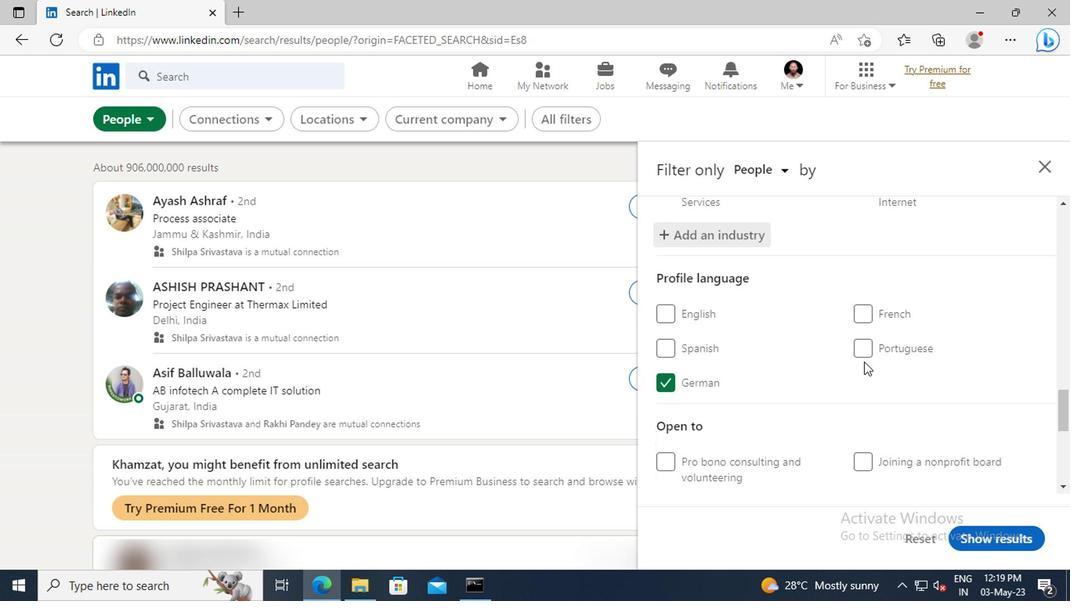 
Action: Mouse scrolled (725, 363) with delta (0, 0)
Screenshot: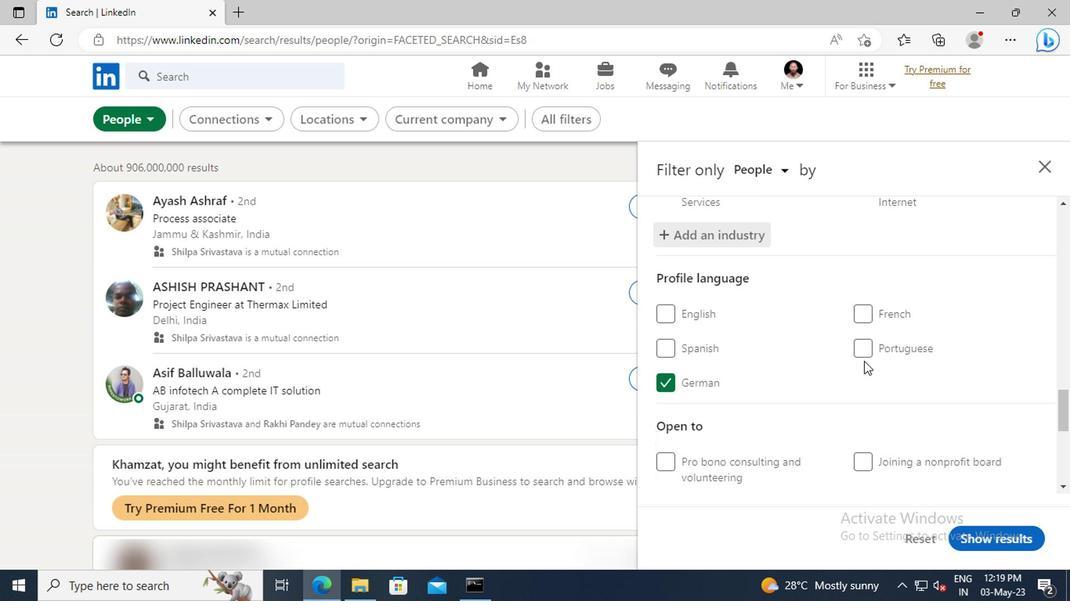 
Action: Mouse scrolled (725, 363) with delta (0, 0)
Screenshot: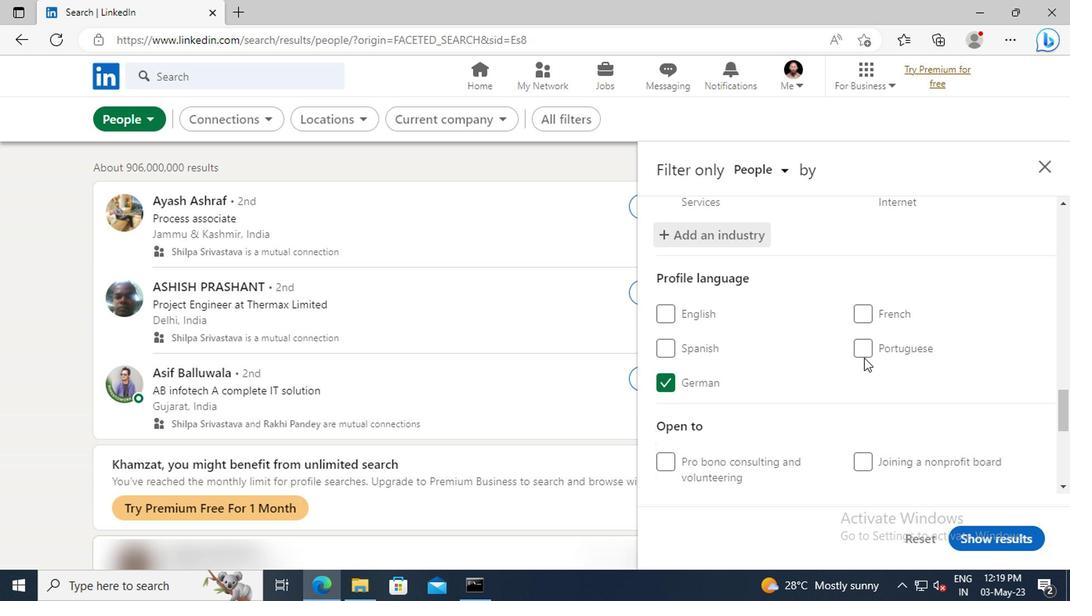 
Action: Mouse moved to (725, 361)
Screenshot: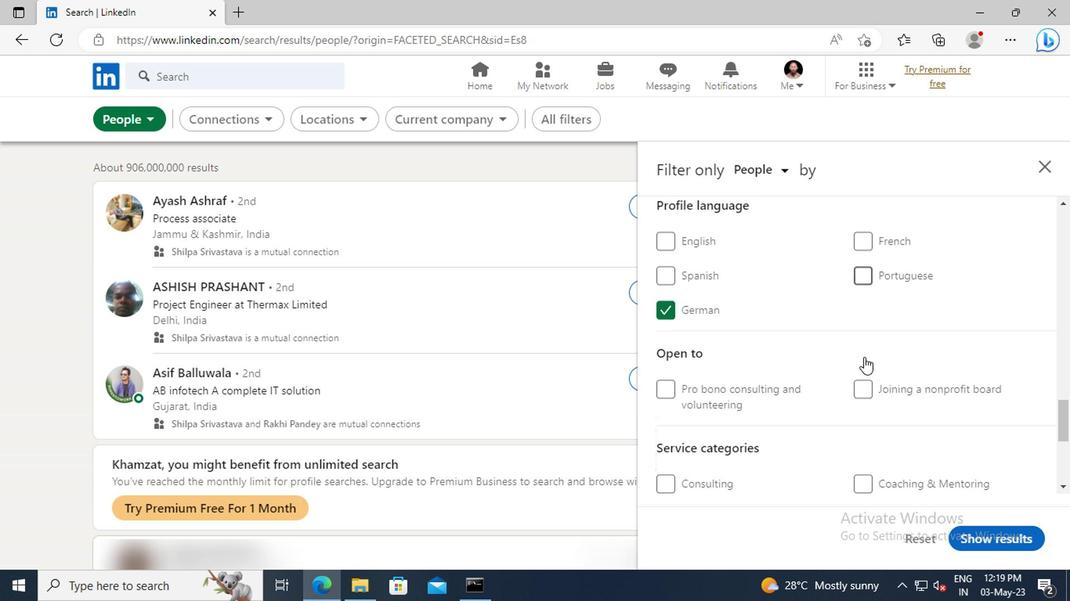 
Action: Mouse scrolled (725, 361) with delta (0, 0)
Screenshot: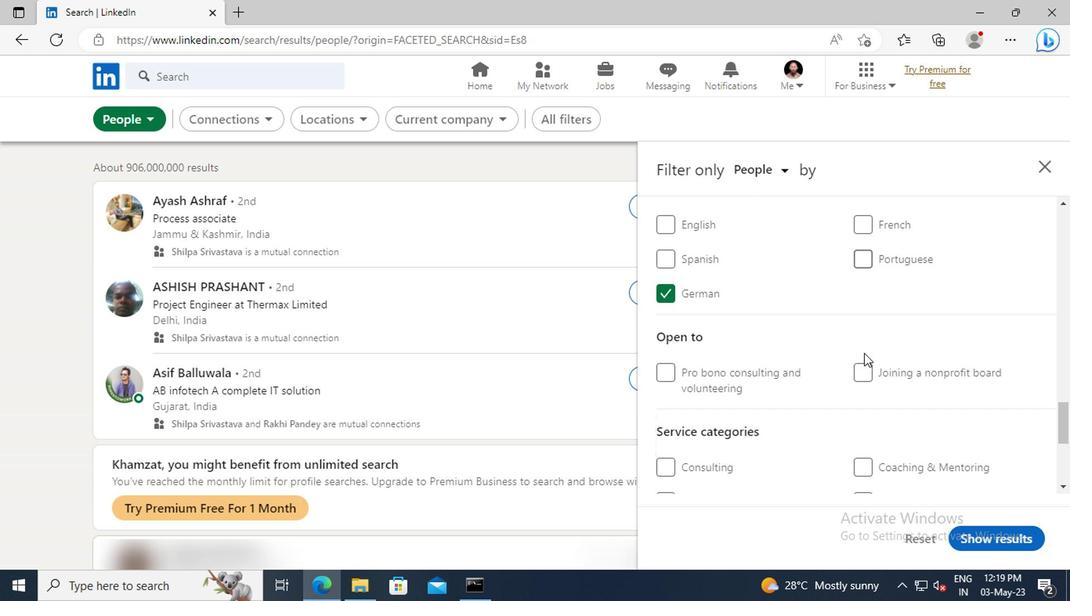 
Action: Mouse scrolled (725, 361) with delta (0, 0)
Screenshot: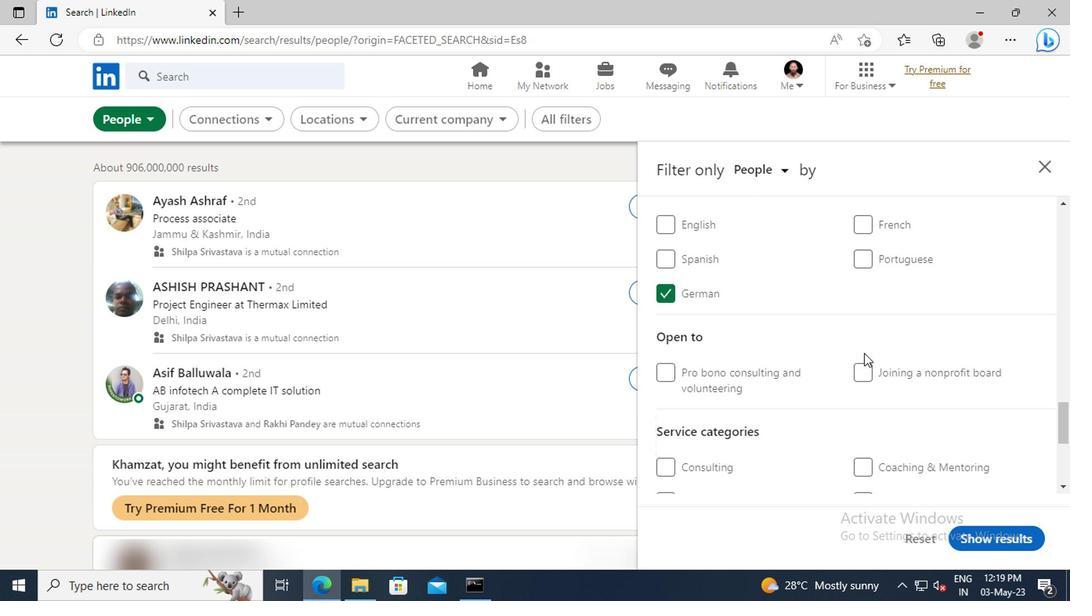 
Action: Mouse scrolled (725, 361) with delta (0, 0)
Screenshot: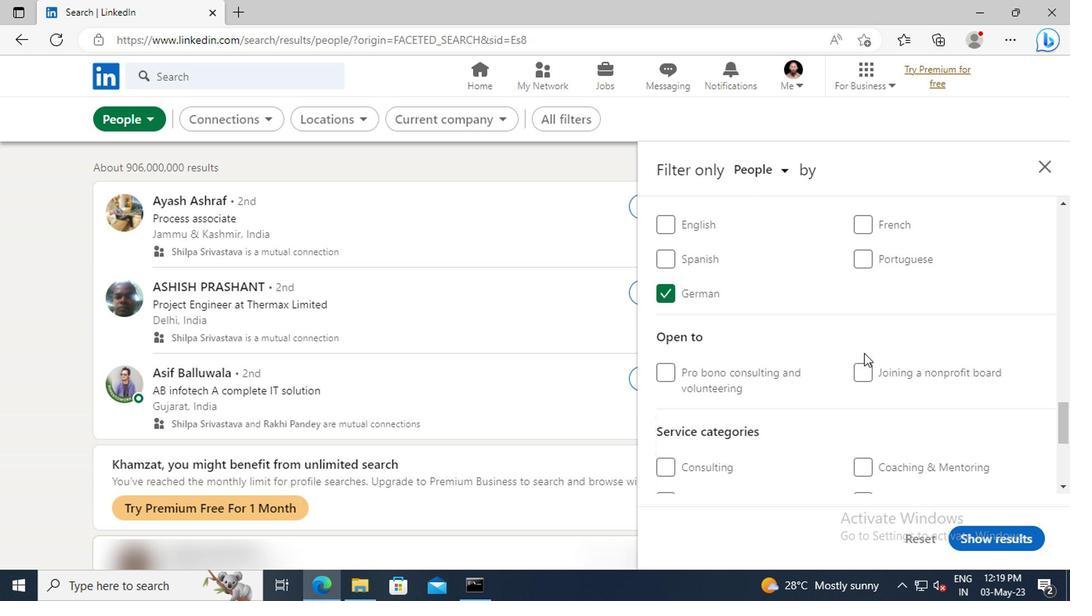 
Action: Mouse scrolled (725, 361) with delta (0, 0)
Screenshot: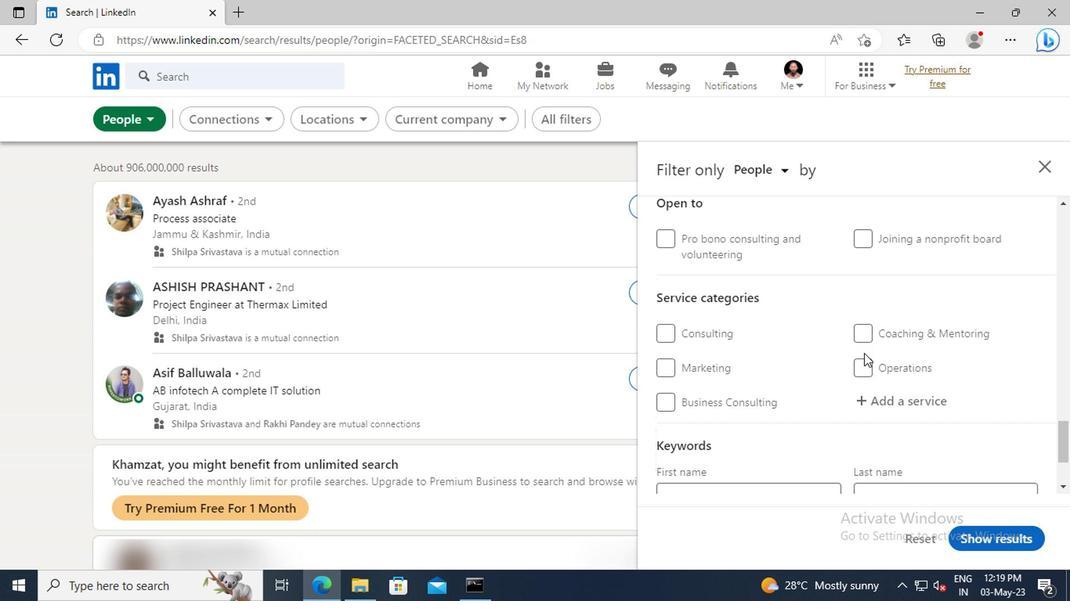 
Action: Mouse moved to (726, 362)
Screenshot: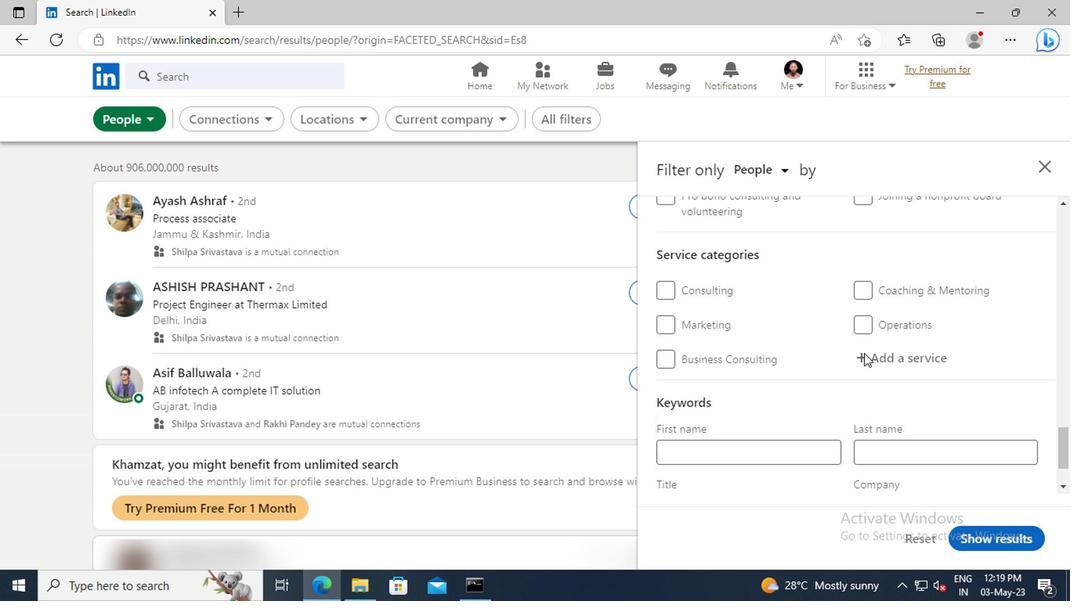 
Action: Mouse pressed left at (726, 362)
Screenshot: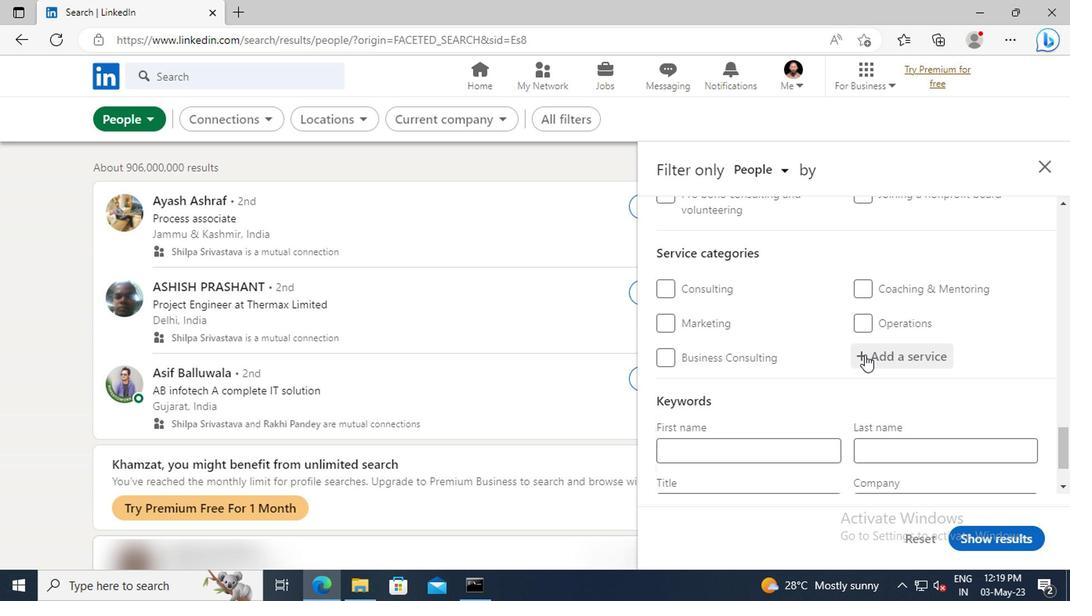 
Action: Key pressed <Key.shift>TAX<Key.space><Key.shift>PR
Screenshot: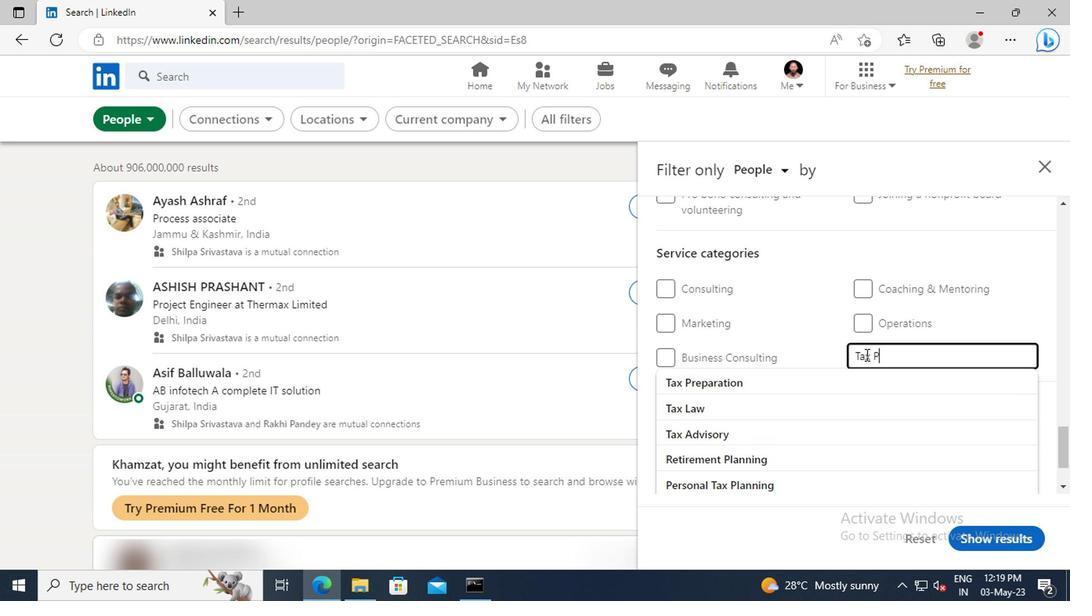 
Action: Mouse moved to (730, 380)
Screenshot: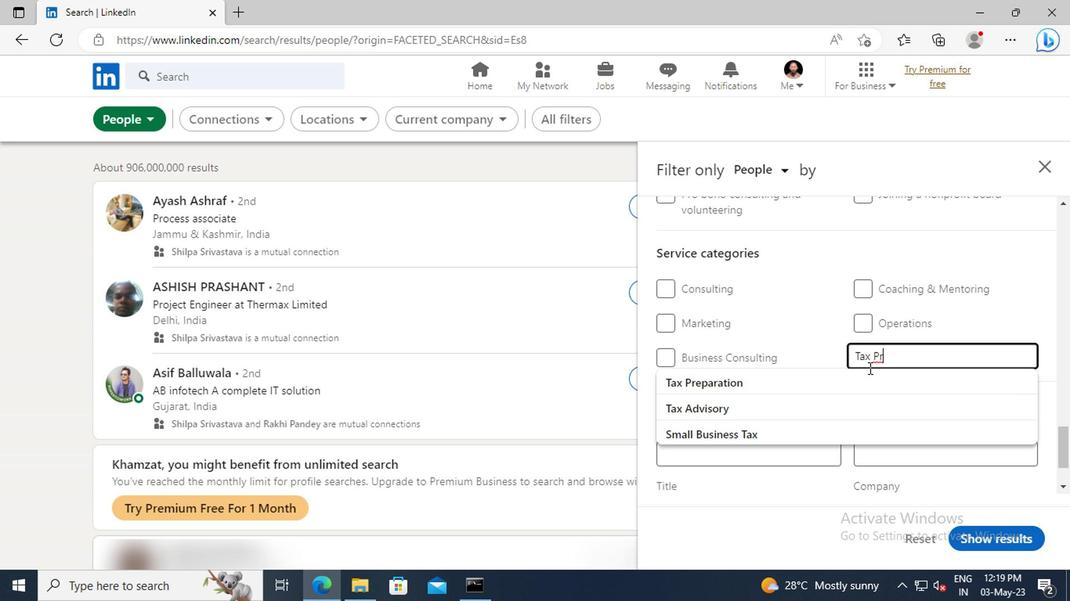 
Action: Mouse pressed left at (730, 380)
Screenshot: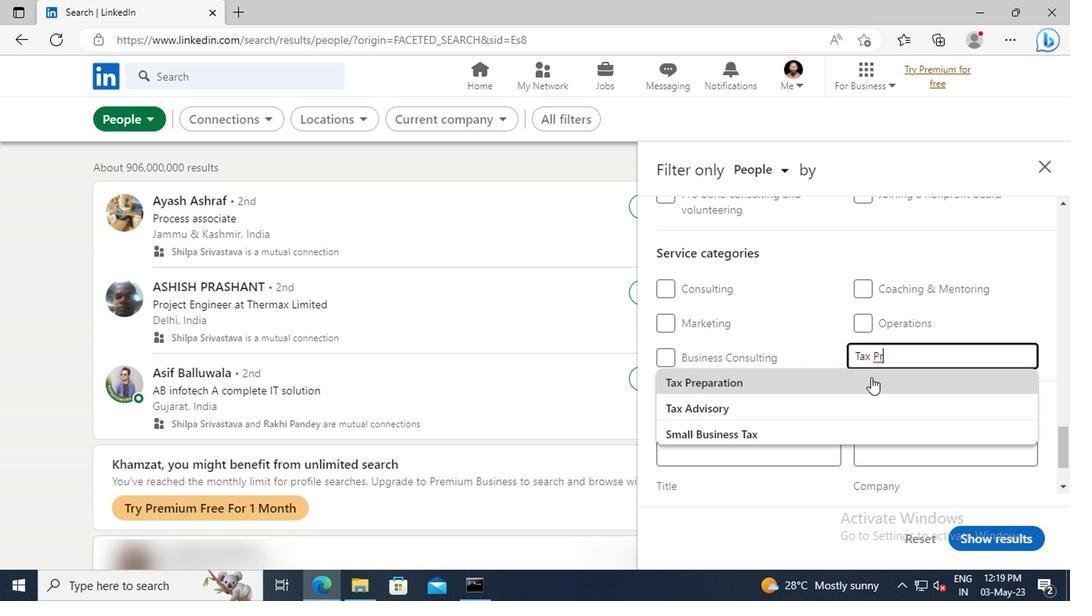 
Action: Mouse scrolled (730, 380) with delta (0, 0)
Screenshot: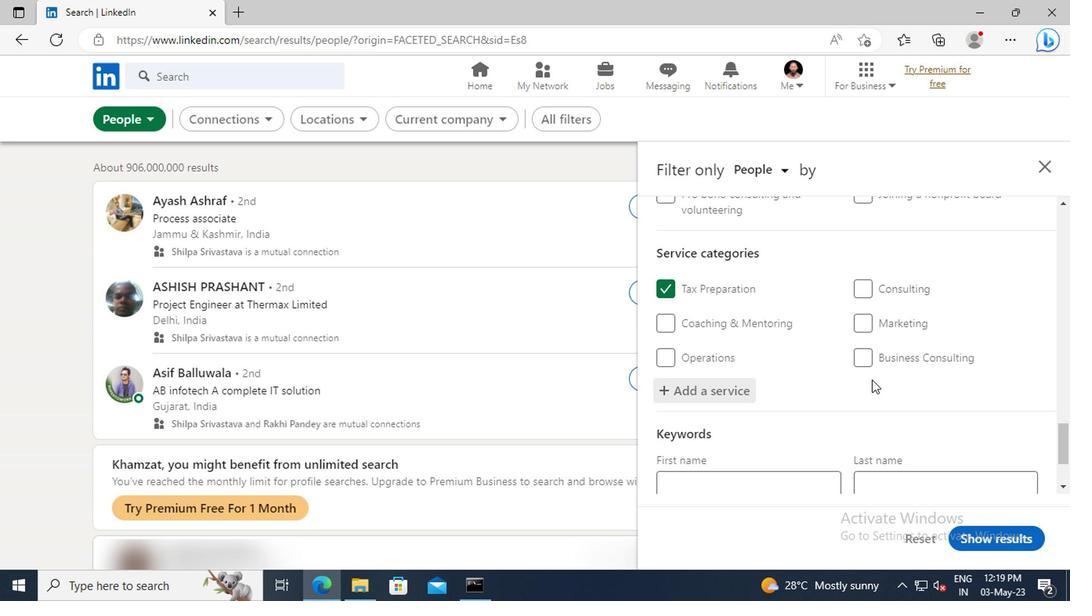 
Action: Mouse scrolled (730, 380) with delta (0, 0)
Screenshot: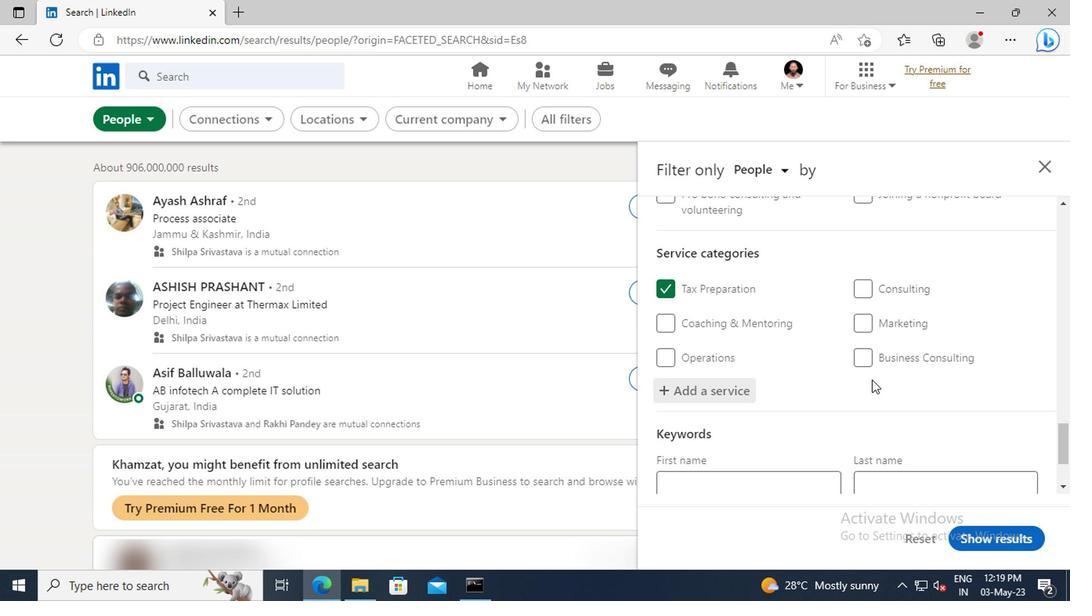 
Action: Mouse scrolled (730, 380) with delta (0, 0)
Screenshot: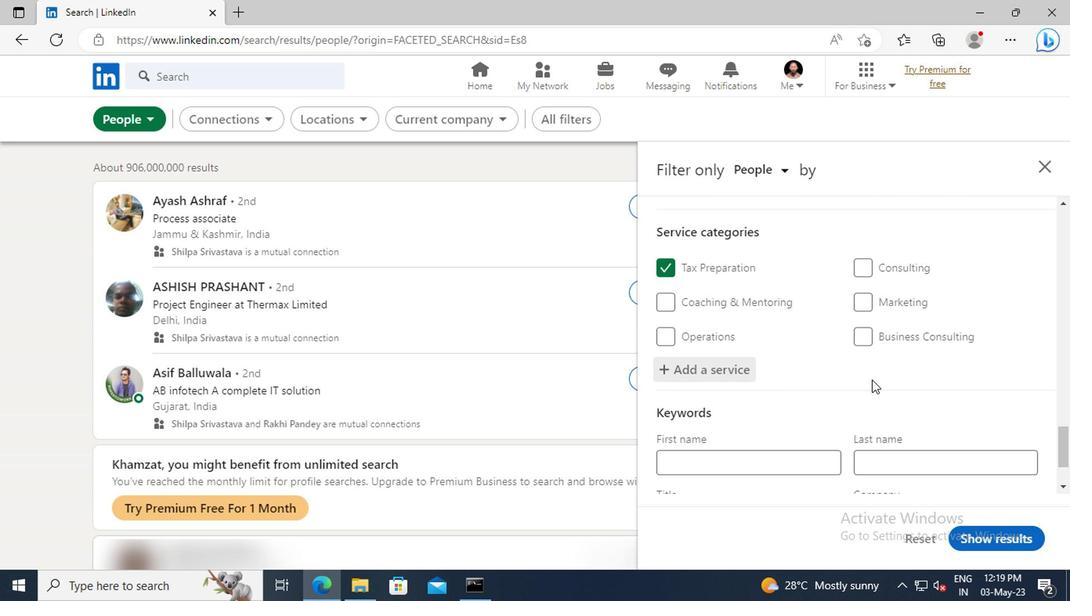 
Action: Mouse scrolled (730, 380) with delta (0, 0)
Screenshot: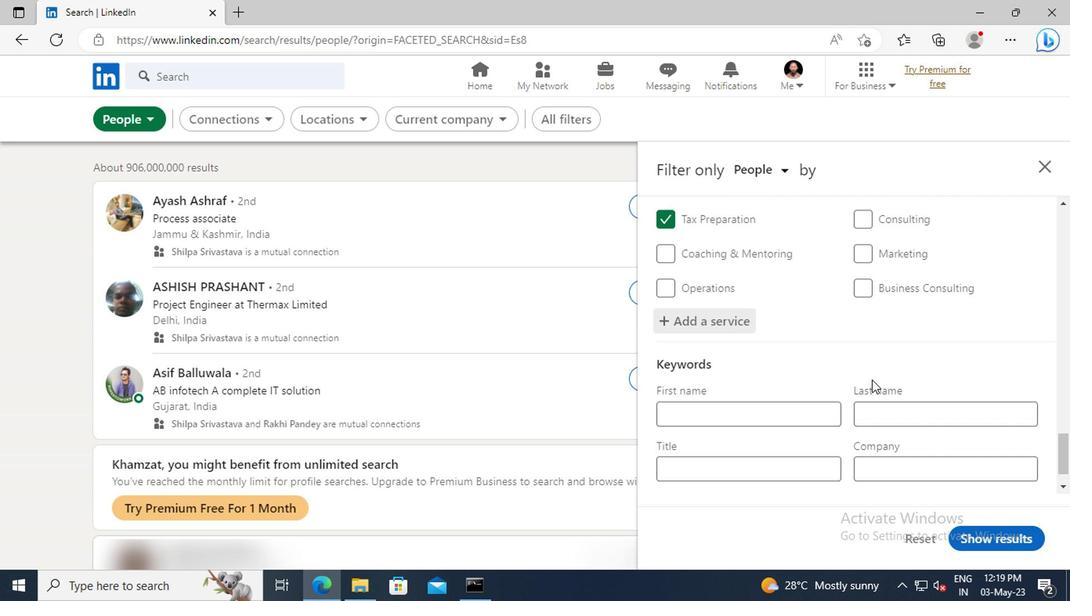 
Action: Mouse moved to (677, 412)
Screenshot: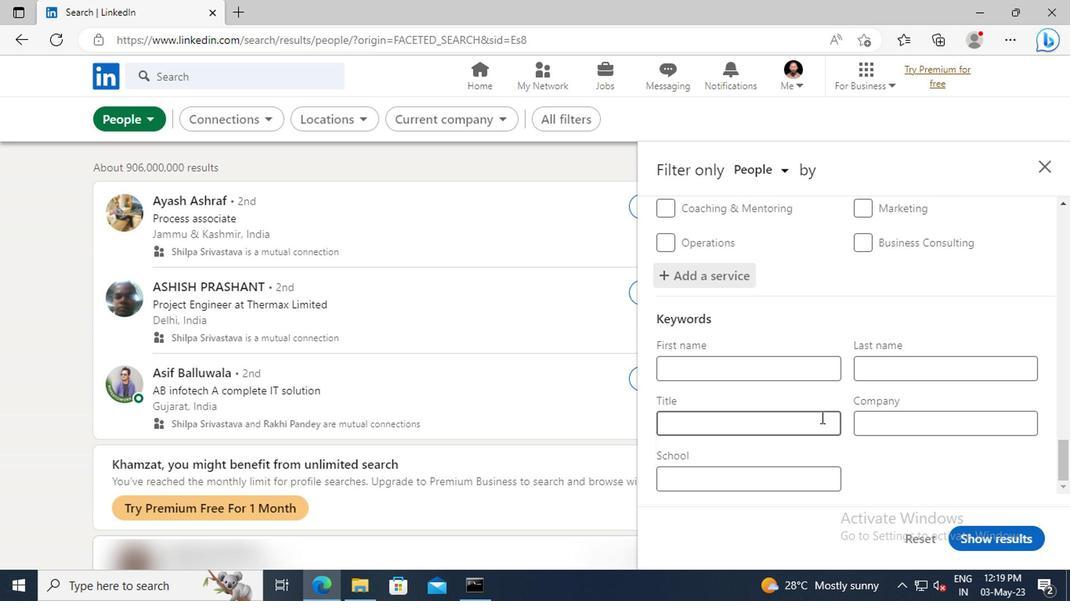 
Action: Mouse pressed left at (677, 412)
Screenshot: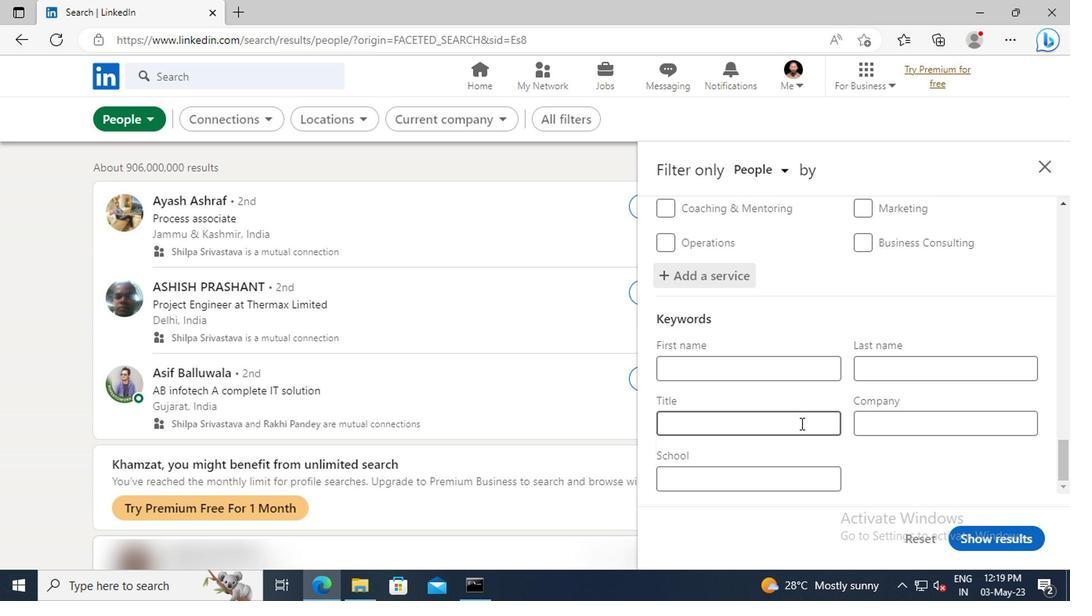 
Action: Key pressed <Key.shift>TEAM<Key.space><Key.shift>LEADER<Key.enter>
Screenshot: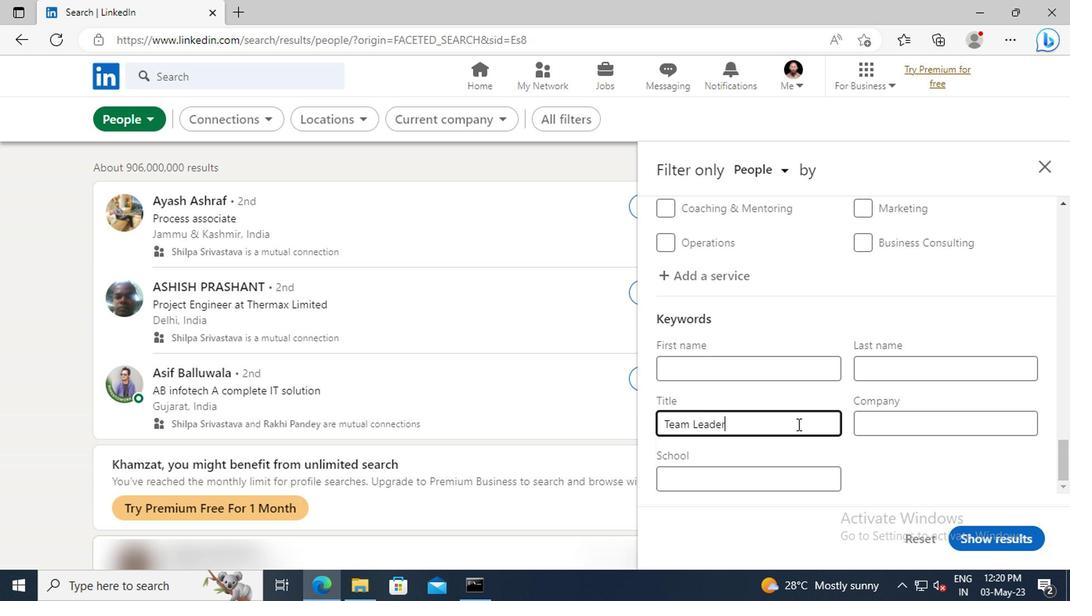 
Action: Mouse moved to (807, 491)
Screenshot: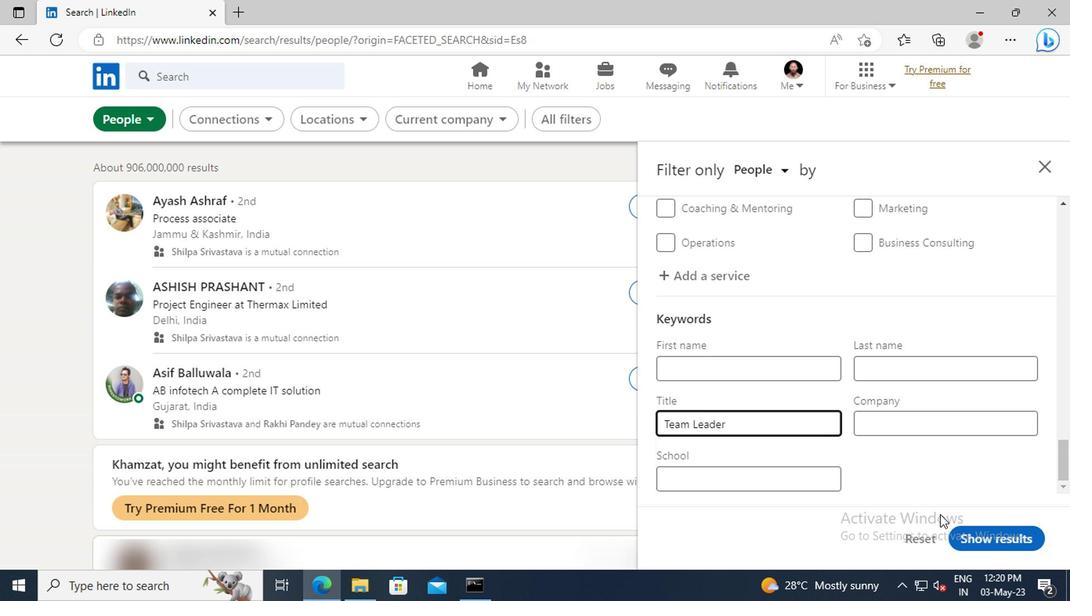 
Action: Mouse pressed left at (807, 491)
Screenshot: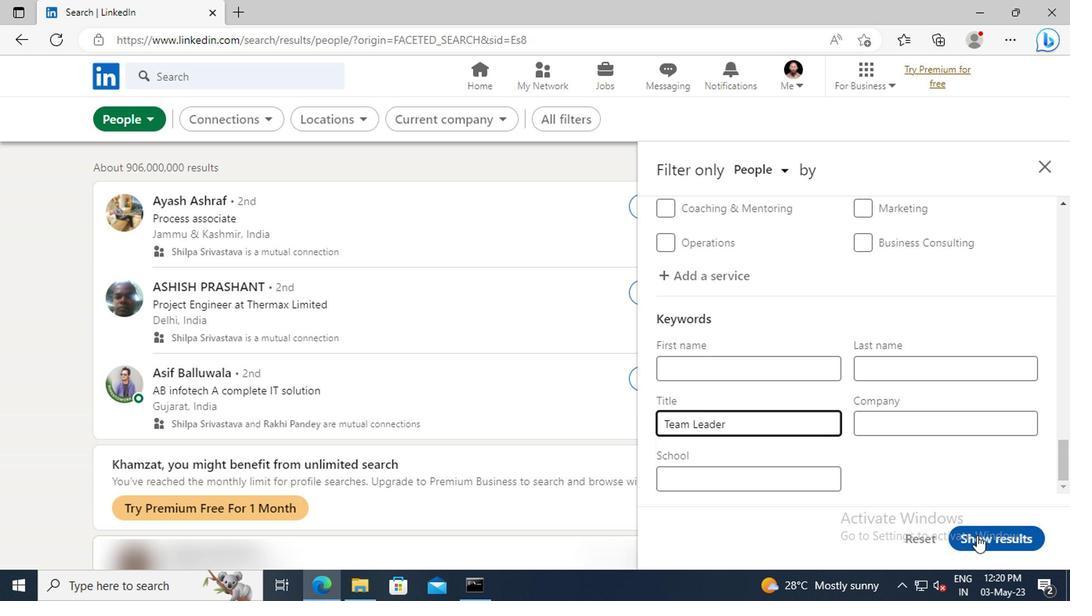 
